 Task: Plan a trip to Carpina, Brazil from 19th December, 2023 to 26th December, 2023 for 2 adults. Place can be entire room with 2 bedrooms having 2 beds and 1 bathroom. Property type can be flat.
Action: Mouse moved to (408, 108)
Screenshot: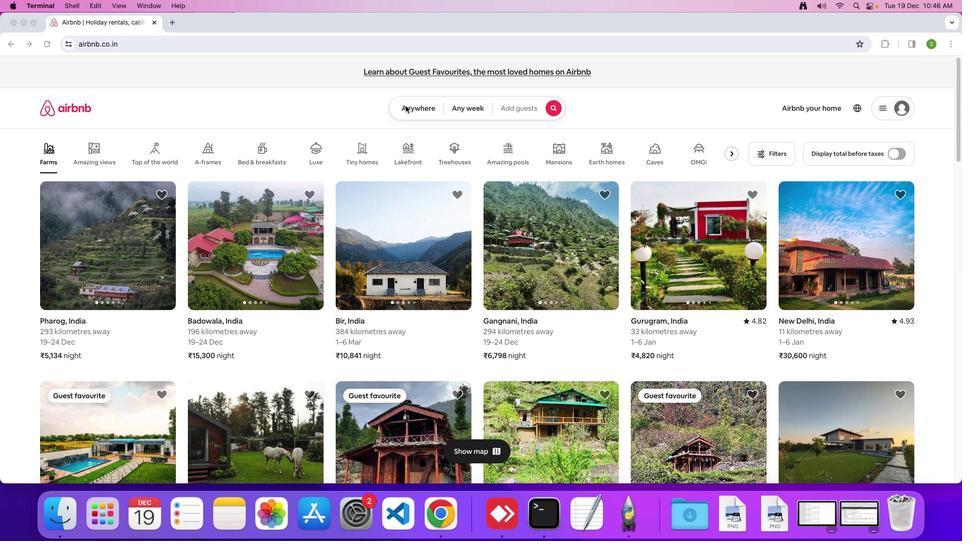 
Action: Mouse pressed left at (408, 108)
Screenshot: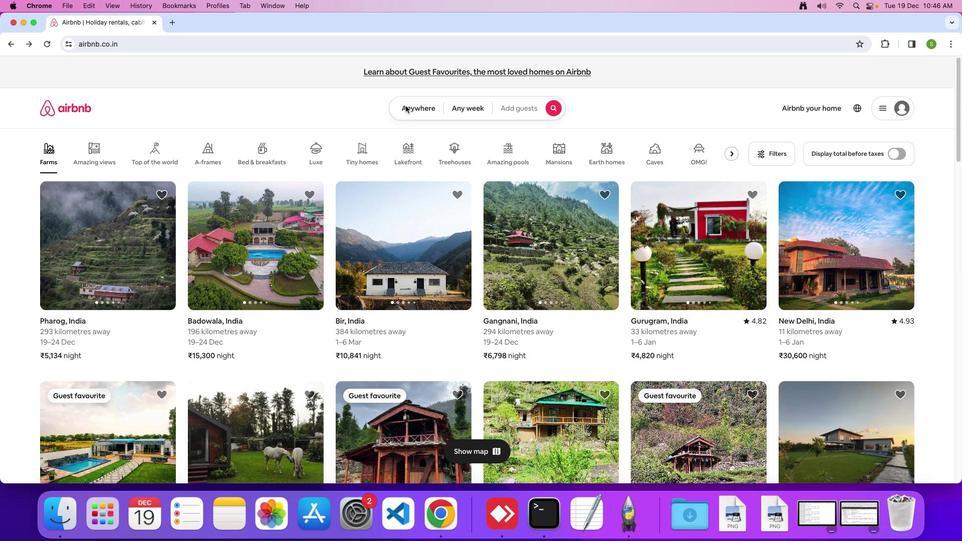 
Action: Mouse moved to (430, 115)
Screenshot: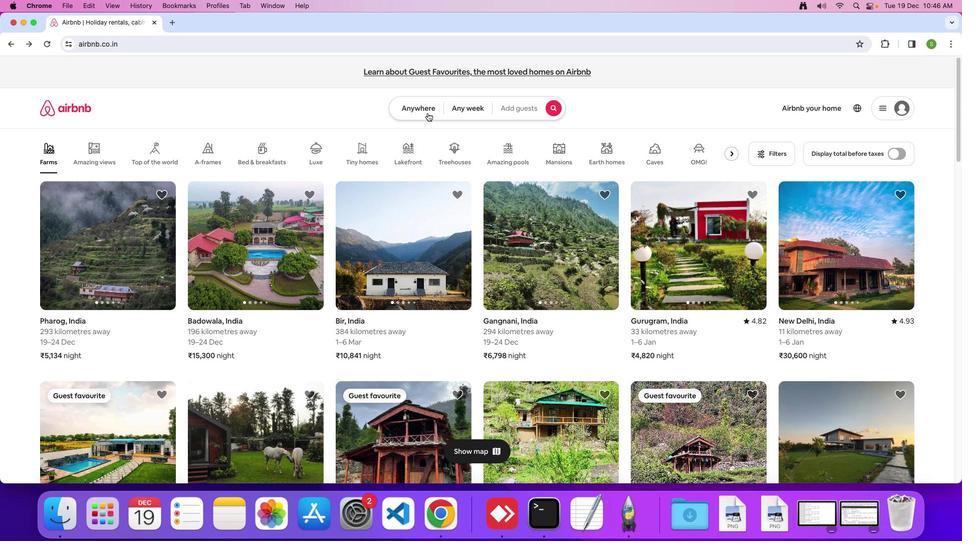 
Action: Mouse pressed left at (430, 115)
Screenshot: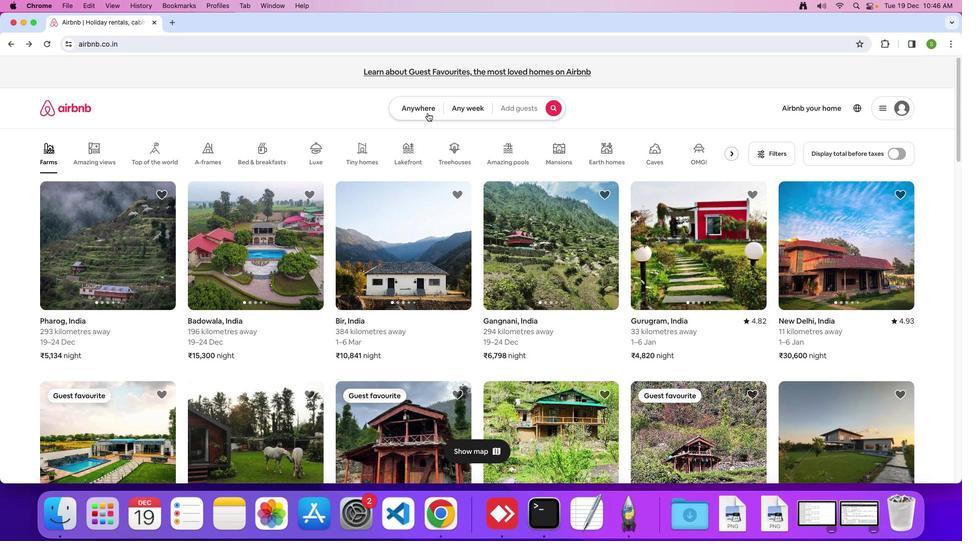 
Action: Mouse moved to (347, 146)
Screenshot: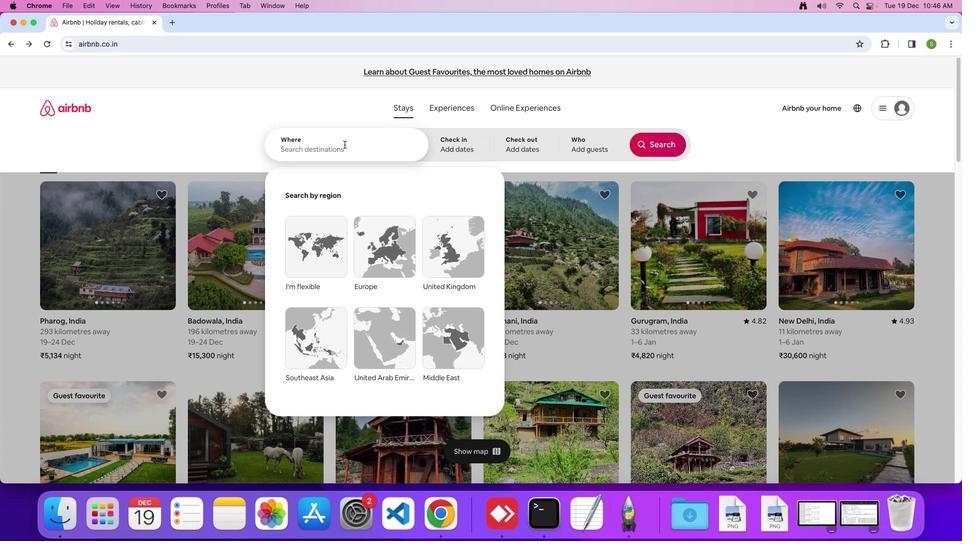 
Action: Key pressed 'C'Key.caps_lock'a''r''p''i''n''a'','Key.spaceKey.shift'B''r''a''z''i''l'Key.enter
Screenshot: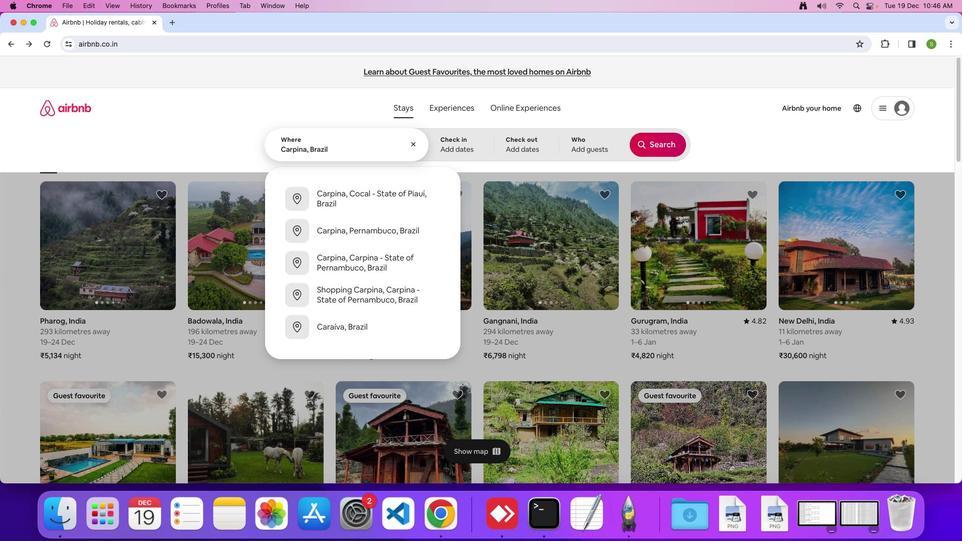 
Action: Mouse moved to (361, 346)
Screenshot: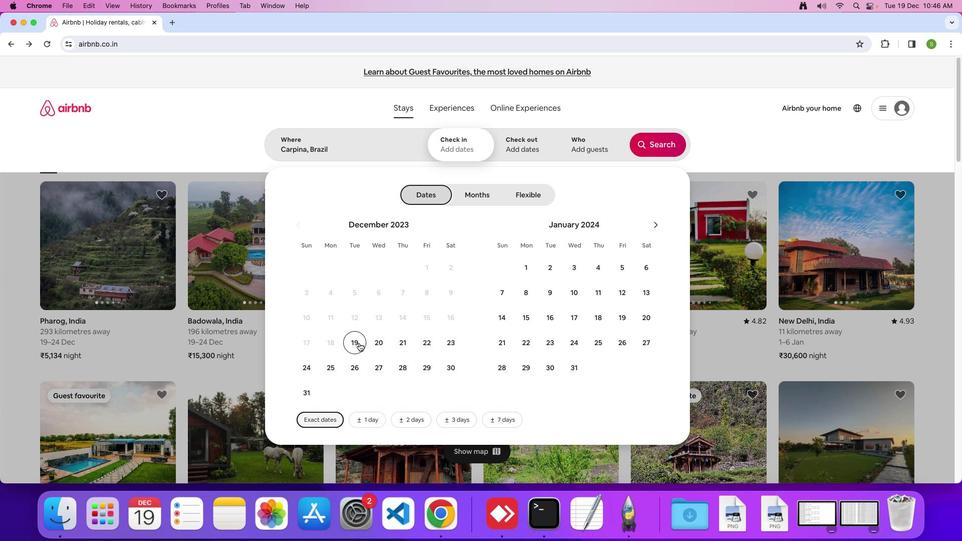 
Action: Mouse pressed left at (361, 346)
Screenshot: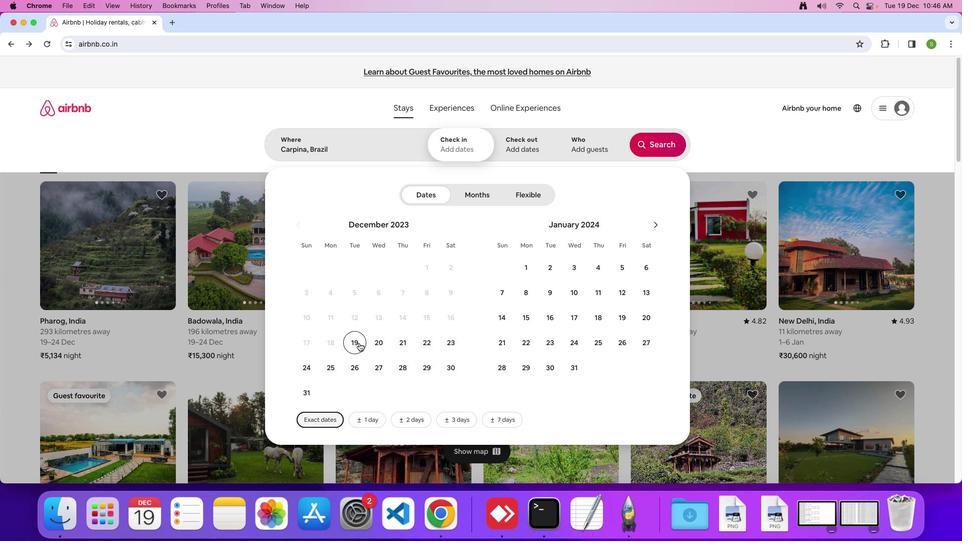 
Action: Mouse moved to (364, 375)
Screenshot: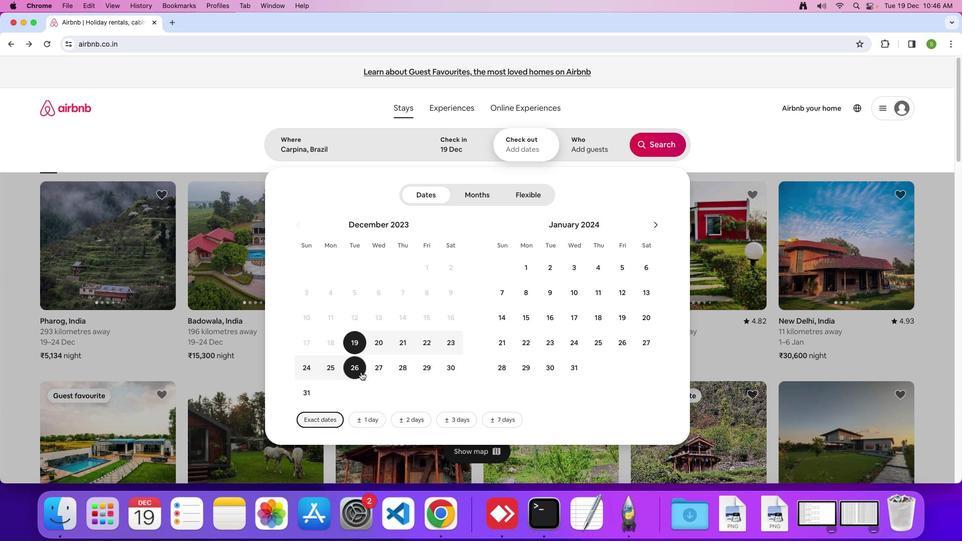 
Action: Mouse pressed left at (364, 375)
Screenshot: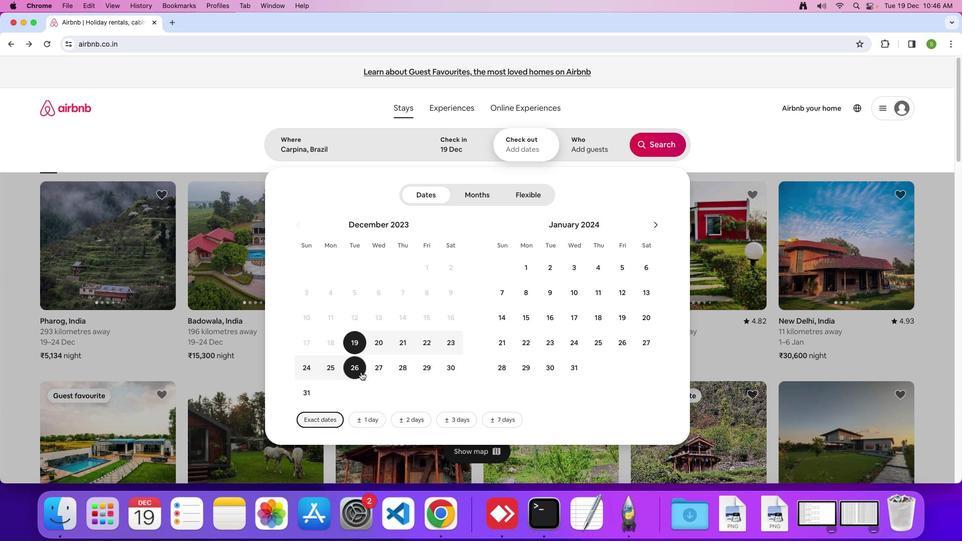 
Action: Mouse moved to (592, 156)
Screenshot: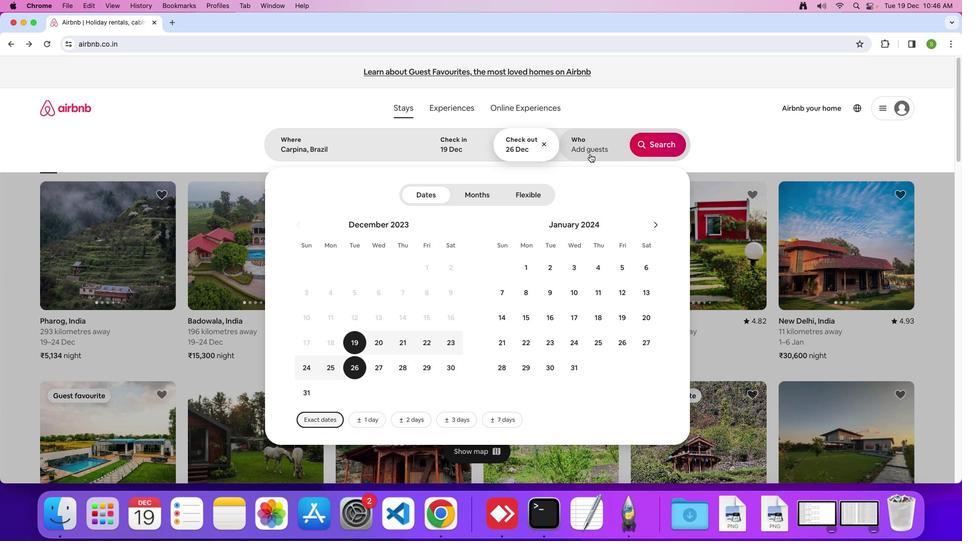 
Action: Mouse pressed left at (592, 156)
Screenshot: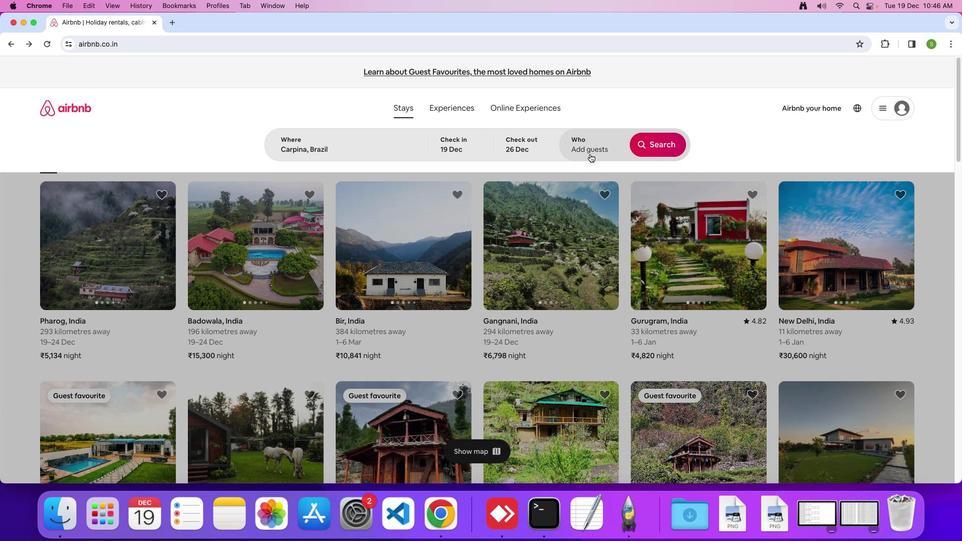 
Action: Mouse moved to (661, 199)
Screenshot: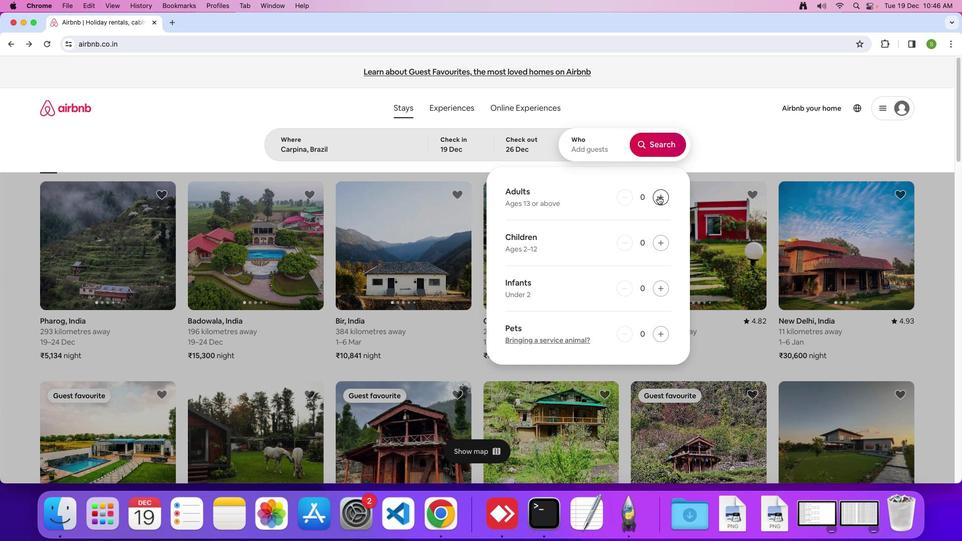 
Action: Mouse pressed left at (661, 199)
Screenshot: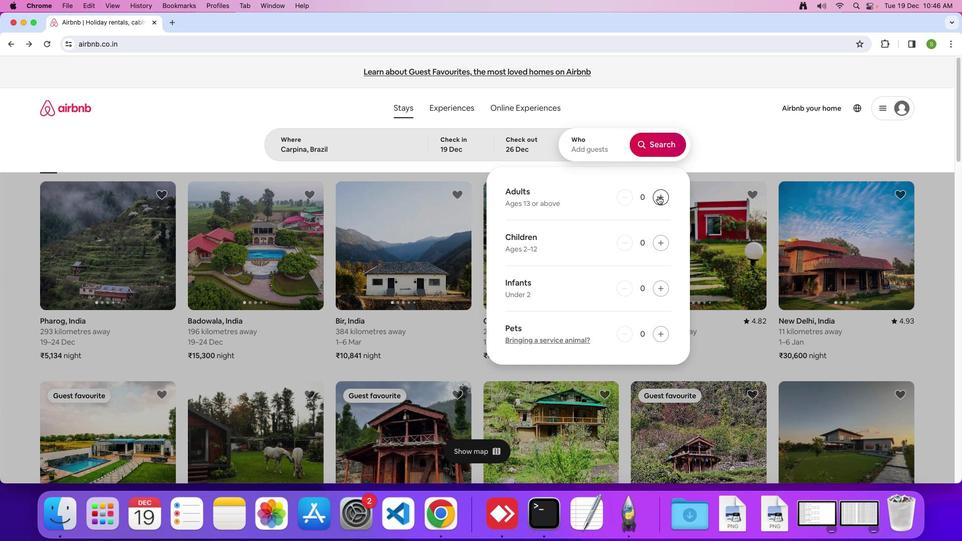 
Action: Mouse pressed left at (661, 199)
Screenshot: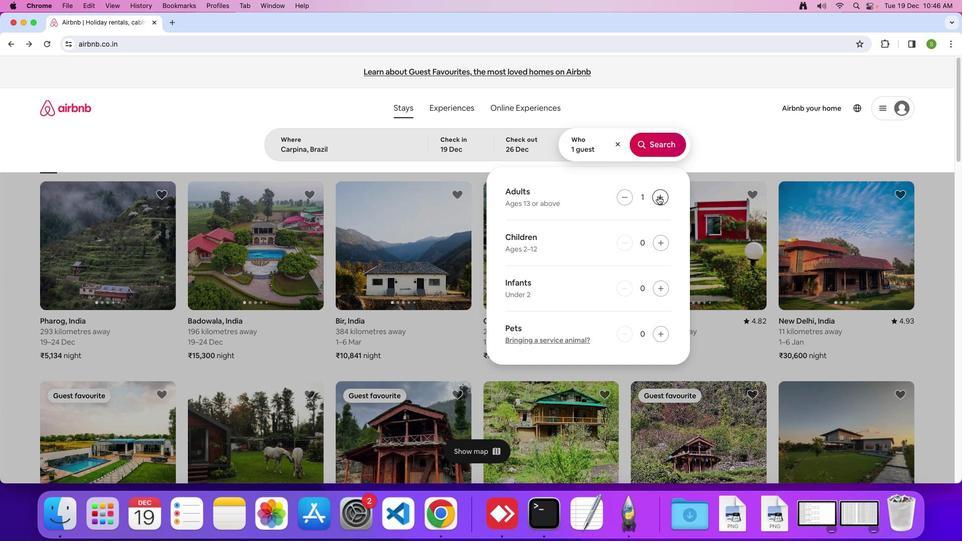 
Action: Mouse moved to (662, 151)
Screenshot: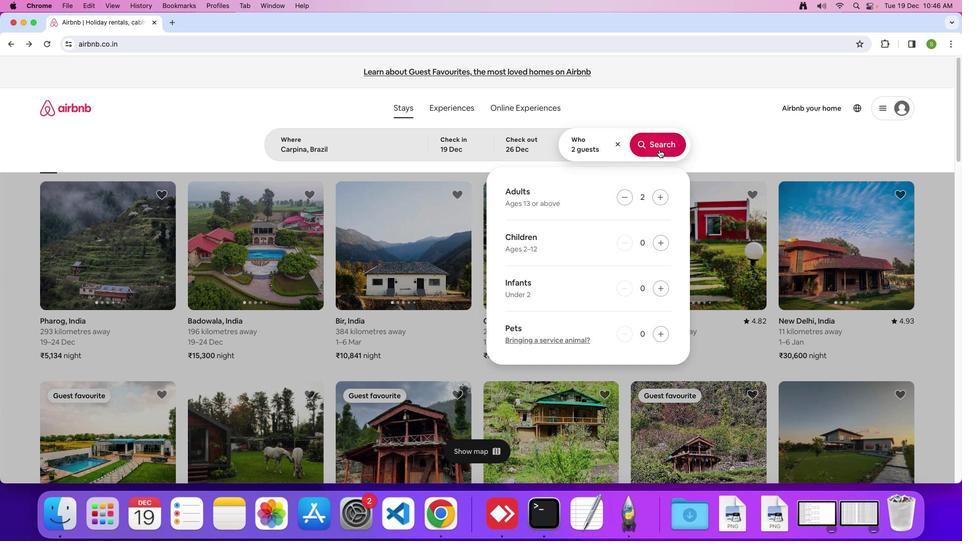 
Action: Mouse pressed left at (662, 151)
Screenshot: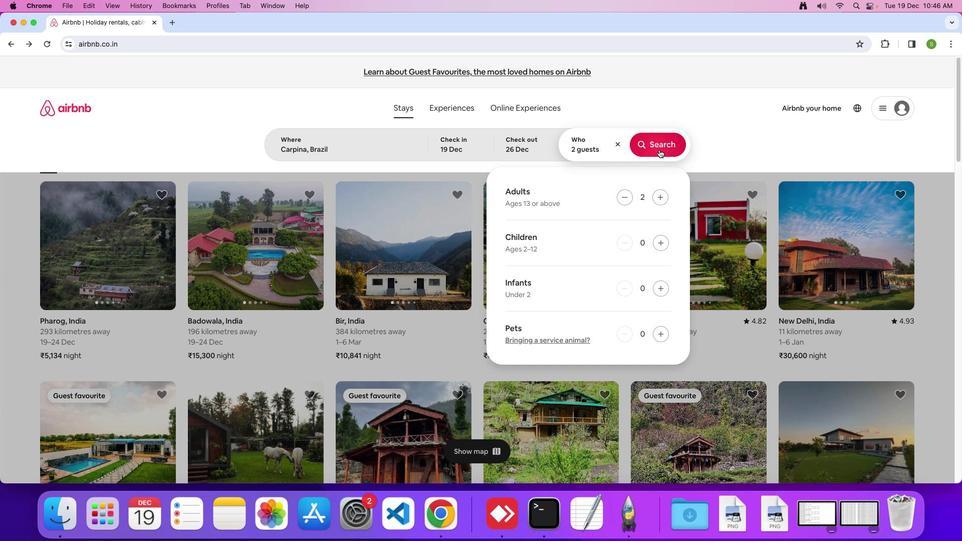 
Action: Mouse moved to (797, 113)
Screenshot: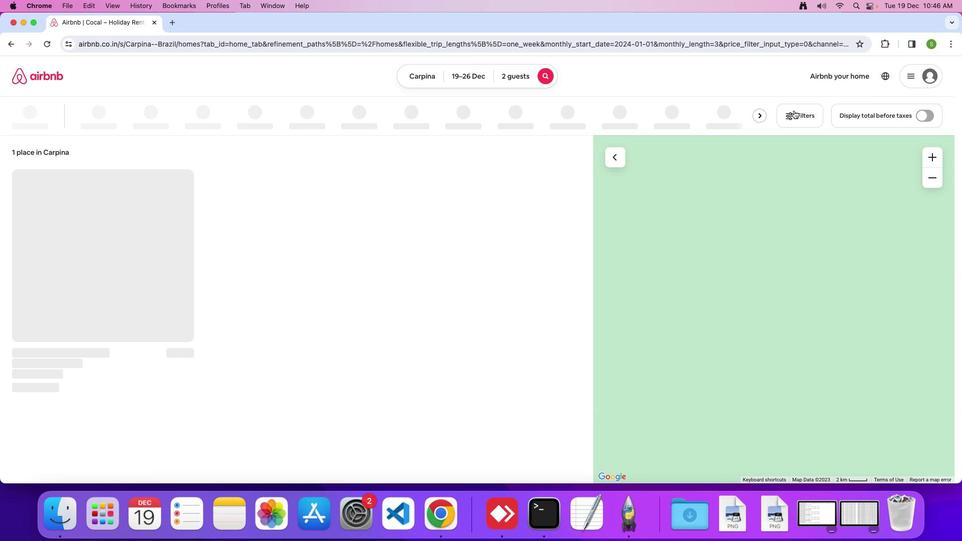 
Action: Mouse pressed left at (797, 113)
Screenshot: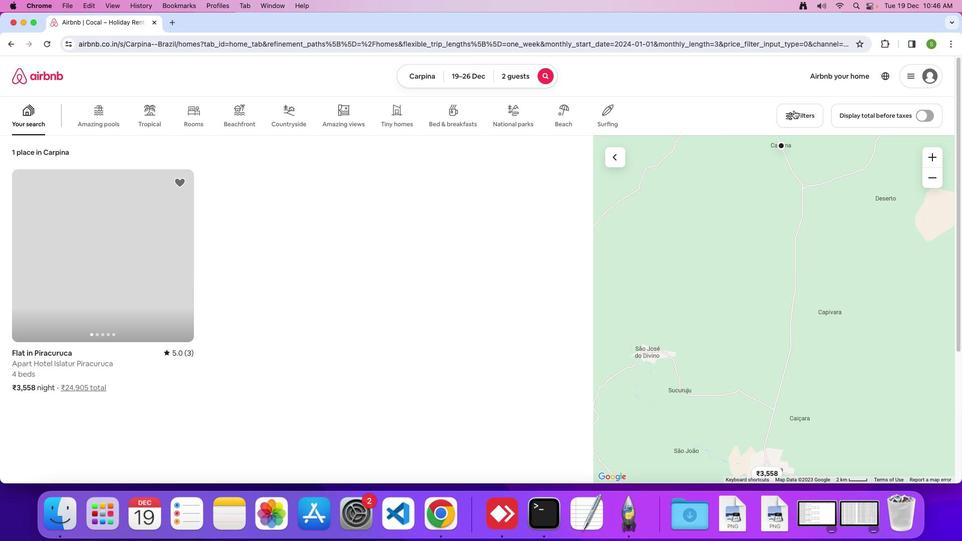 
Action: Mouse moved to (483, 289)
Screenshot: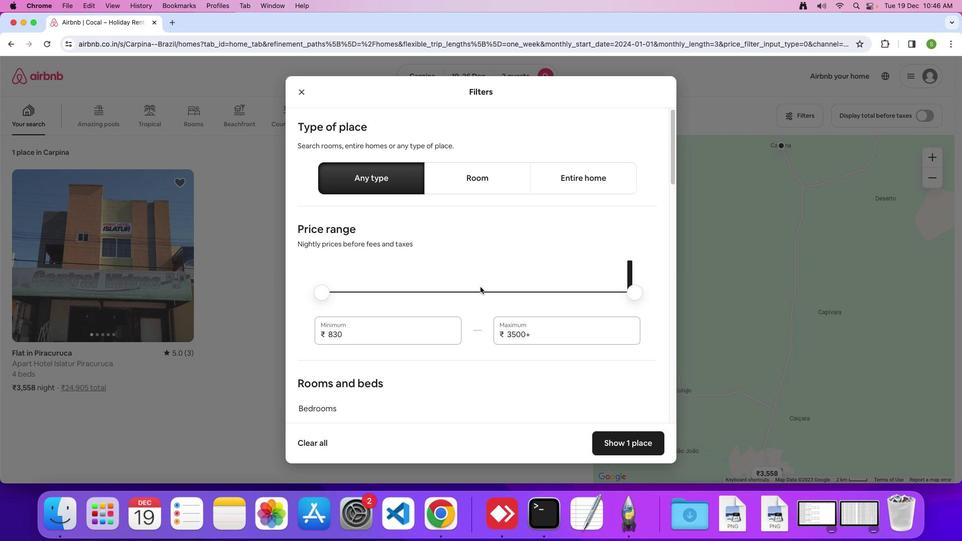 
Action: Mouse scrolled (483, 289) with delta (2, 2)
Screenshot: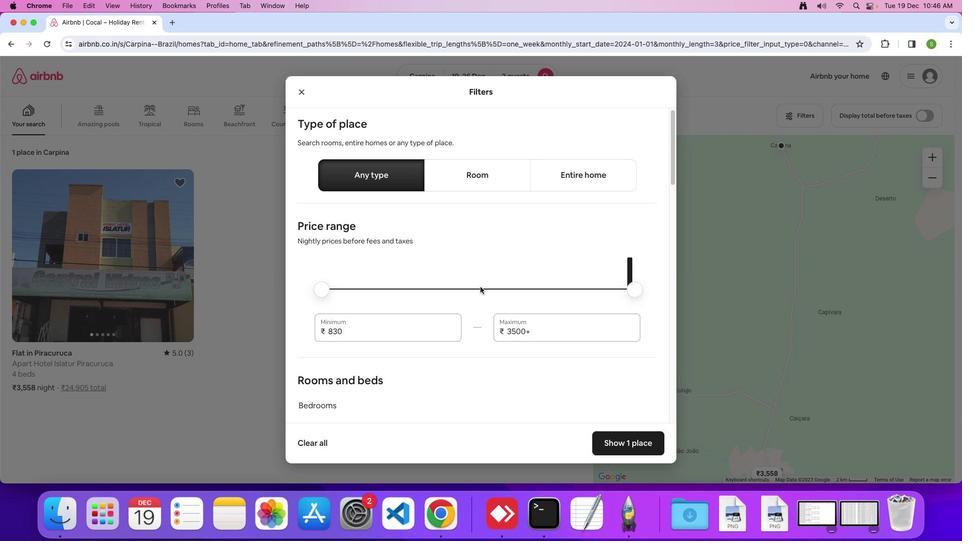 
Action: Mouse scrolled (483, 289) with delta (2, 2)
Screenshot: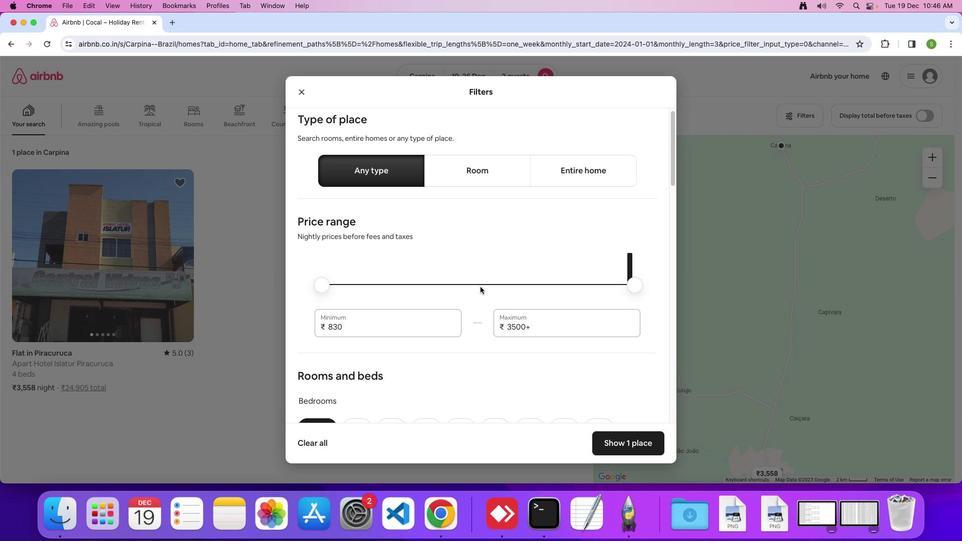 
Action: Mouse scrolled (483, 289) with delta (2, 2)
Screenshot: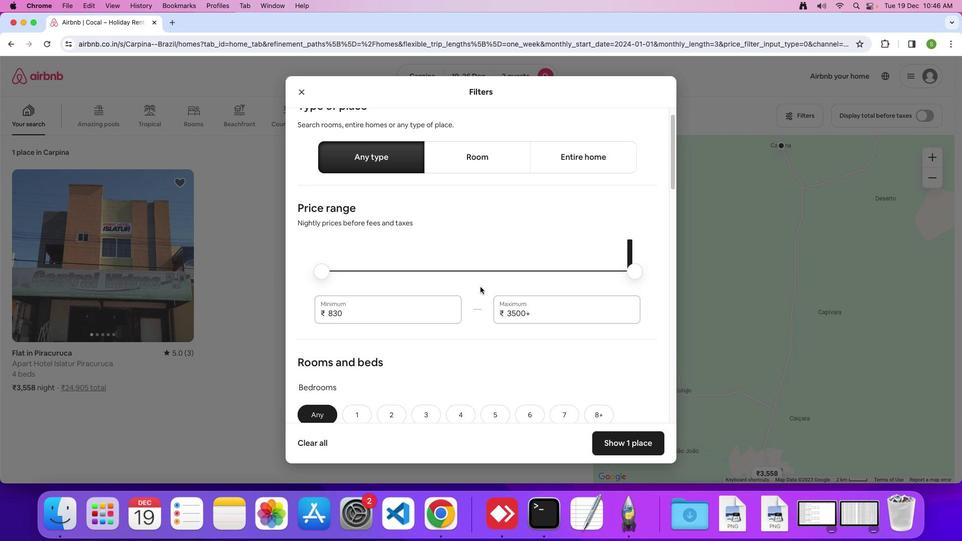 
Action: Mouse scrolled (483, 289) with delta (2, 2)
Screenshot: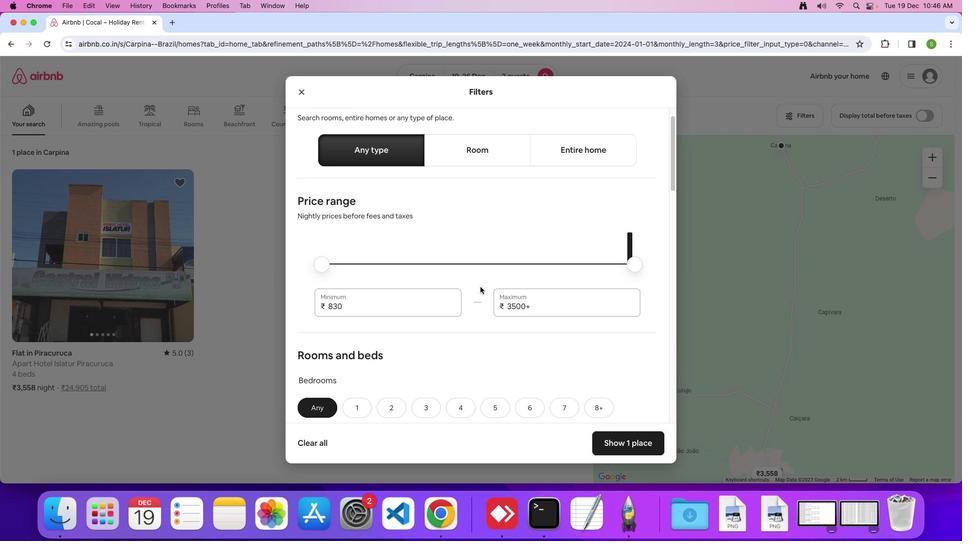 
Action: Mouse scrolled (483, 289) with delta (2, 1)
Screenshot: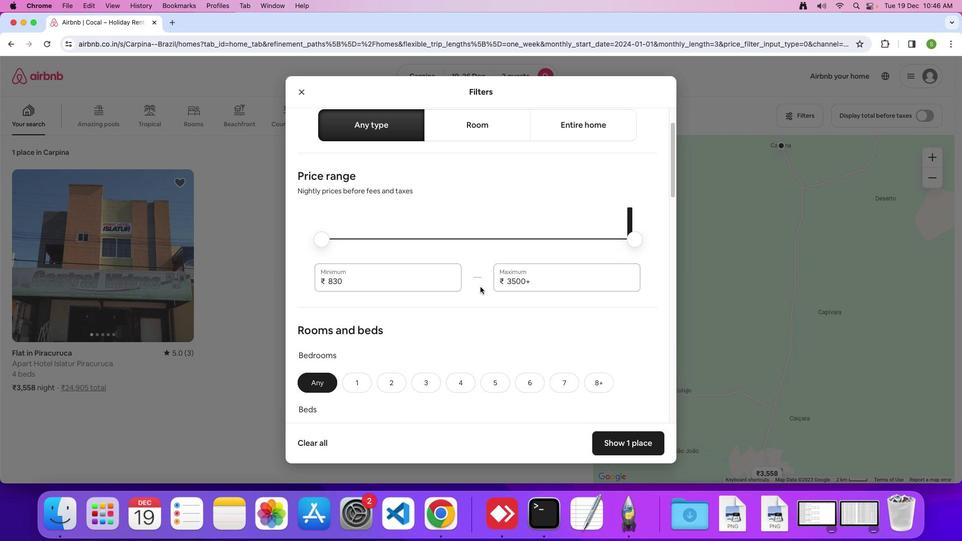 
Action: Mouse scrolled (483, 289) with delta (2, 2)
Screenshot: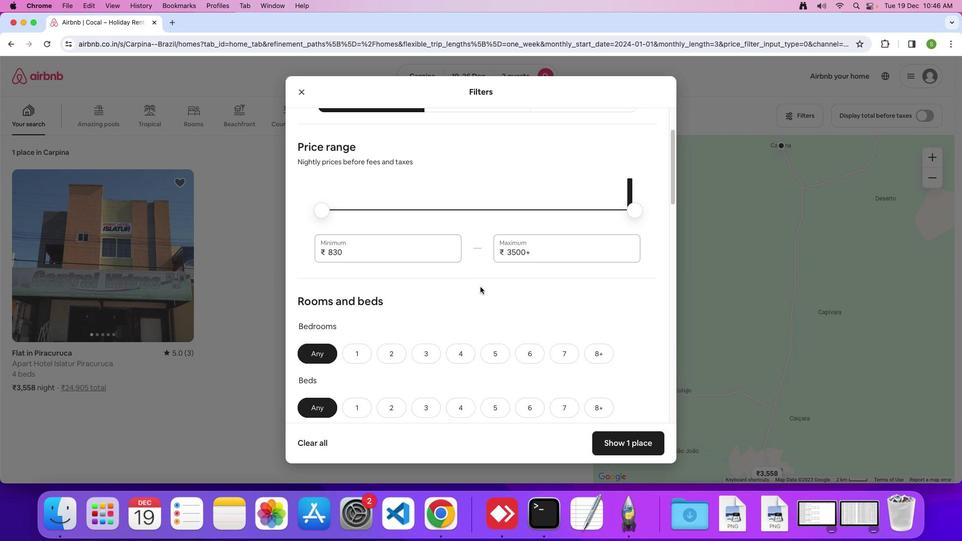 
Action: Mouse scrolled (483, 289) with delta (2, 2)
Screenshot: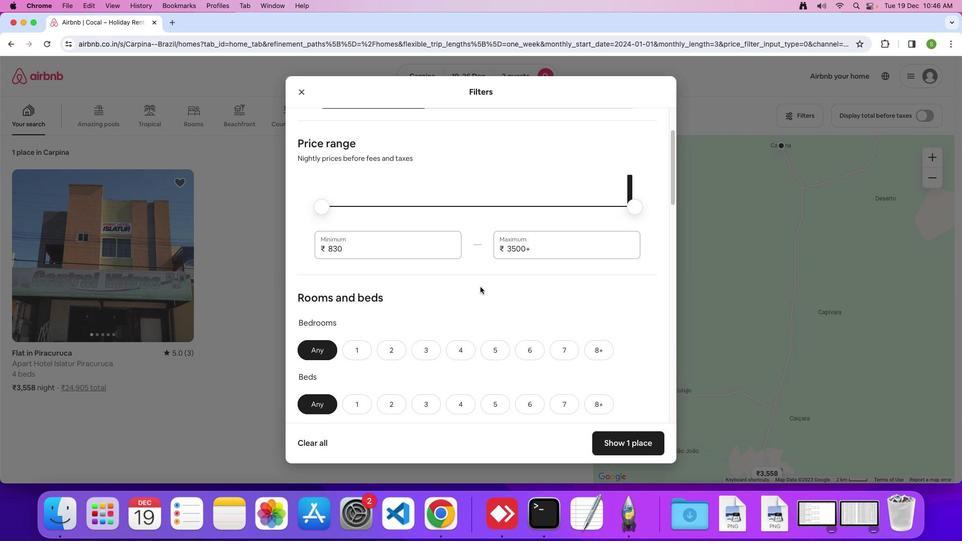 
Action: Mouse scrolled (483, 289) with delta (2, 2)
Screenshot: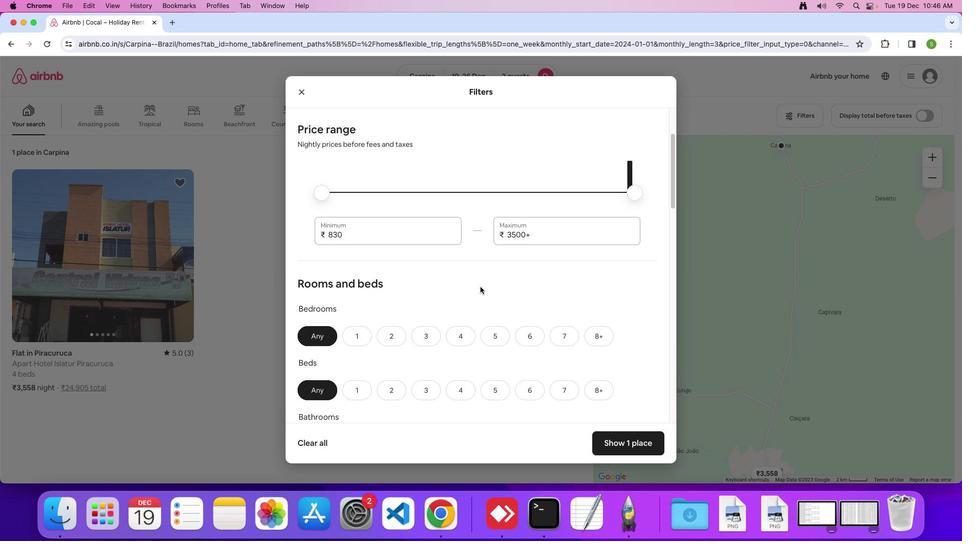 
Action: Mouse scrolled (483, 289) with delta (2, 2)
Screenshot: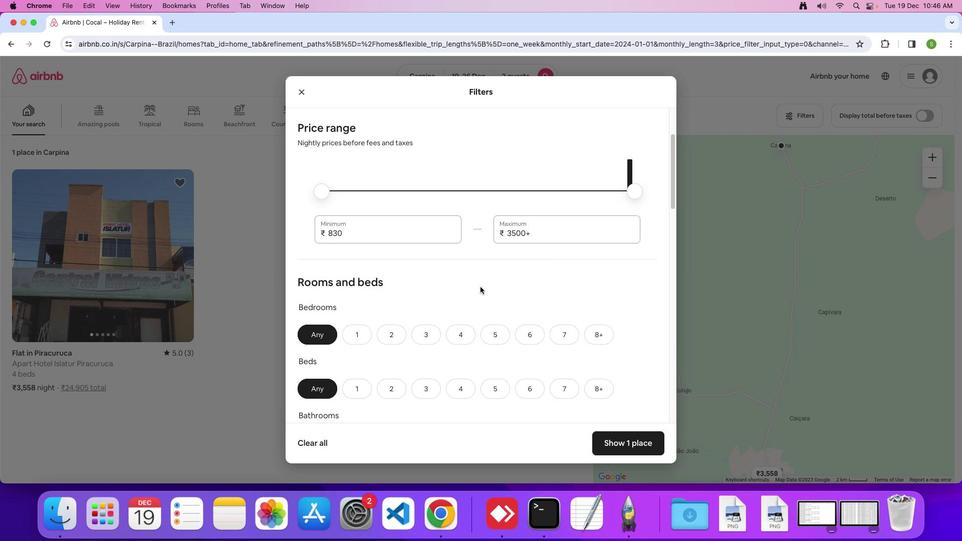 
Action: Mouse scrolled (483, 289) with delta (2, 2)
Screenshot: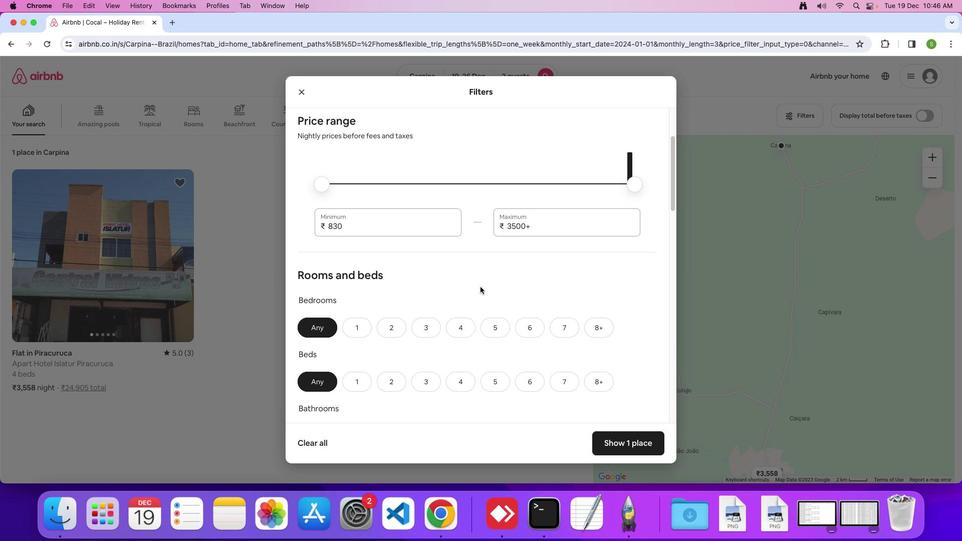 
Action: Mouse scrolled (483, 289) with delta (2, 2)
Screenshot: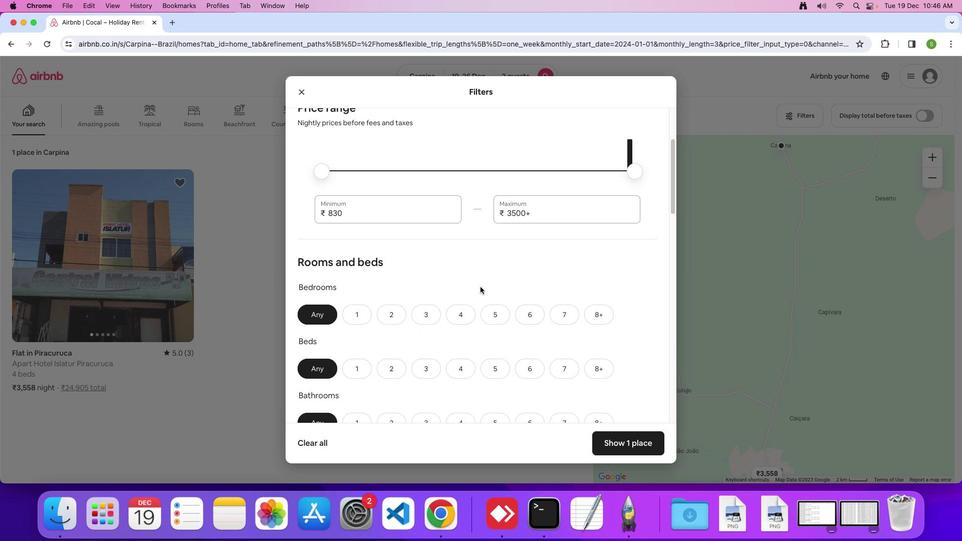 
Action: Mouse scrolled (483, 289) with delta (2, 2)
Screenshot: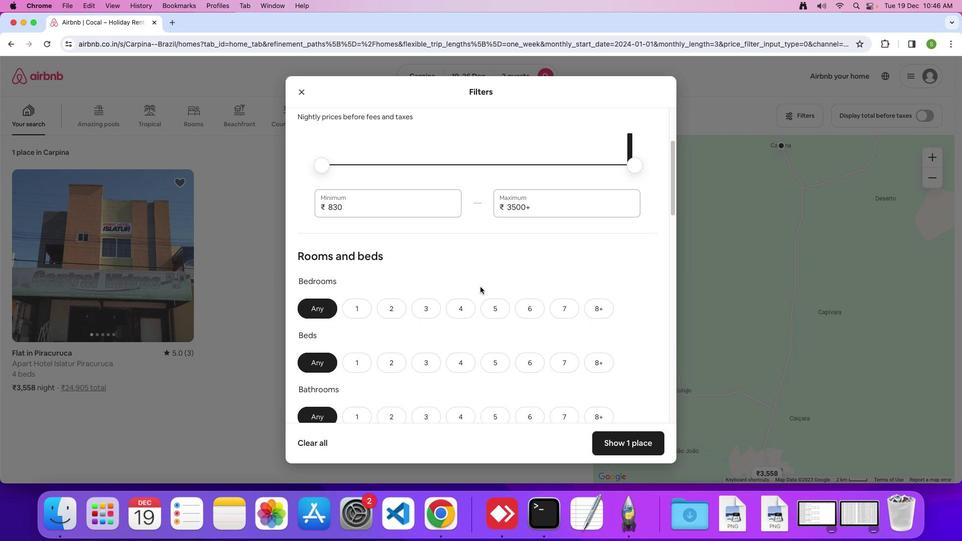 
Action: Mouse scrolled (483, 289) with delta (2, 2)
Screenshot: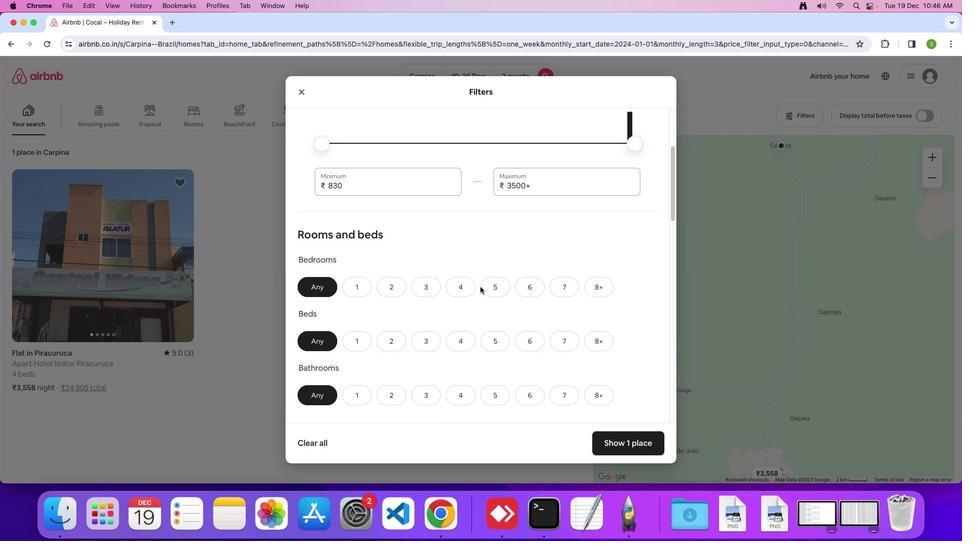 
Action: Mouse moved to (395, 276)
Screenshot: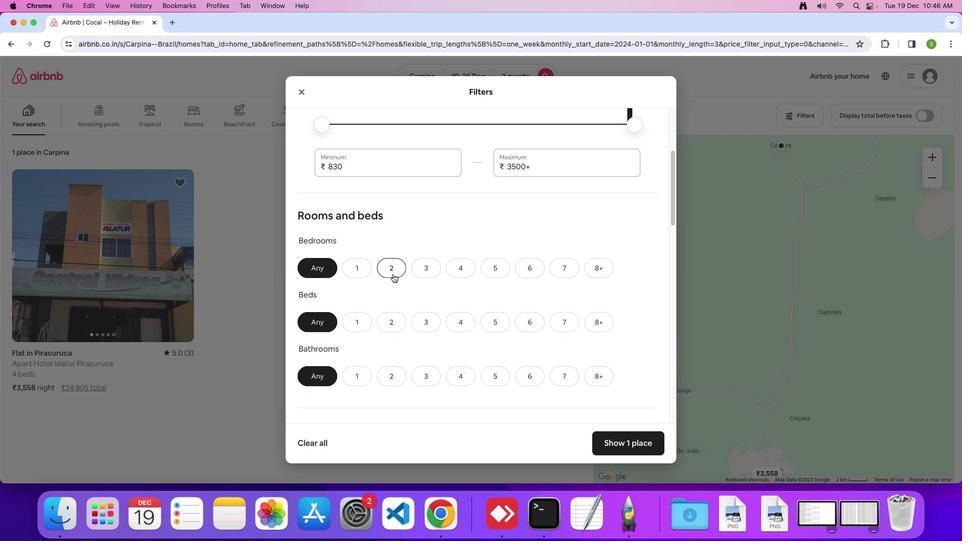 
Action: Mouse pressed left at (395, 276)
Screenshot: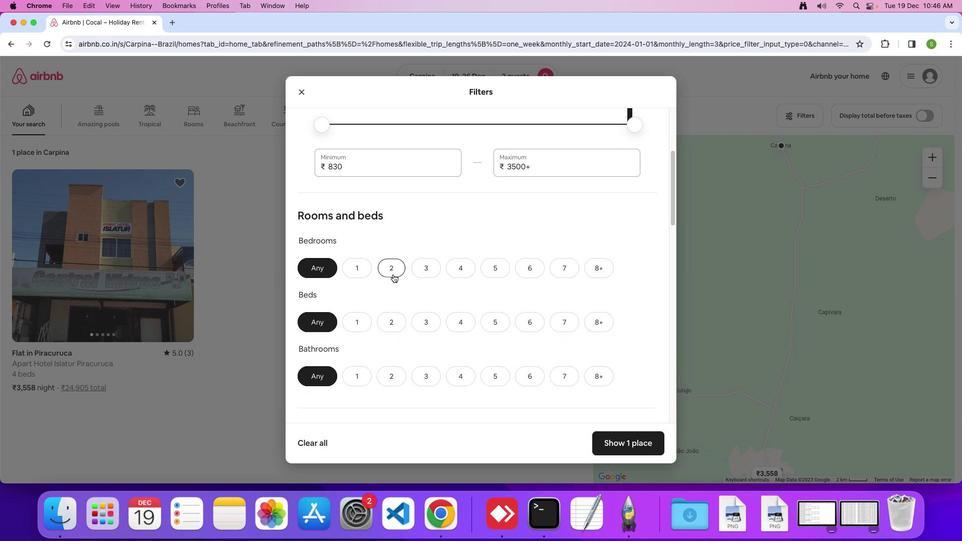 
Action: Mouse moved to (399, 319)
Screenshot: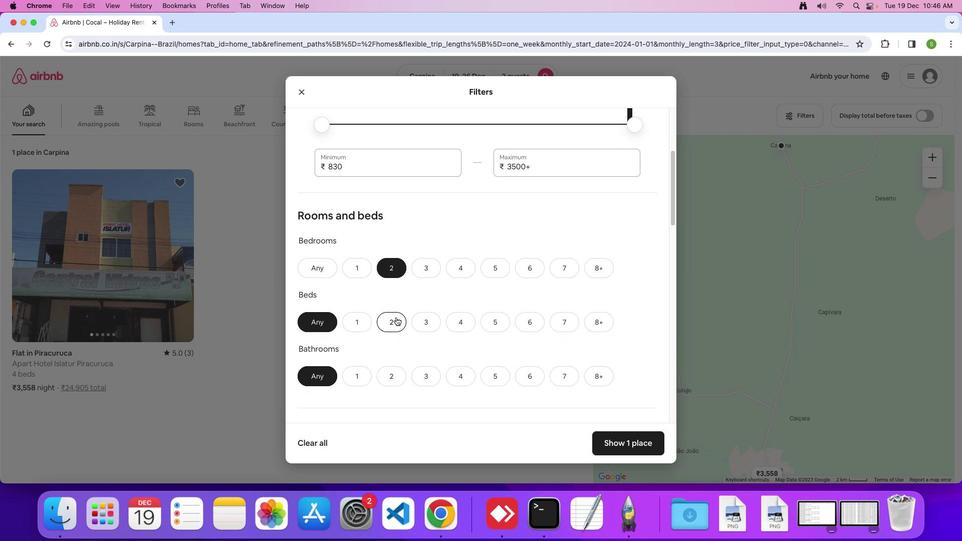 
Action: Mouse pressed left at (399, 319)
Screenshot: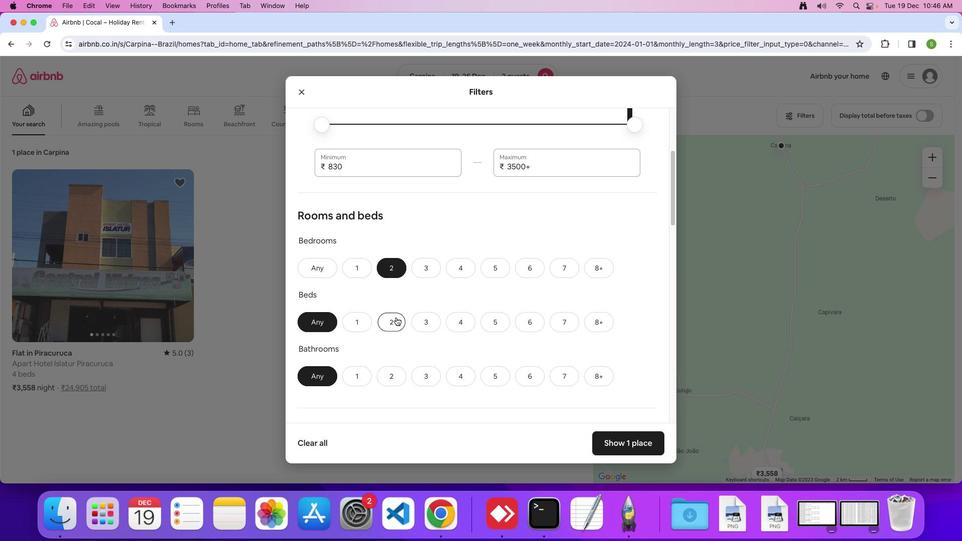 
Action: Mouse moved to (472, 308)
Screenshot: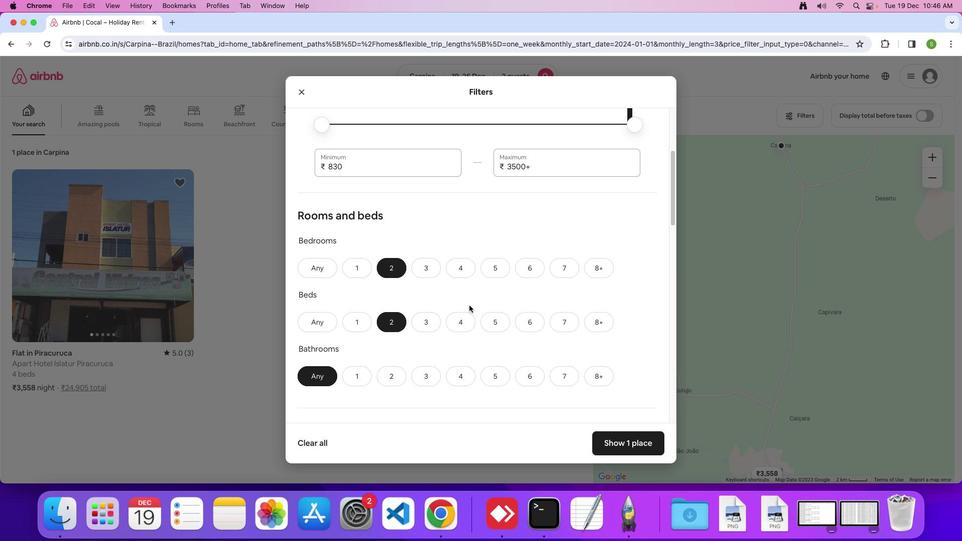 
Action: Mouse scrolled (472, 308) with delta (2, 2)
Screenshot: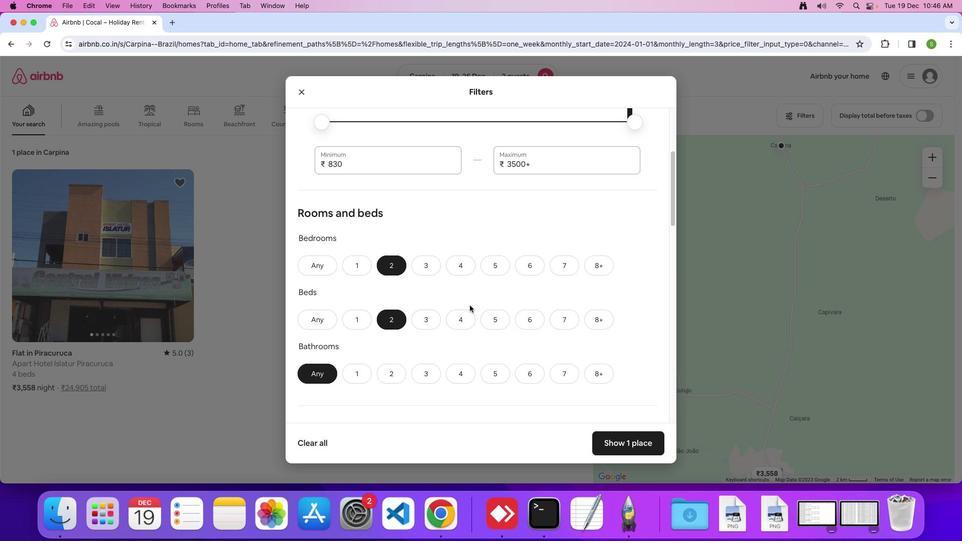 
Action: Mouse scrolled (472, 308) with delta (2, 2)
Screenshot: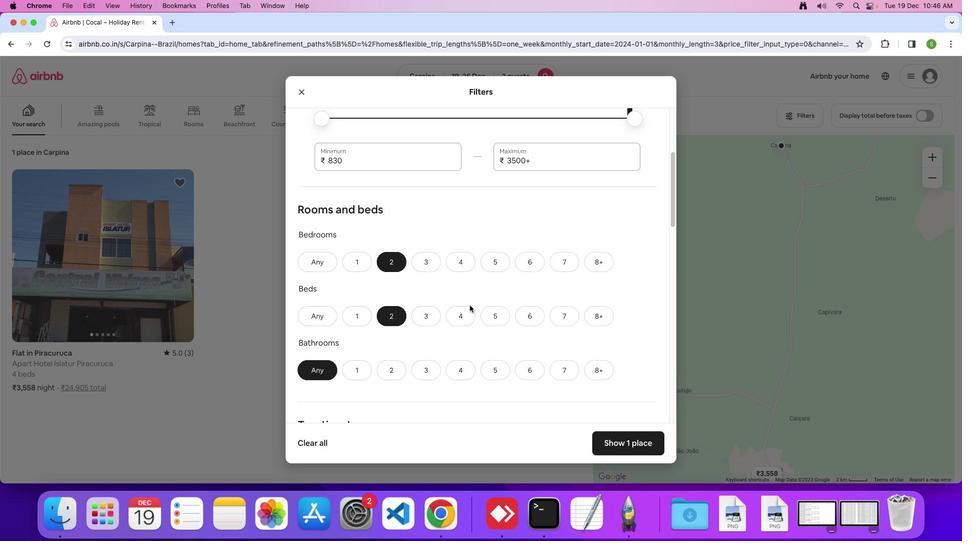 
Action: Mouse moved to (472, 307)
Screenshot: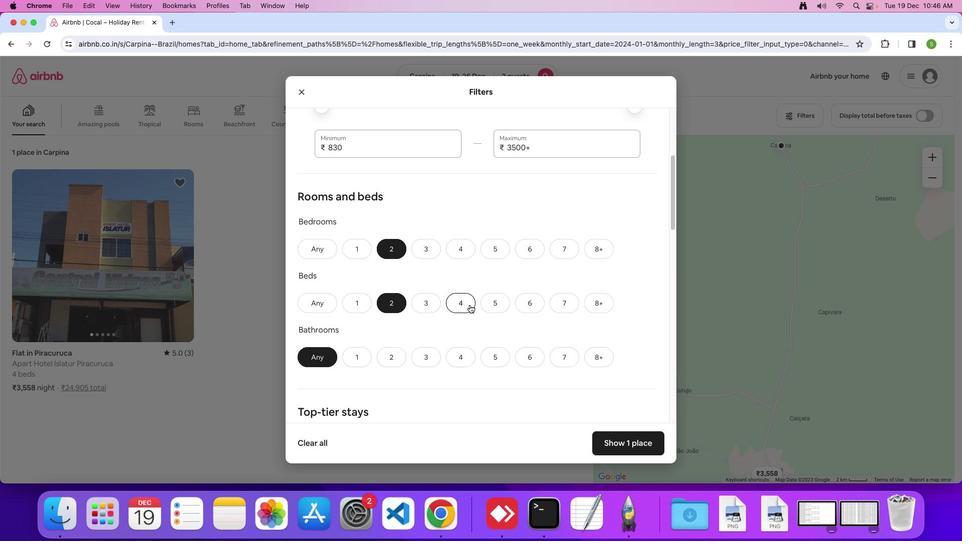 
Action: Mouse scrolled (472, 307) with delta (2, 2)
Screenshot: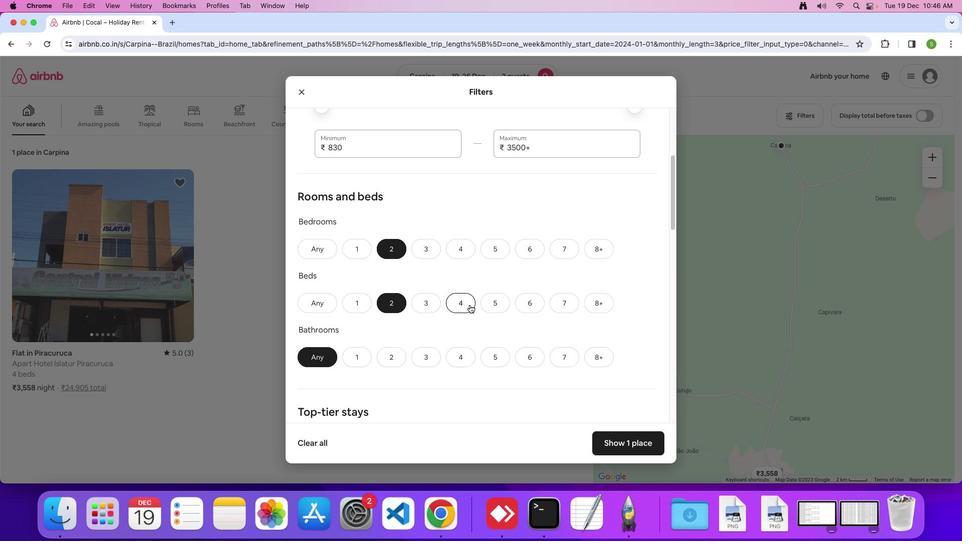 
Action: Mouse scrolled (472, 307) with delta (2, 2)
Screenshot: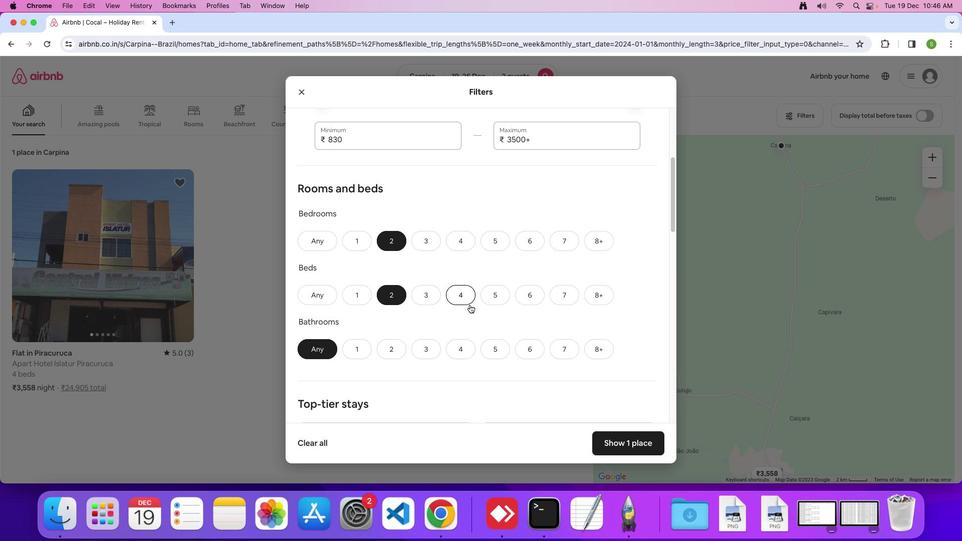 
Action: Mouse scrolled (472, 307) with delta (2, 1)
Screenshot: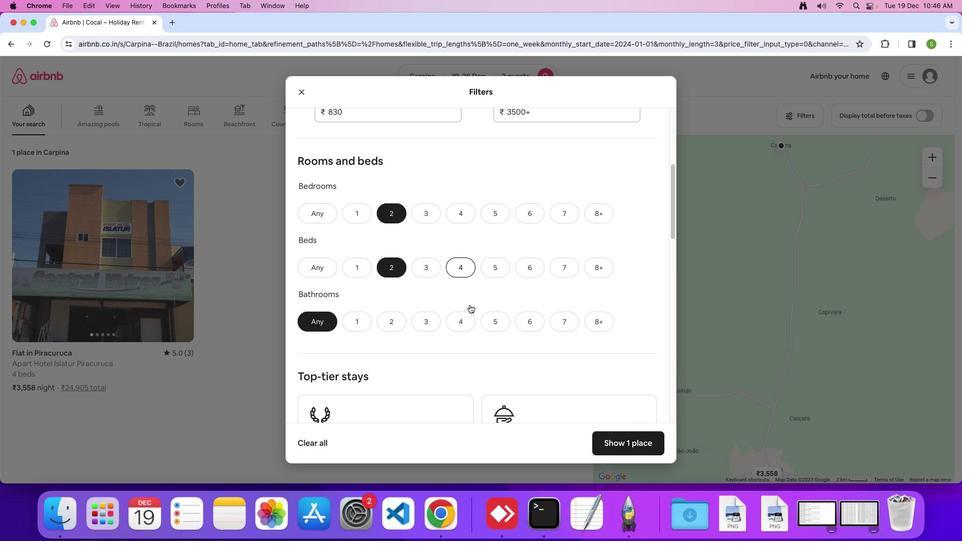 
Action: Mouse moved to (355, 292)
Screenshot: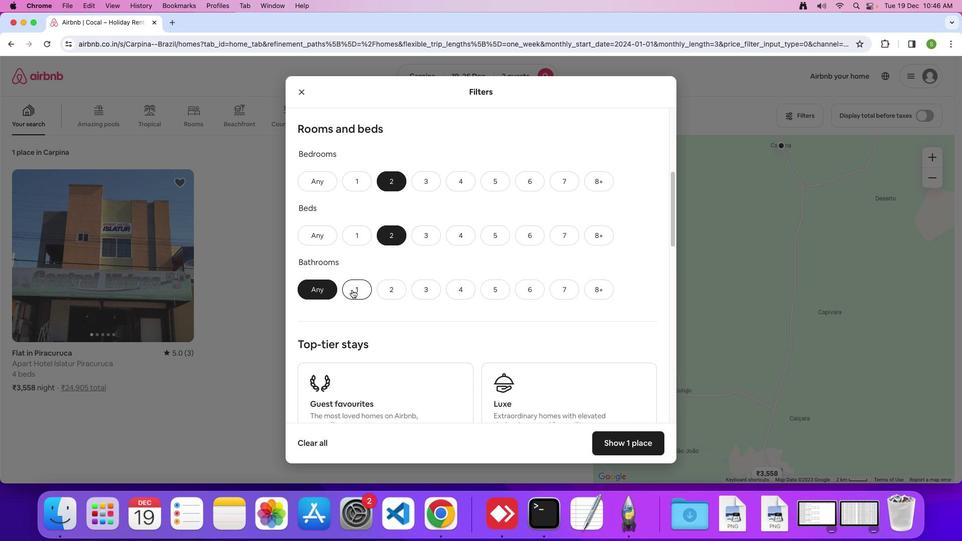 
Action: Mouse pressed left at (355, 292)
Screenshot: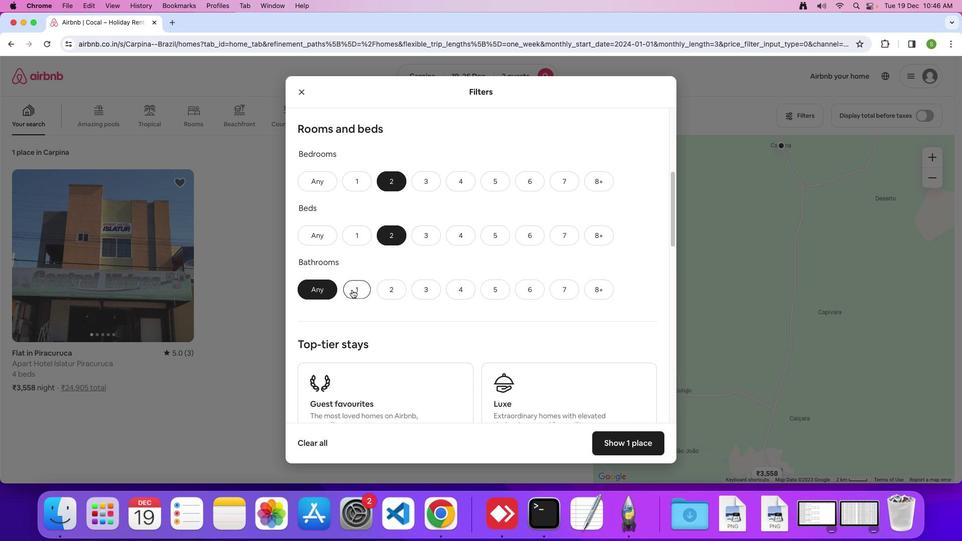 
Action: Mouse moved to (482, 258)
Screenshot: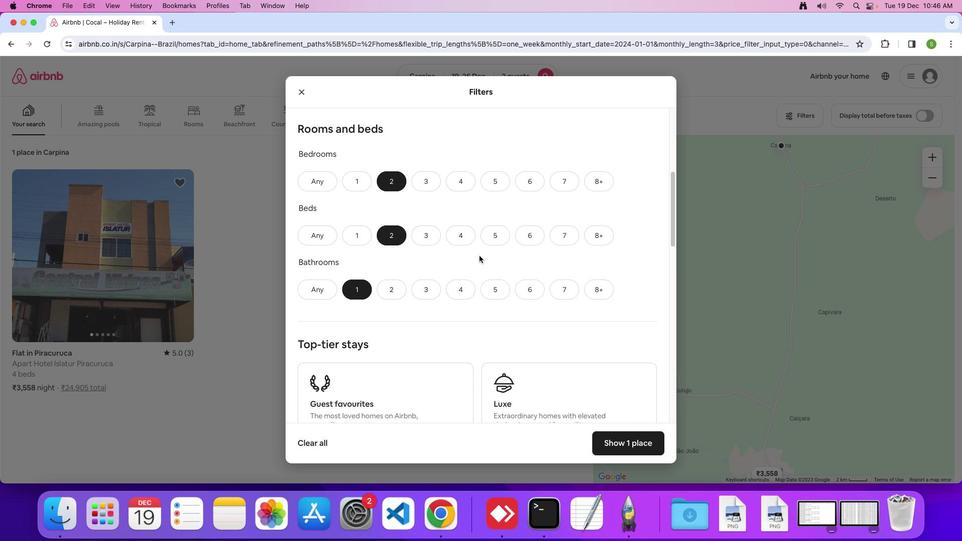 
Action: Mouse scrolled (482, 258) with delta (2, 2)
Screenshot: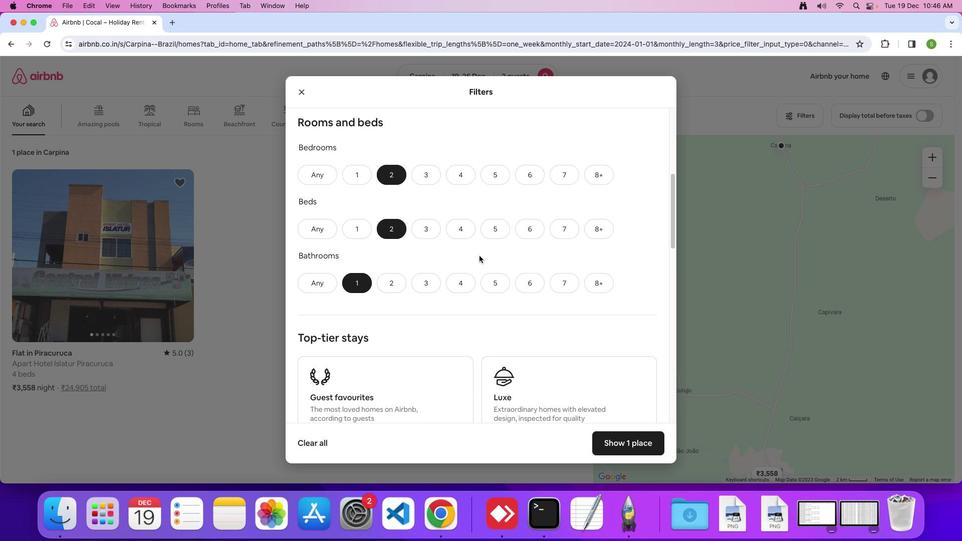
Action: Mouse scrolled (482, 258) with delta (2, 2)
Screenshot: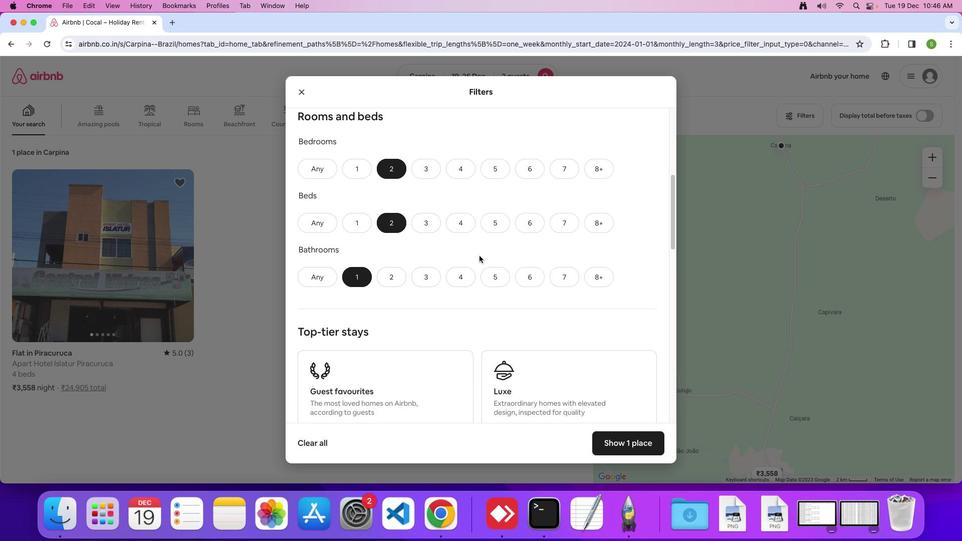 
Action: Mouse scrolled (482, 258) with delta (2, 2)
Screenshot: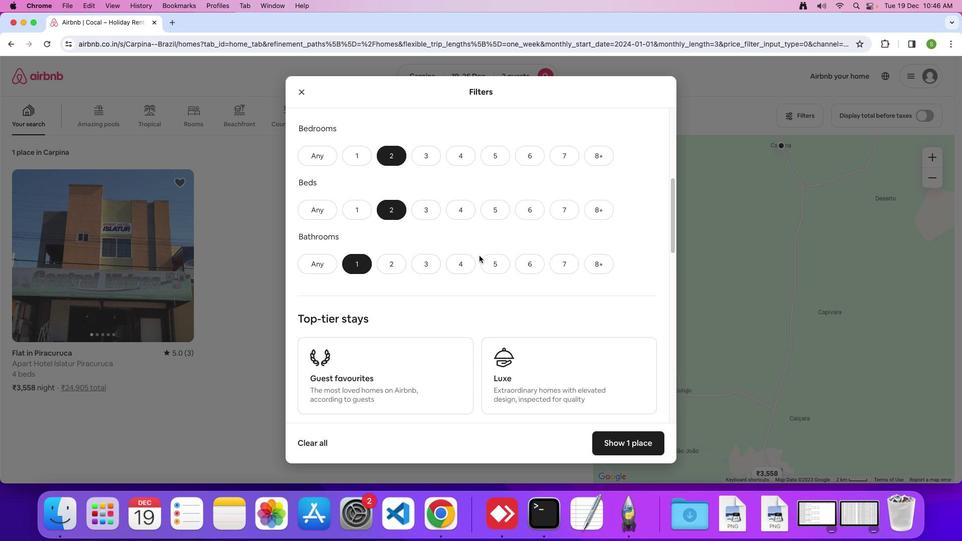 
Action: Mouse scrolled (482, 258) with delta (2, 2)
Screenshot: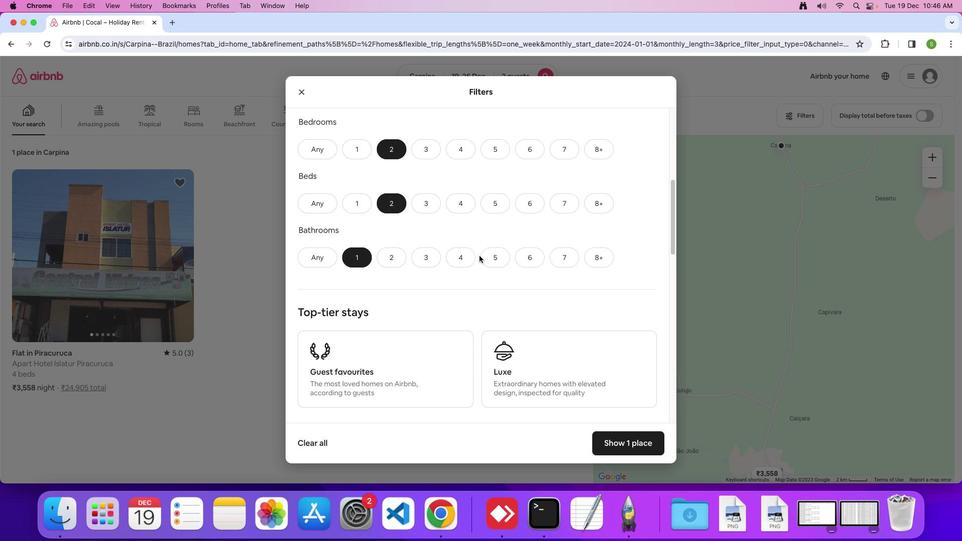 
Action: Mouse scrolled (482, 258) with delta (2, 1)
Screenshot: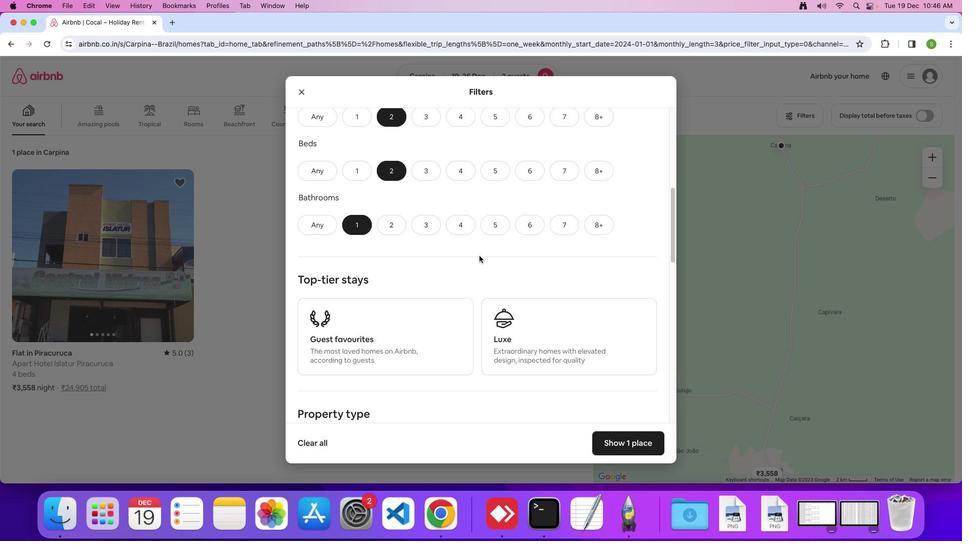 
Action: Mouse scrolled (482, 258) with delta (2, 2)
Screenshot: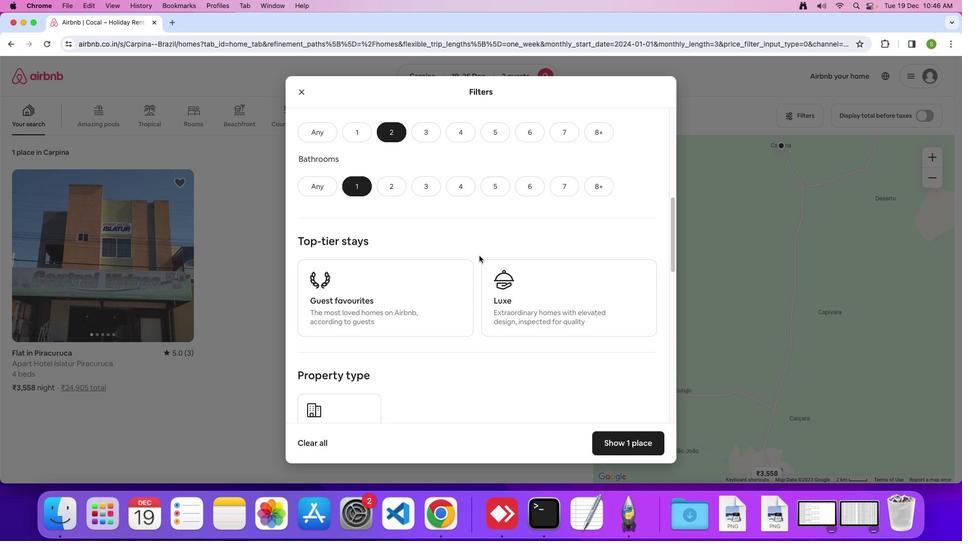 
Action: Mouse scrolled (482, 258) with delta (2, 2)
Screenshot: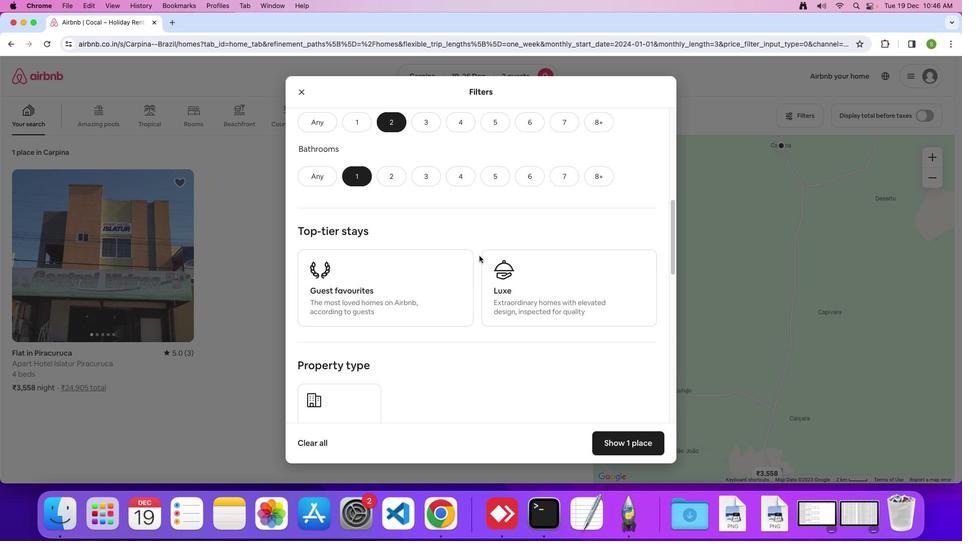 
Action: Mouse scrolled (482, 258) with delta (2, 1)
Screenshot: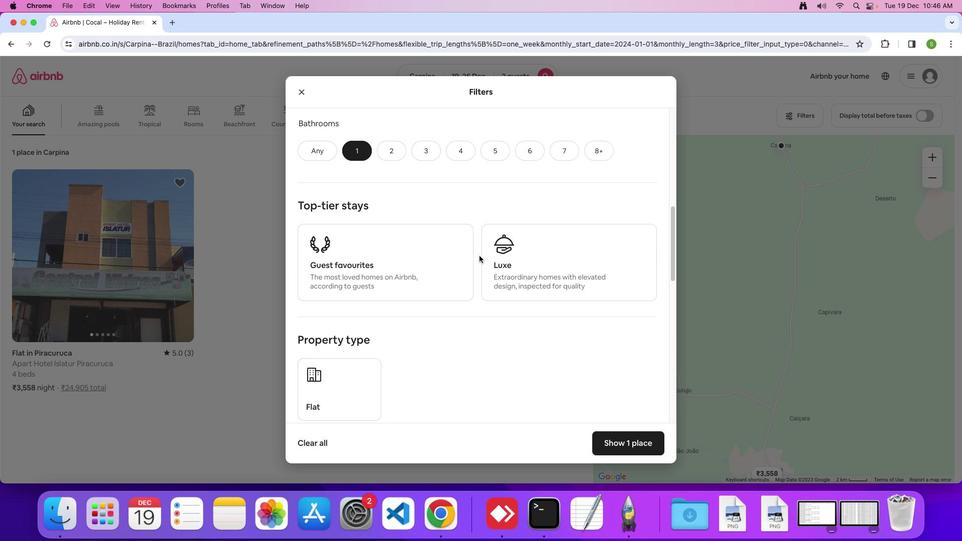 
Action: Mouse scrolled (482, 258) with delta (2, 2)
Screenshot: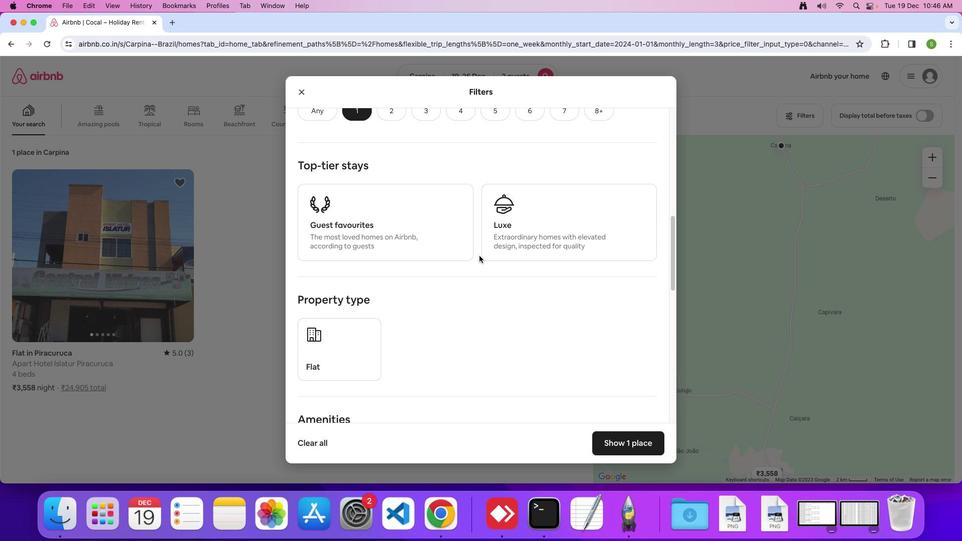 
Action: Mouse scrolled (482, 258) with delta (2, 2)
Screenshot: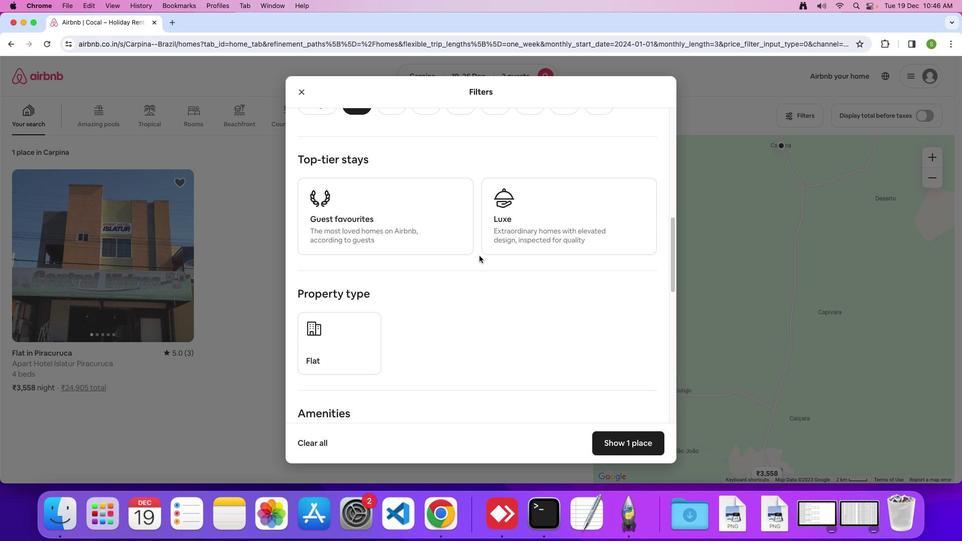 
Action: Mouse scrolled (482, 258) with delta (2, 2)
Screenshot: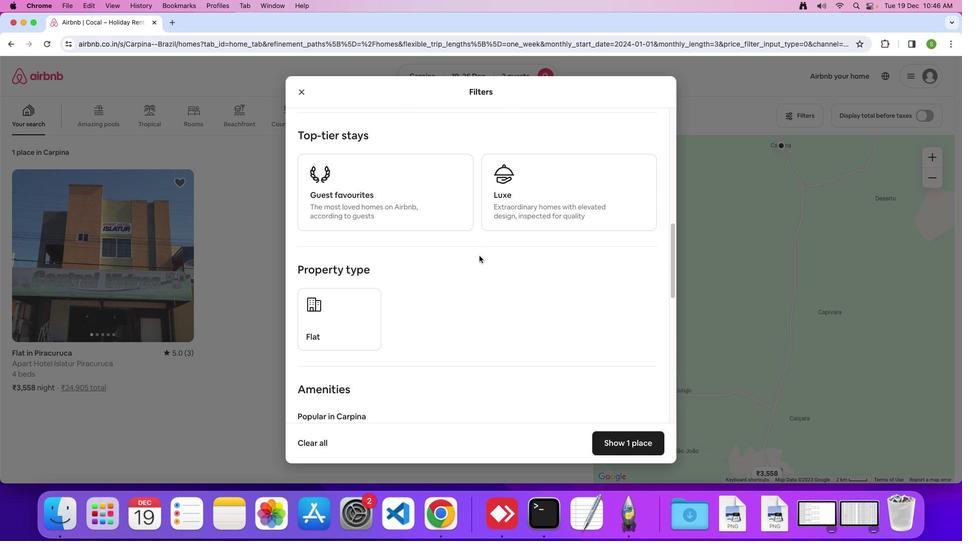 
Action: Mouse moved to (372, 299)
Screenshot: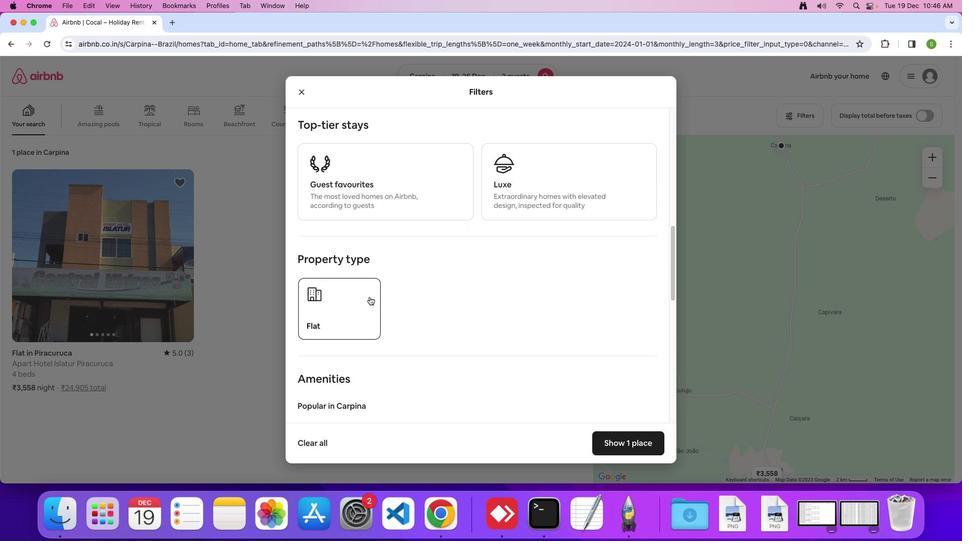 
Action: Mouse pressed left at (372, 299)
Screenshot: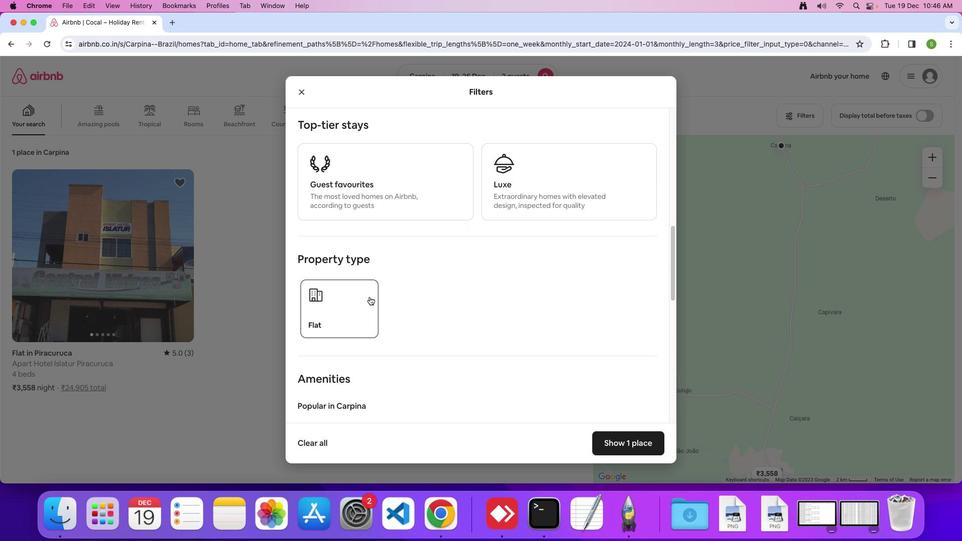 
Action: Mouse moved to (533, 287)
Screenshot: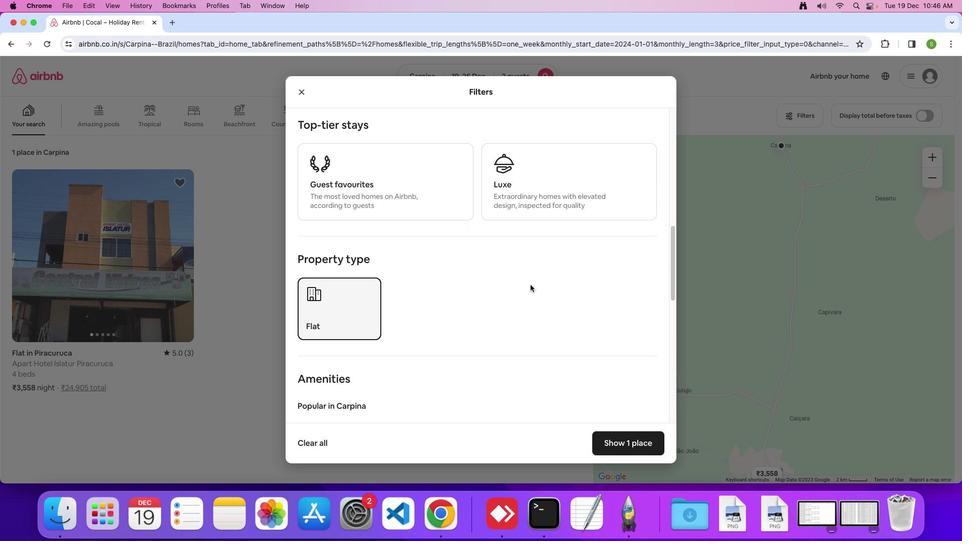 
Action: Mouse scrolled (533, 287) with delta (2, 2)
Screenshot: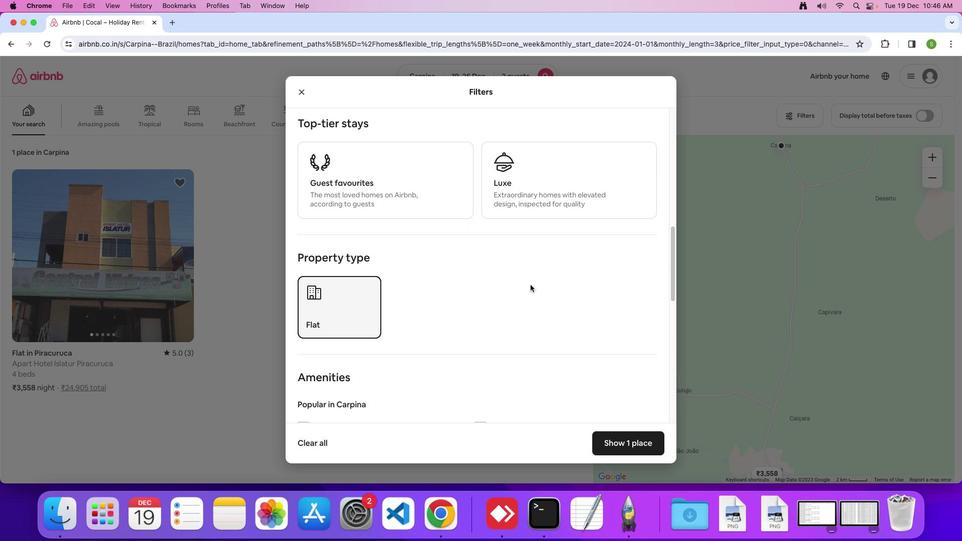 
Action: Mouse scrolled (533, 287) with delta (2, 2)
Screenshot: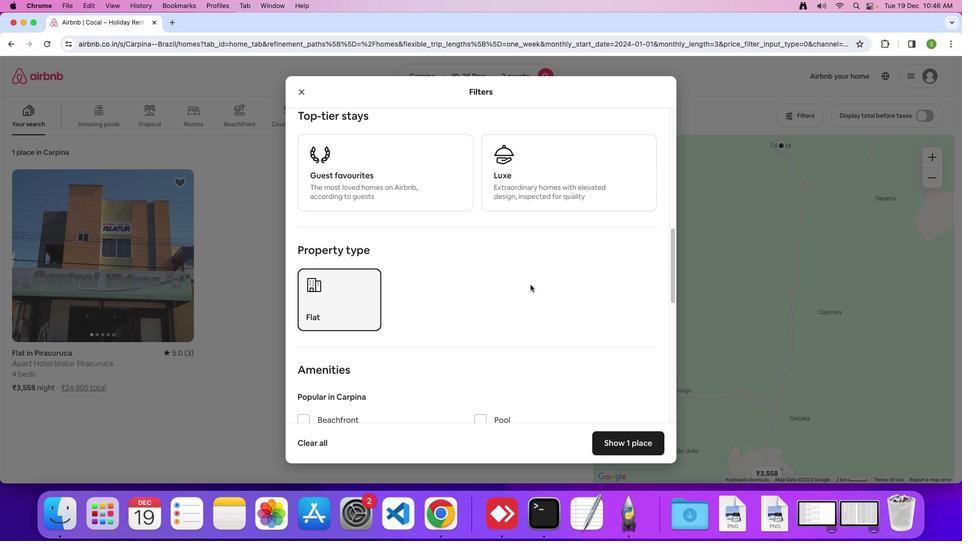
Action: Mouse scrolled (533, 287) with delta (2, 2)
Screenshot: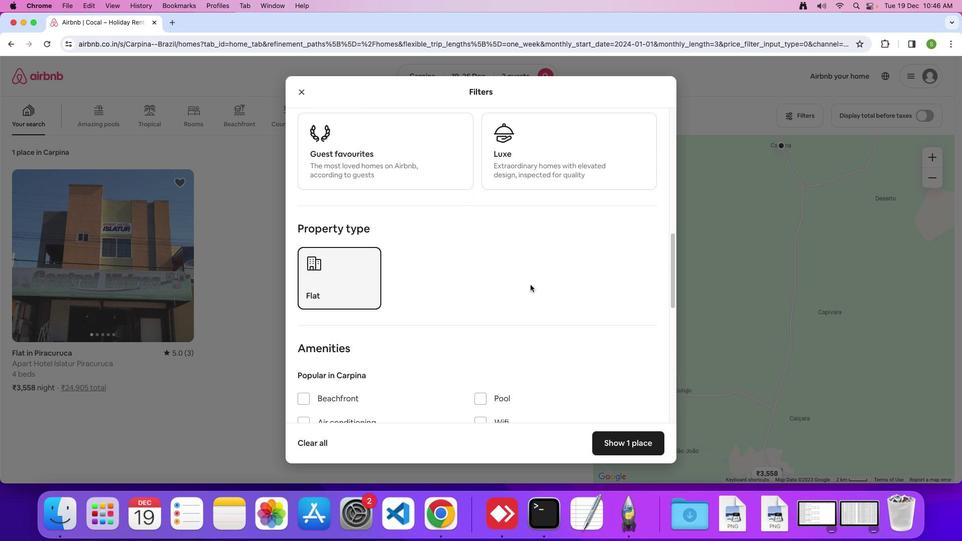
Action: Mouse scrolled (533, 287) with delta (2, 2)
Screenshot: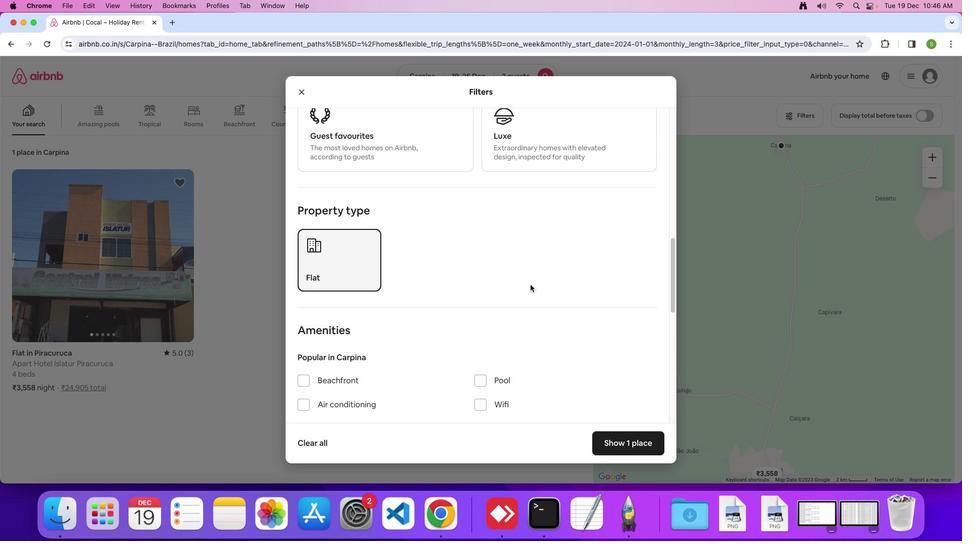 
Action: Mouse scrolled (533, 287) with delta (2, 2)
Screenshot: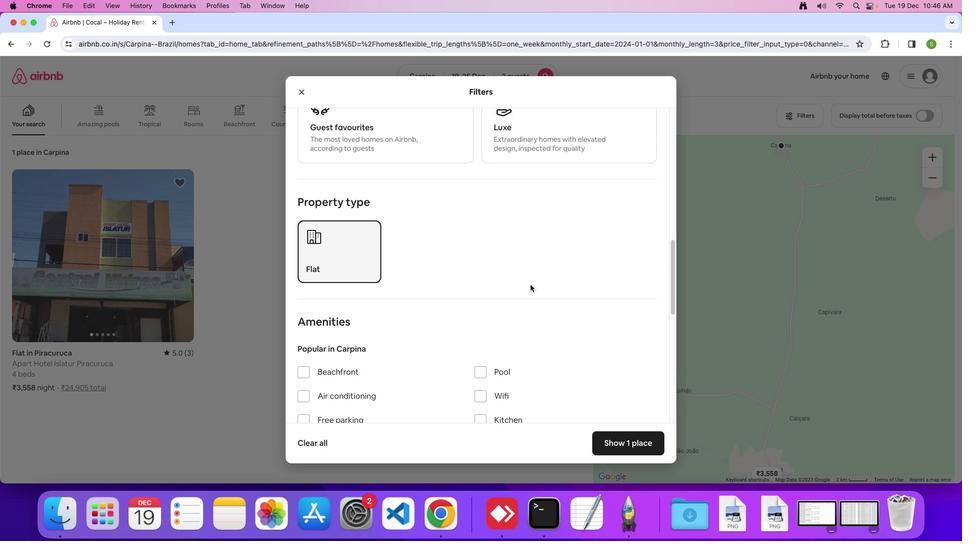 
Action: Mouse scrolled (533, 287) with delta (2, 2)
Screenshot: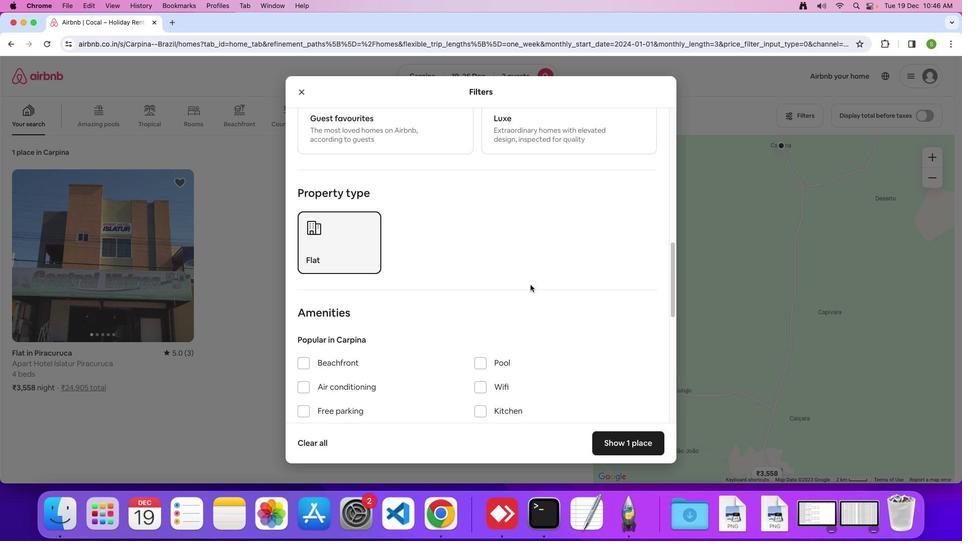 
Action: Mouse scrolled (533, 287) with delta (2, 2)
Screenshot: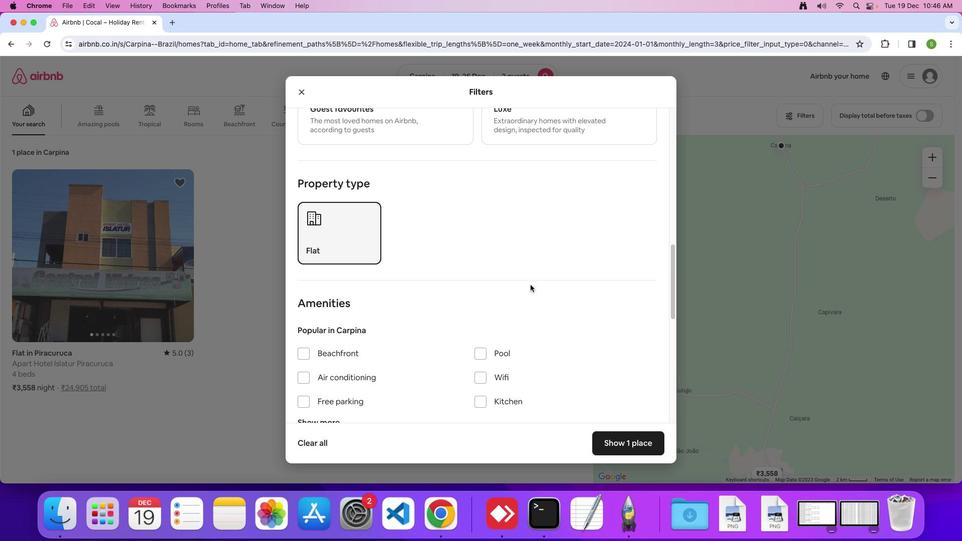 
Action: Mouse scrolled (533, 287) with delta (2, 1)
Screenshot: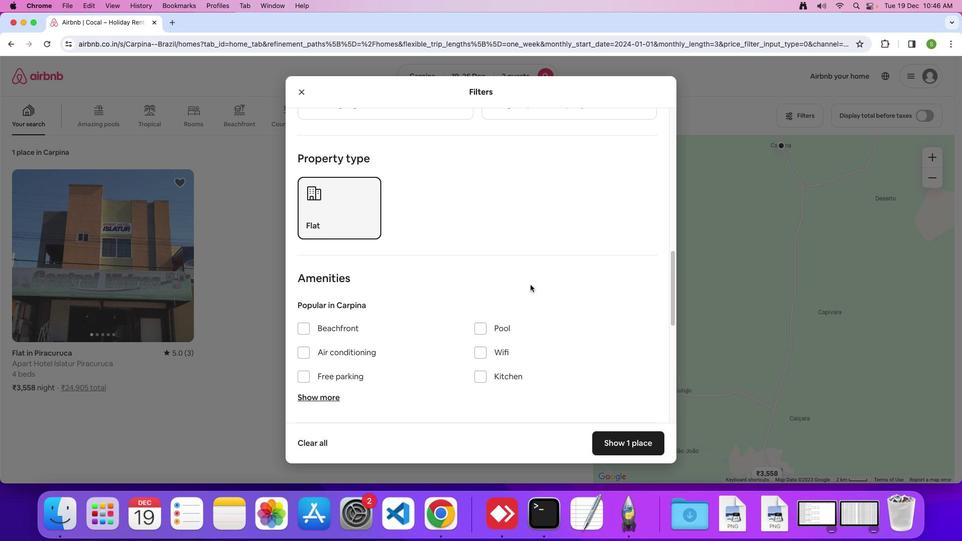 
Action: Mouse scrolled (533, 287) with delta (2, 2)
Screenshot: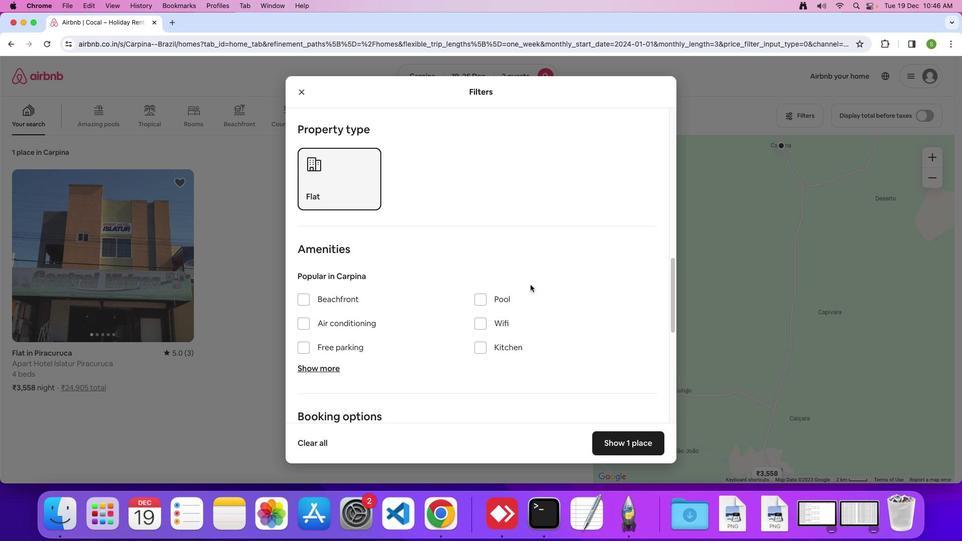 
Action: Mouse scrolled (533, 287) with delta (2, 2)
Screenshot: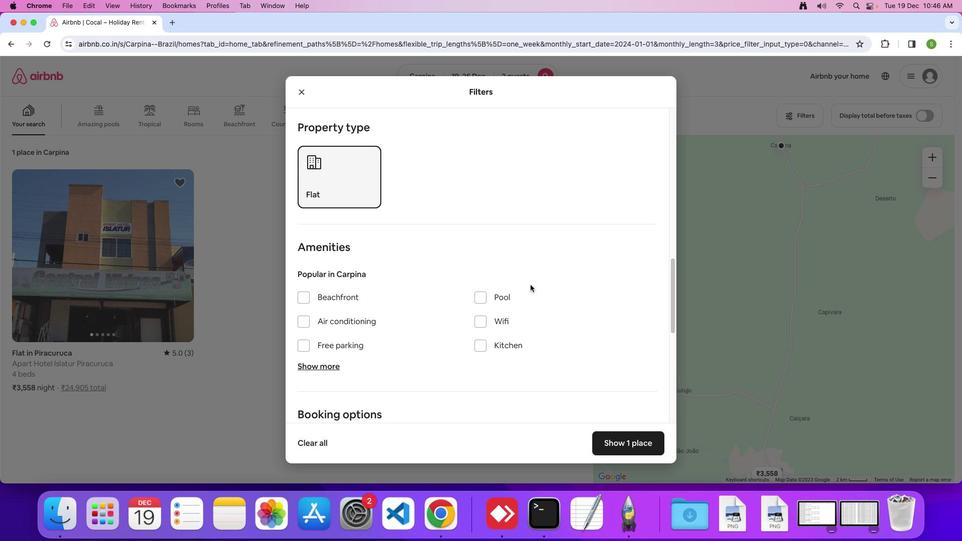 
Action: Mouse scrolled (533, 287) with delta (2, 2)
Screenshot: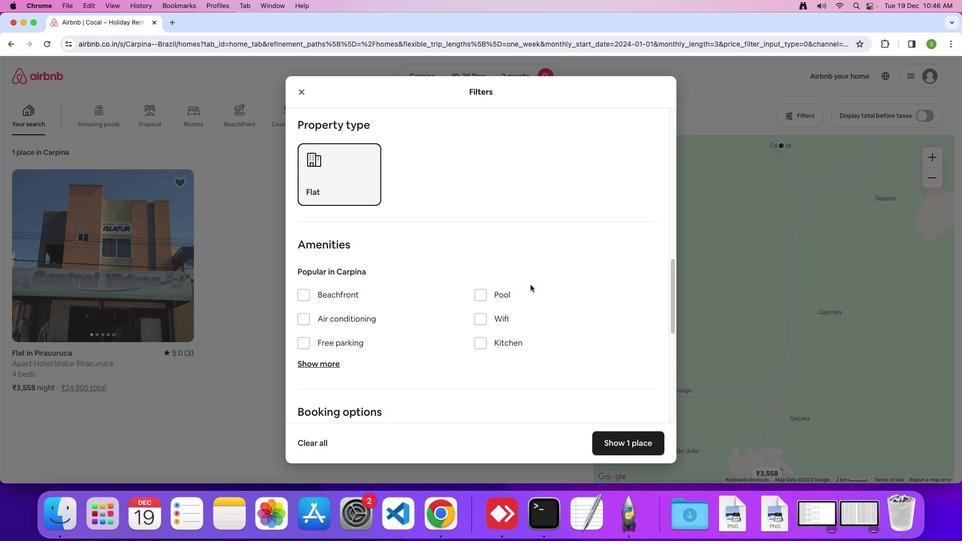 
Action: Mouse scrolled (533, 287) with delta (2, 2)
Screenshot: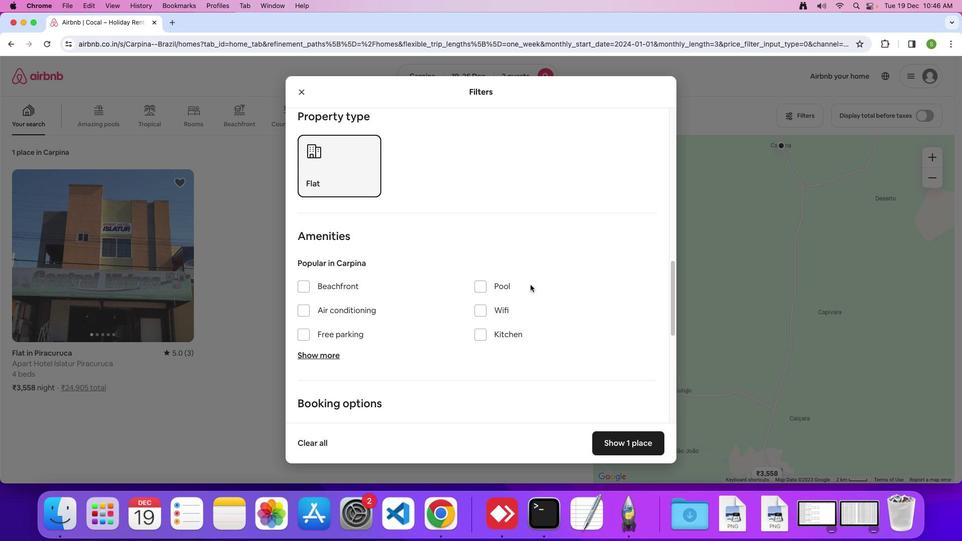 
Action: Mouse scrolled (533, 287) with delta (2, 2)
Screenshot: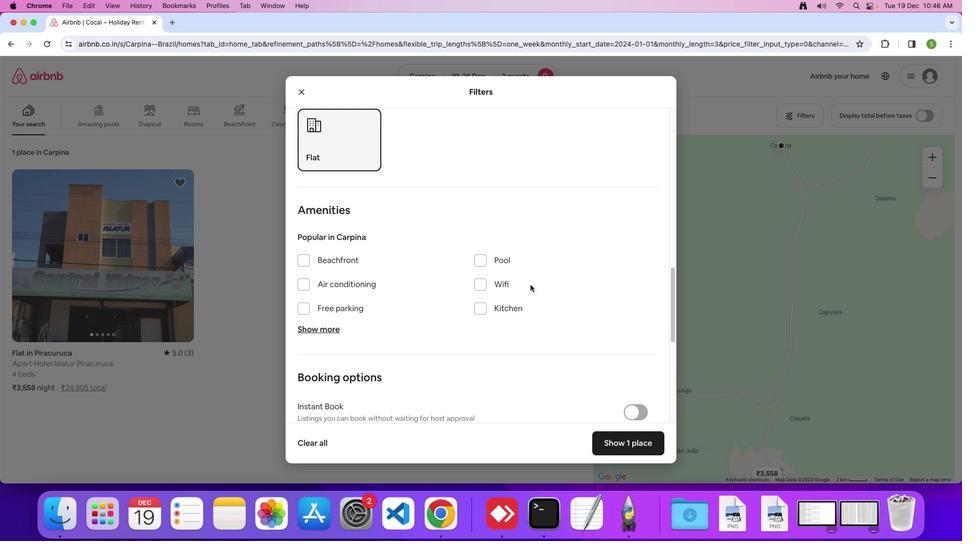 
Action: Mouse scrolled (533, 287) with delta (2, 2)
Screenshot: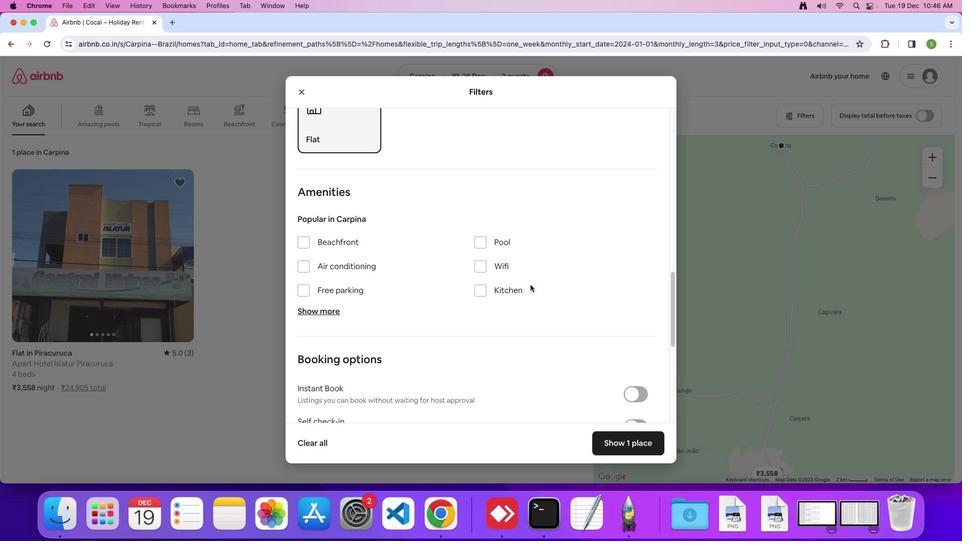 
Action: Mouse scrolled (533, 287) with delta (2, 2)
Screenshot: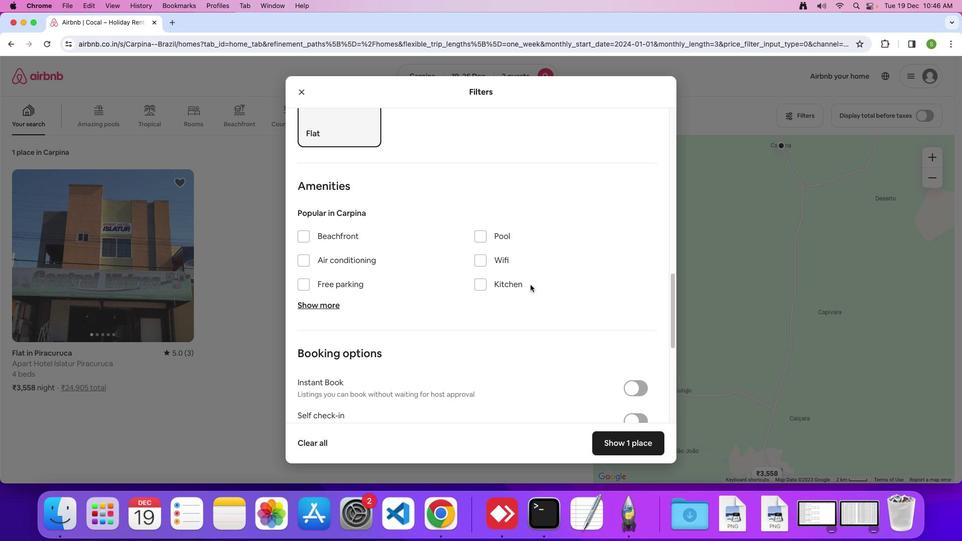 
Action: Mouse scrolled (533, 287) with delta (2, 2)
Screenshot: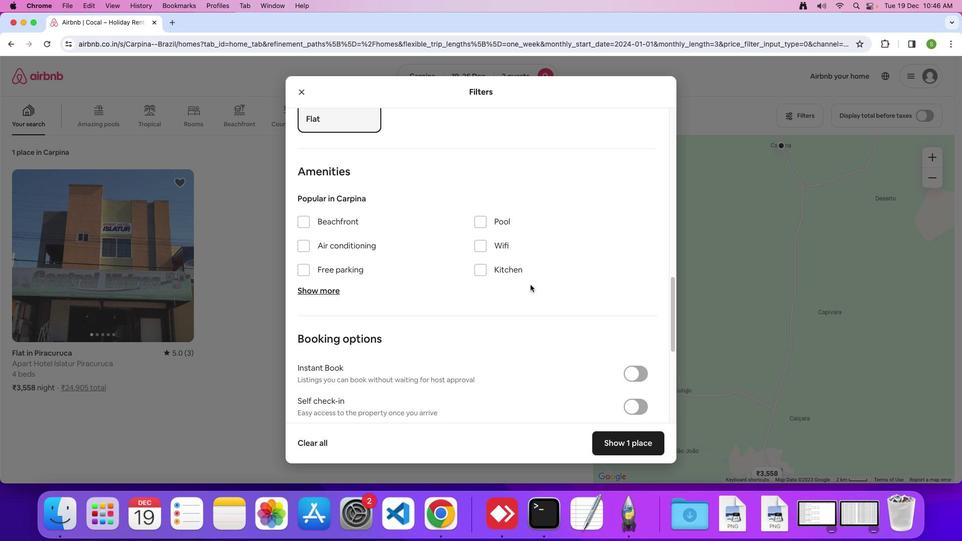 
Action: Mouse scrolled (533, 287) with delta (2, 2)
Screenshot: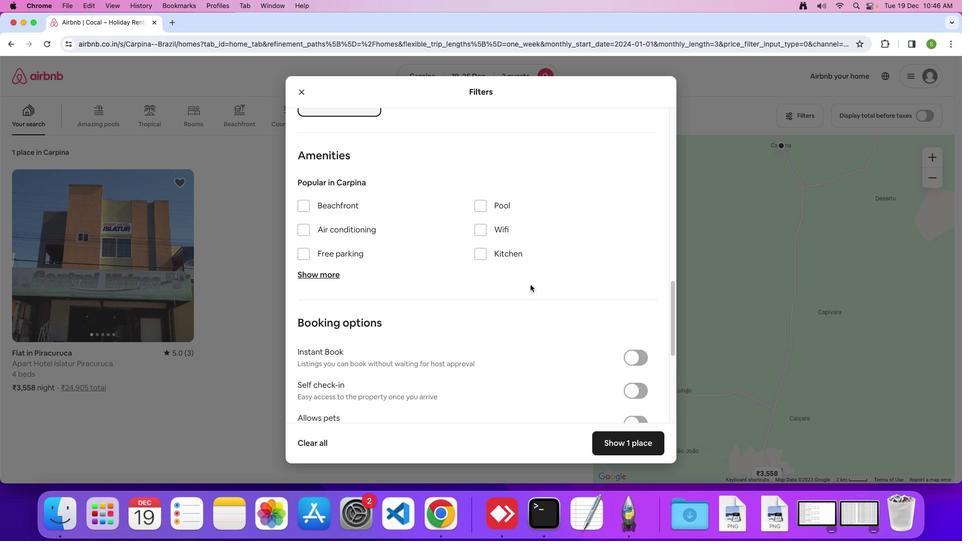 
Action: Mouse scrolled (533, 287) with delta (2, 1)
Screenshot: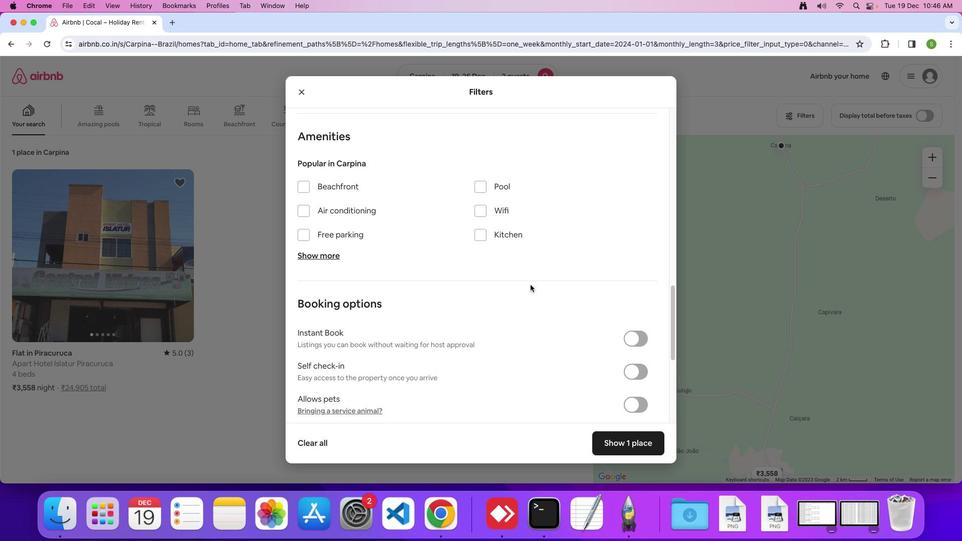
Action: Mouse scrolled (533, 287) with delta (2, 2)
Screenshot: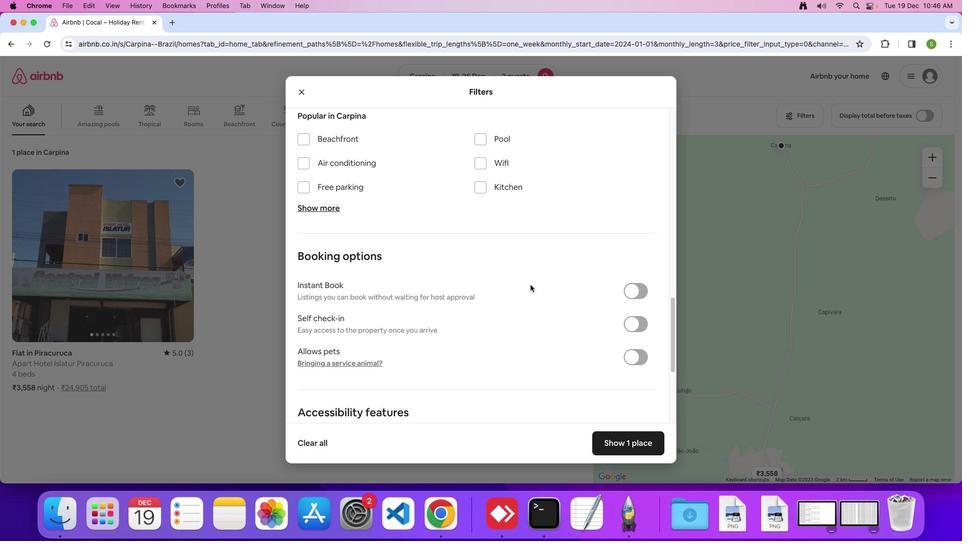 
Action: Mouse scrolled (533, 287) with delta (2, 2)
Screenshot: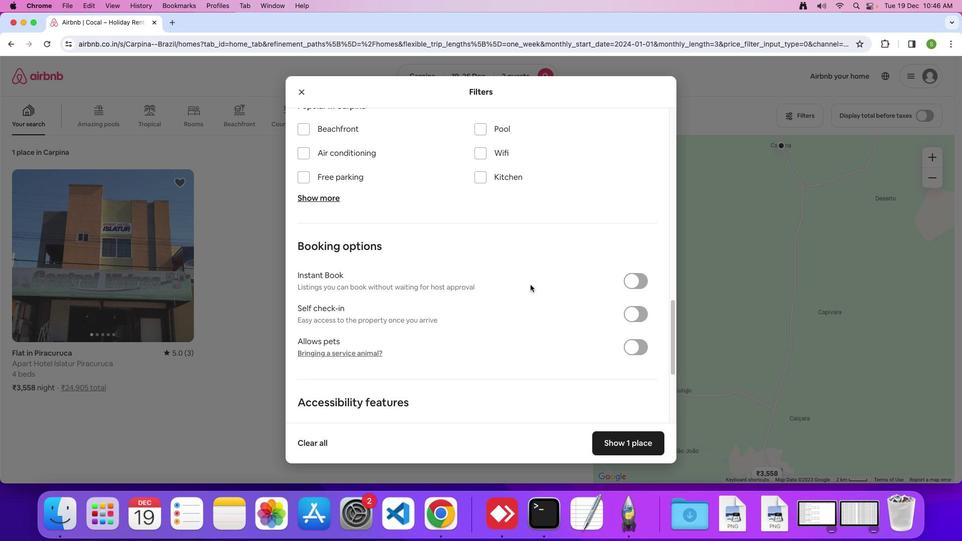 
Action: Mouse scrolled (533, 287) with delta (2, 1)
Screenshot: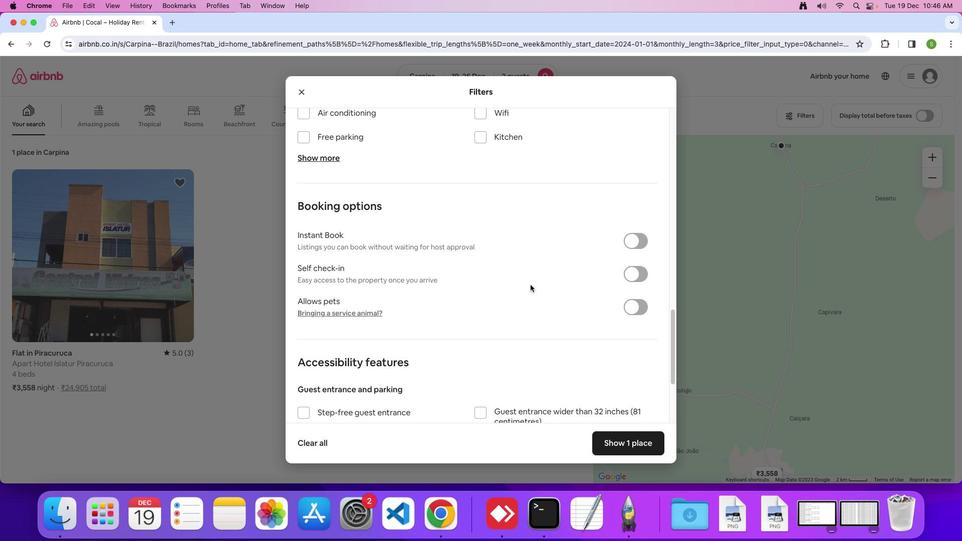 
Action: Mouse scrolled (533, 287) with delta (2, 2)
Screenshot: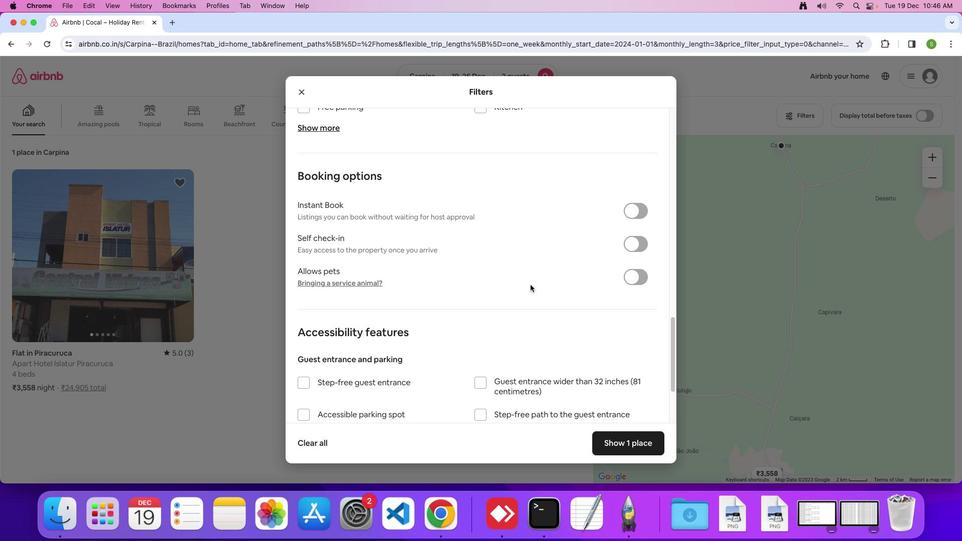 
Action: Mouse scrolled (533, 287) with delta (2, 2)
Screenshot: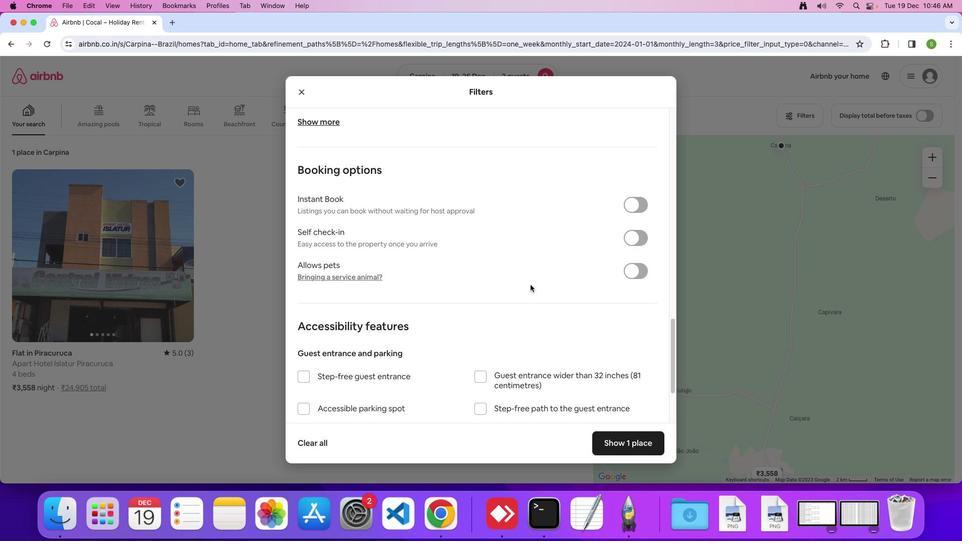 
Action: Mouse scrolled (533, 287) with delta (2, 1)
Screenshot: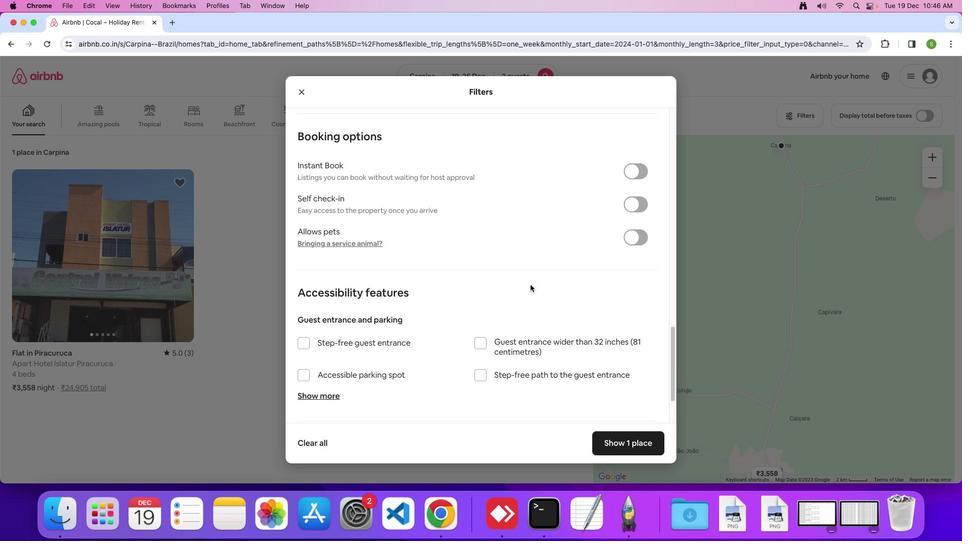 
Action: Mouse scrolled (533, 287) with delta (2, 2)
Screenshot: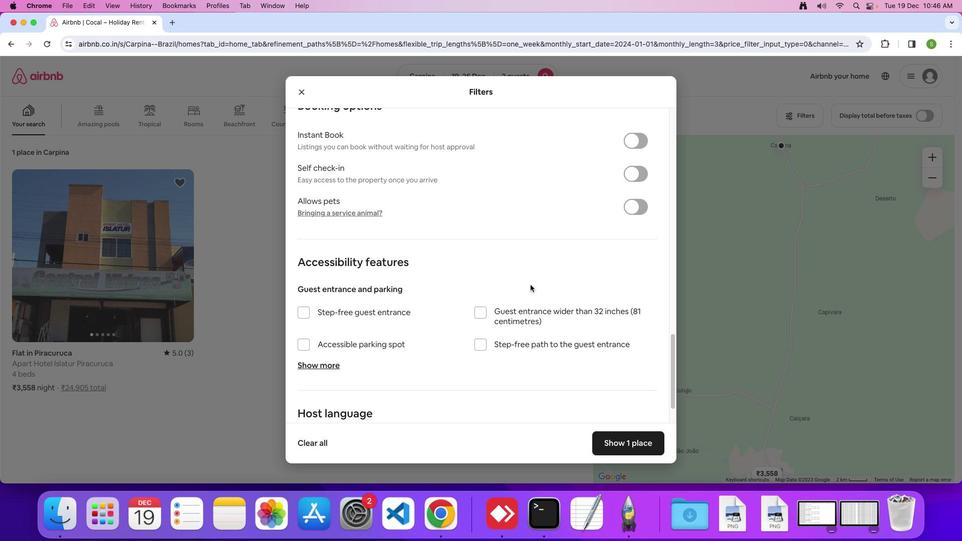 
Action: Mouse scrolled (533, 287) with delta (2, 2)
Screenshot: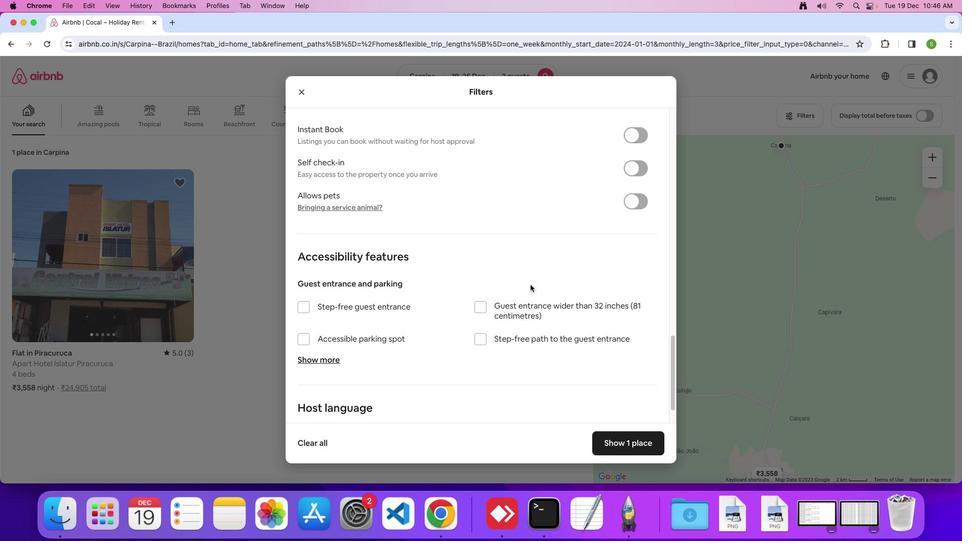 
Action: Mouse scrolled (533, 287) with delta (2, 1)
Screenshot: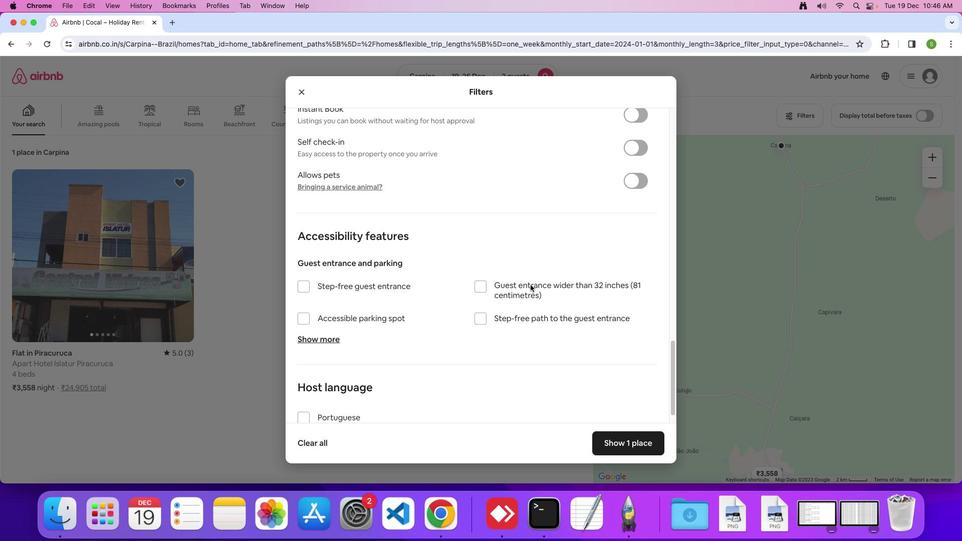 
Action: Mouse scrolled (533, 287) with delta (2, 2)
Screenshot: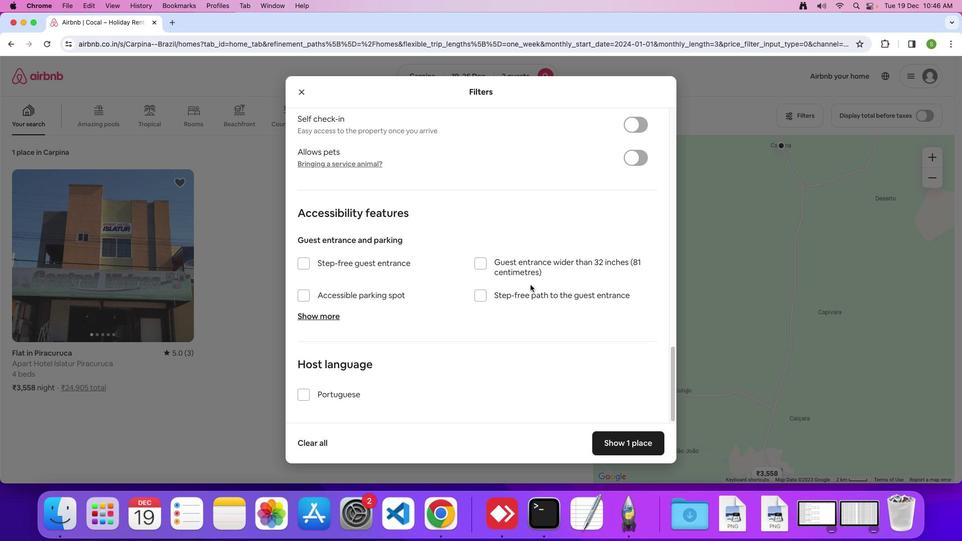 
Action: Mouse scrolled (533, 287) with delta (2, 2)
Screenshot: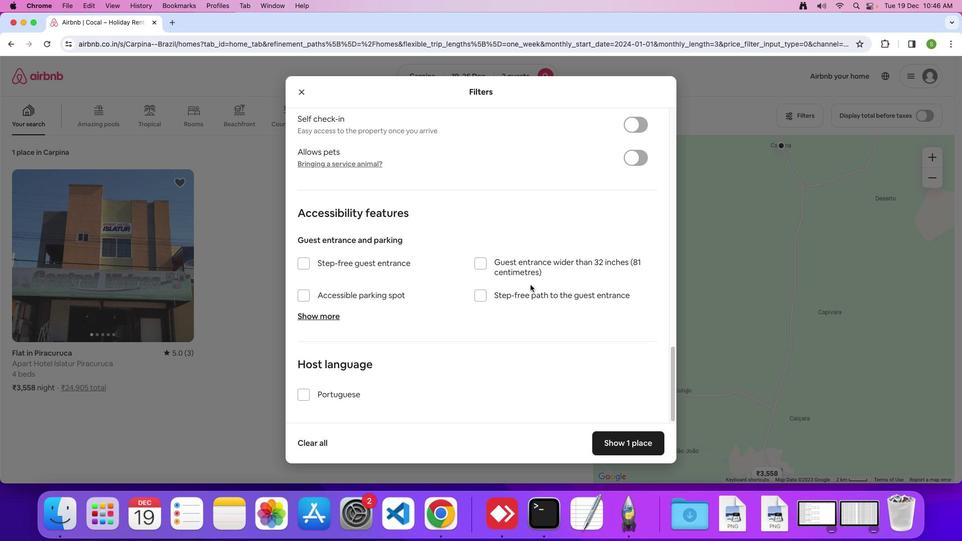 
Action: Mouse scrolled (533, 287) with delta (2, 2)
Screenshot: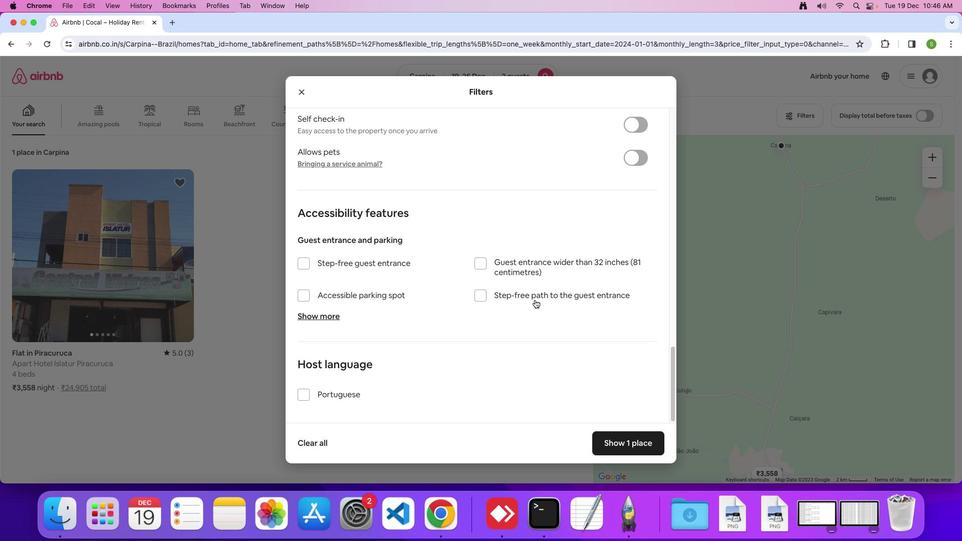 
Action: Mouse moved to (616, 441)
Screenshot: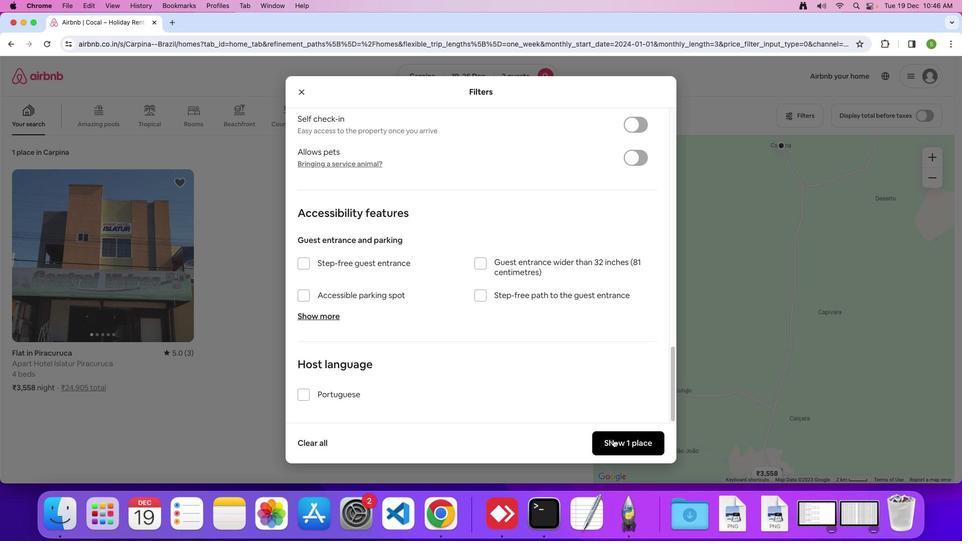 
Action: Mouse pressed left at (616, 441)
Screenshot: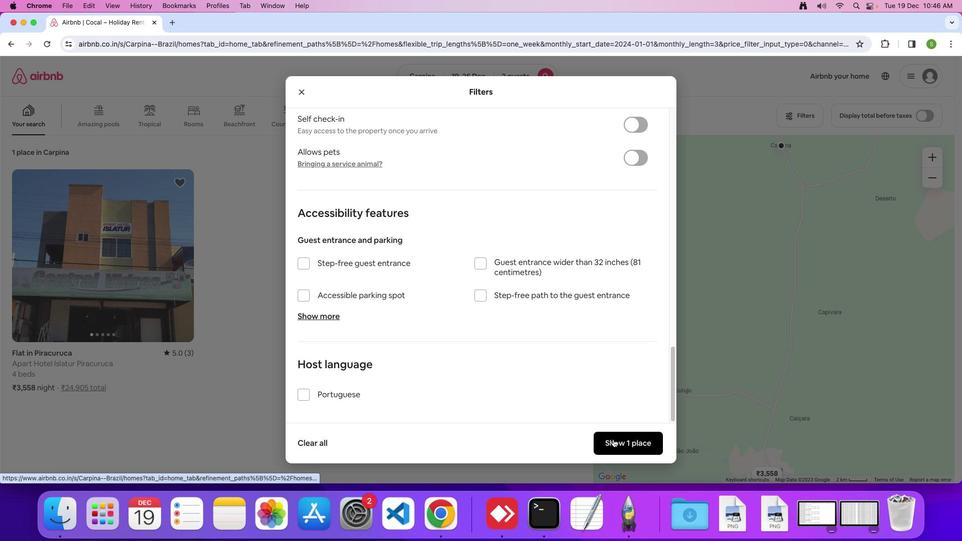 
Action: Mouse moved to (141, 230)
Screenshot: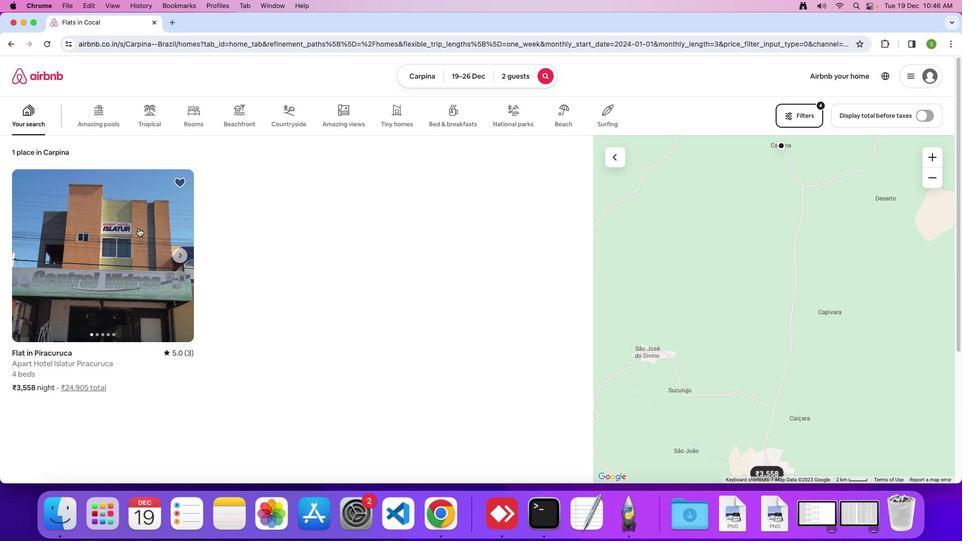 
Action: Mouse pressed left at (141, 230)
Screenshot: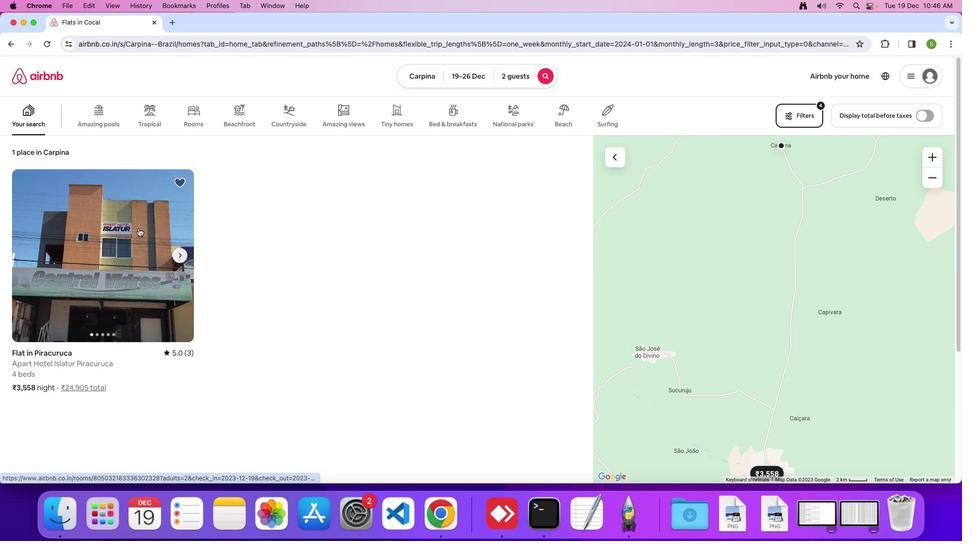 
Action: Mouse moved to (356, 247)
Screenshot: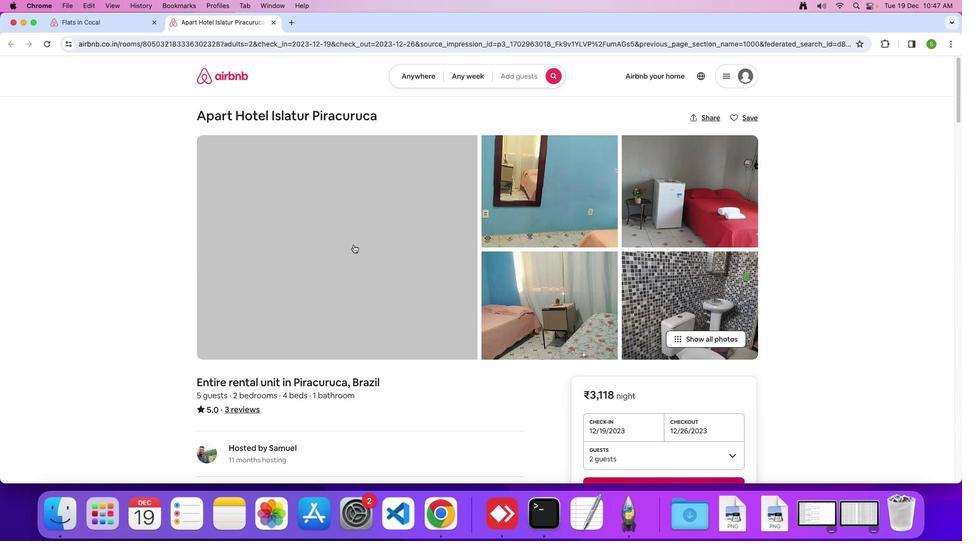 
Action: Mouse pressed left at (356, 247)
Screenshot: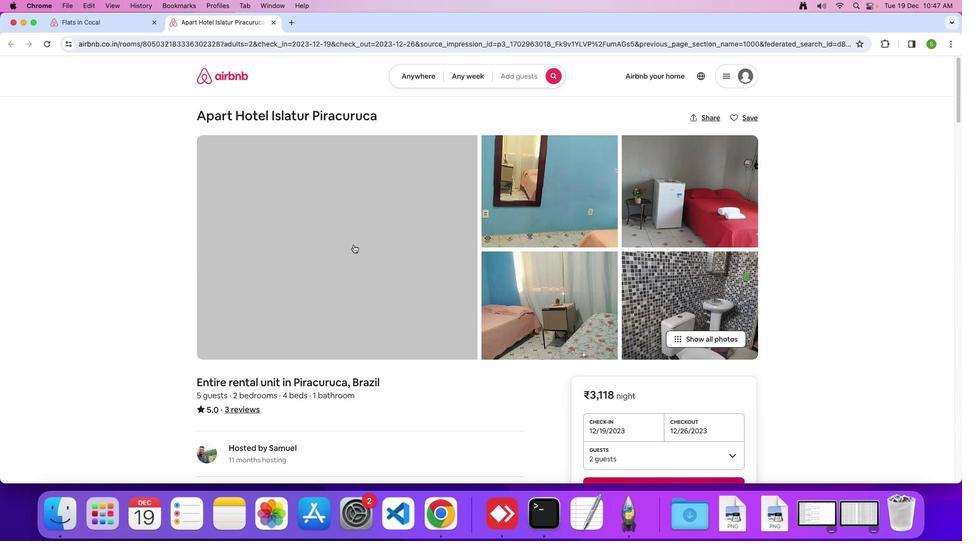 
Action: Mouse moved to (473, 284)
Screenshot: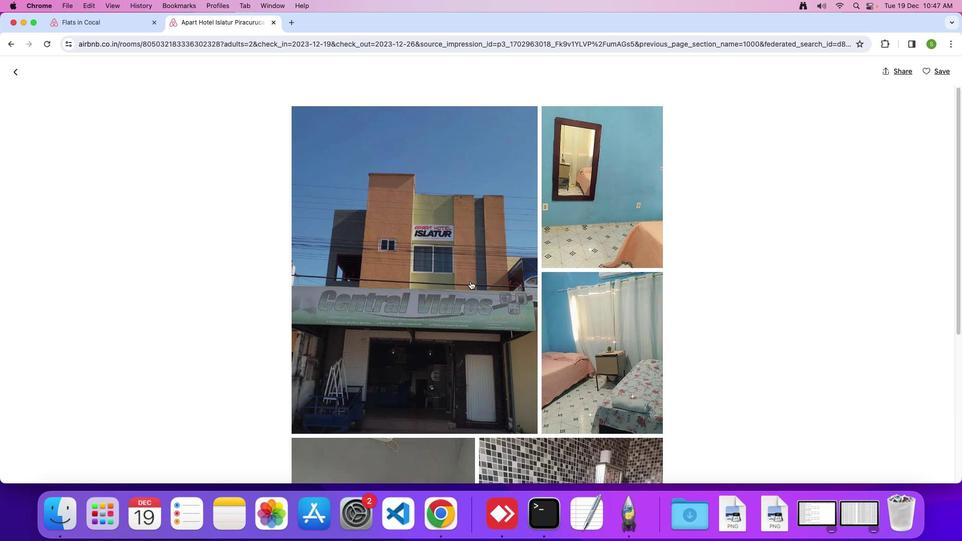 
Action: Mouse scrolled (473, 284) with delta (2, 2)
Screenshot: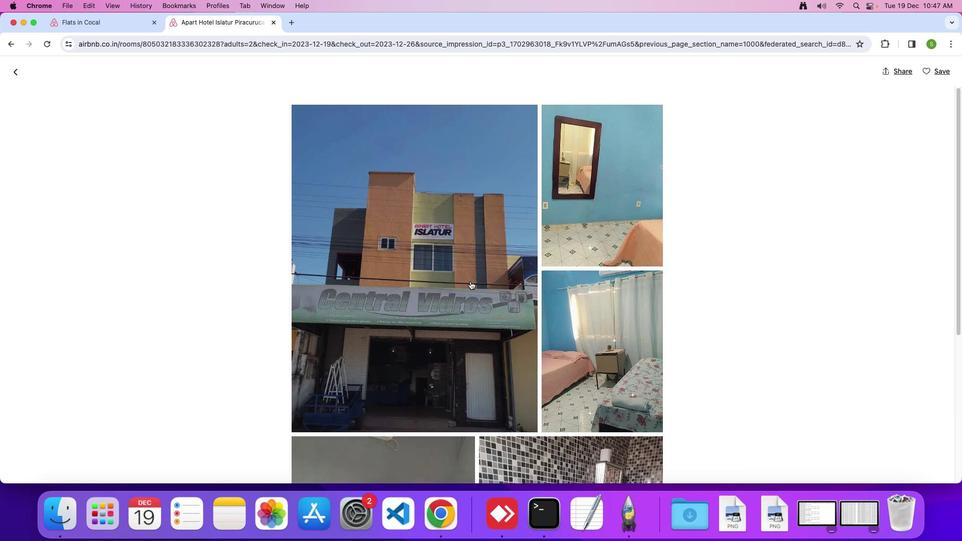 
Action: Mouse scrolled (473, 284) with delta (2, 2)
Screenshot: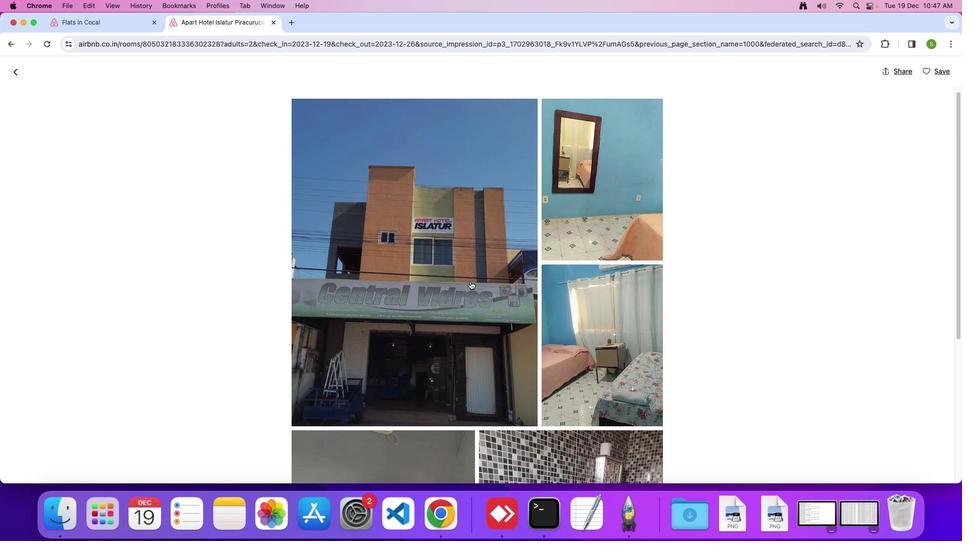 
Action: Mouse scrolled (473, 284) with delta (2, 2)
Screenshot: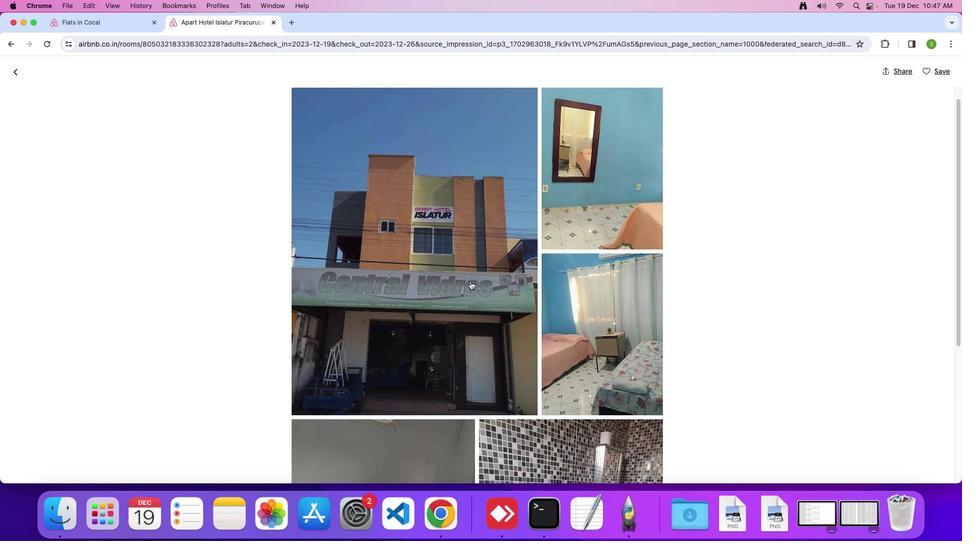 
Action: Mouse scrolled (473, 284) with delta (2, 2)
Screenshot: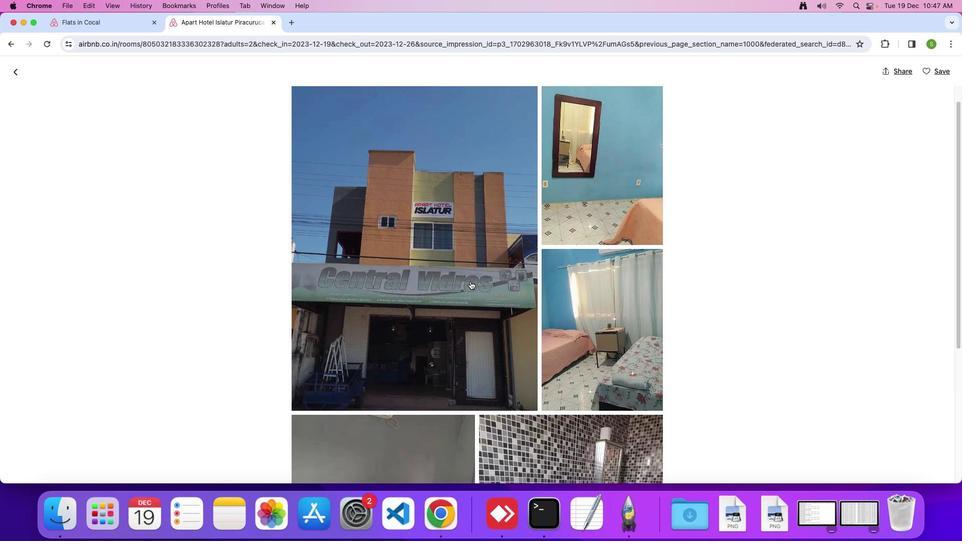 
Action: Mouse scrolled (473, 284) with delta (2, 1)
Screenshot: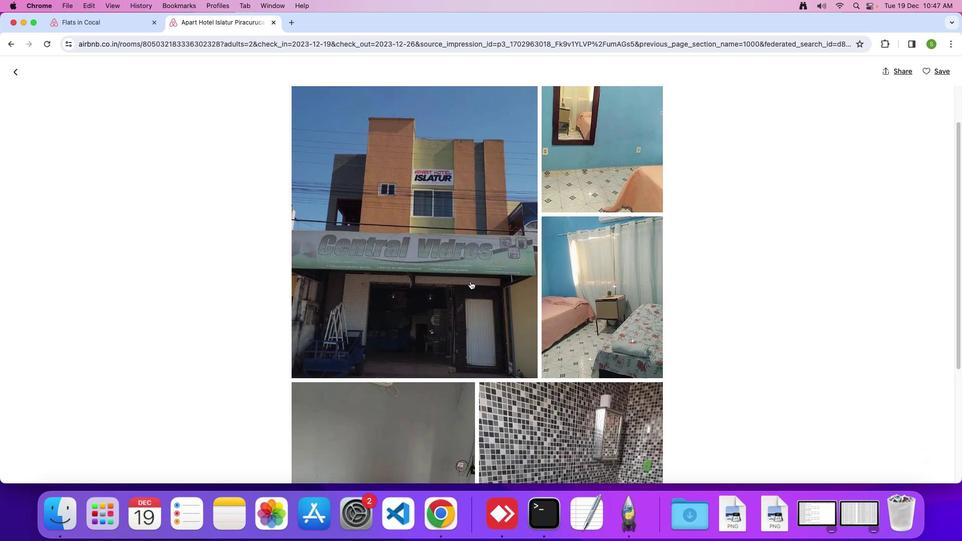 
Action: Mouse moved to (473, 284)
Screenshot: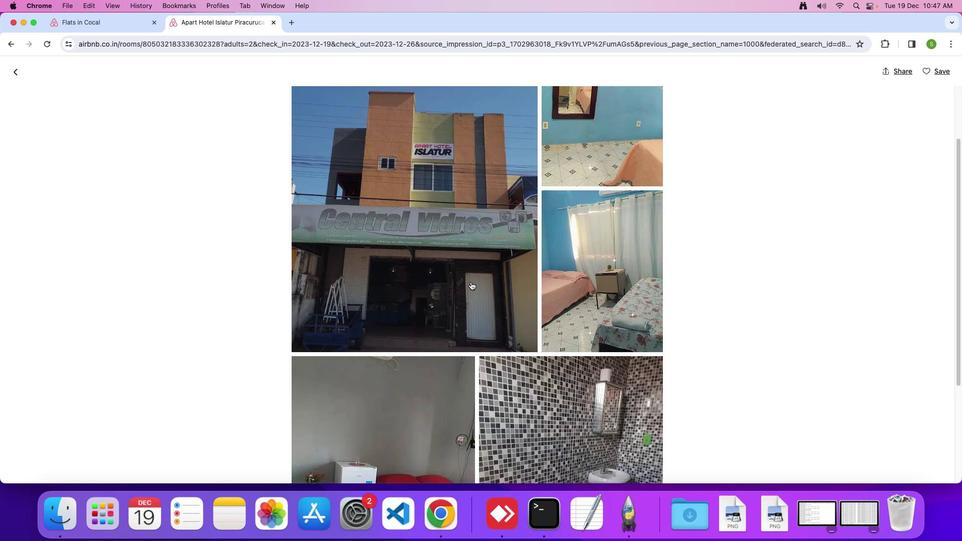 
Action: Mouse scrolled (473, 284) with delta (2, 2)
Screenshot: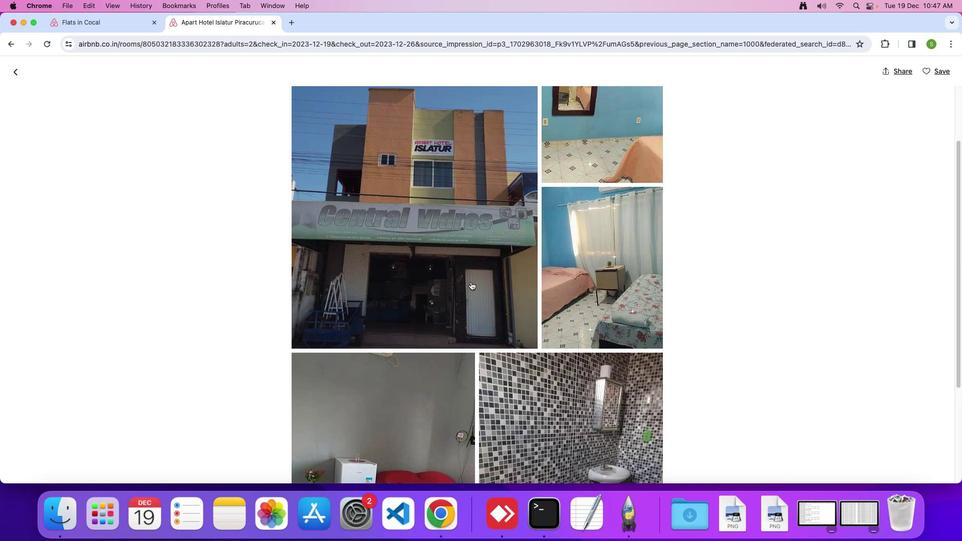 
Action: Mouse scrolled (473, 284) with delta (2, 2)
Screenshot: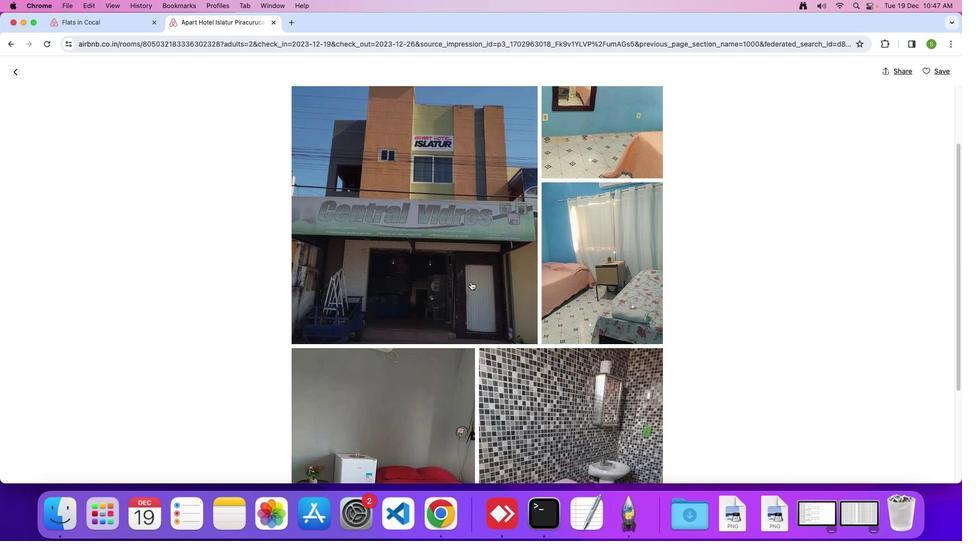
Action: Mouse scrolled (473, 284) with delta (2, 2)
Screenshot: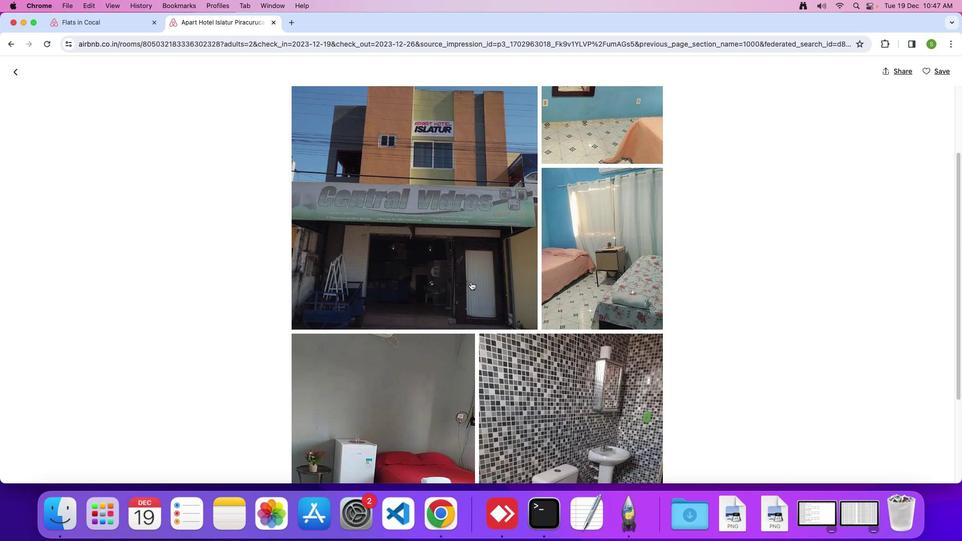
Action: Mouse scrolled (473, 284) with delta (2, 2)
Screenshot: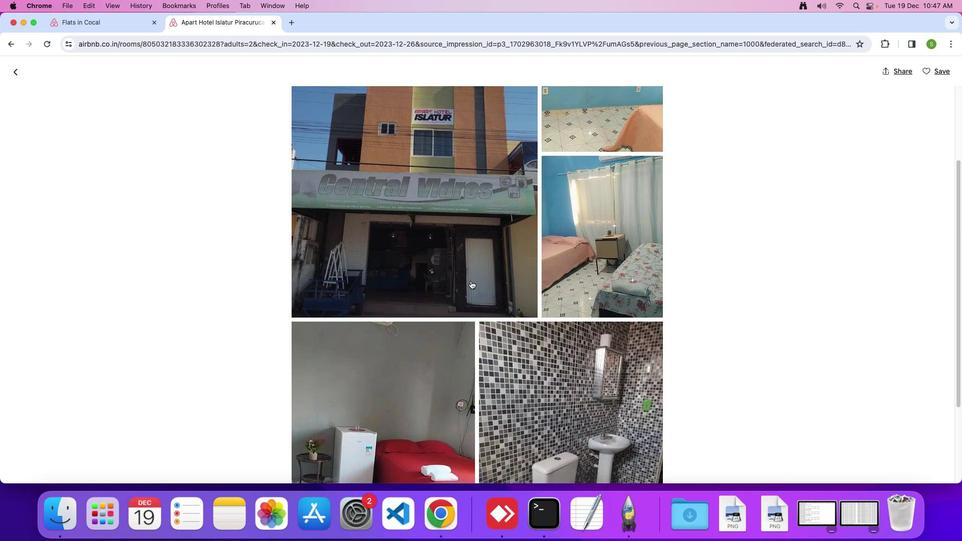 
Action: Mouse scrolled (473, 284) with delta (2, 1)
Screenshot: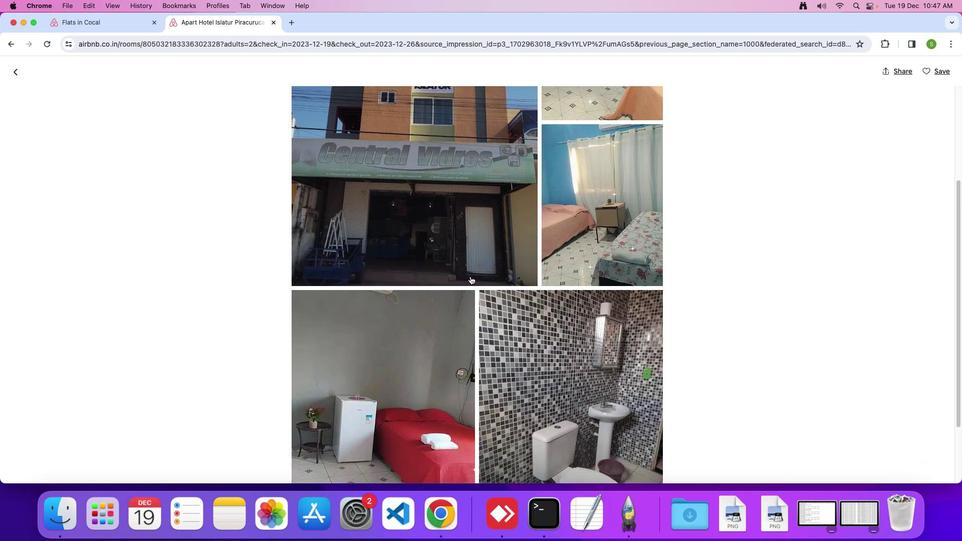 
Action: Mouse moved to (473, 278)
Screenshot: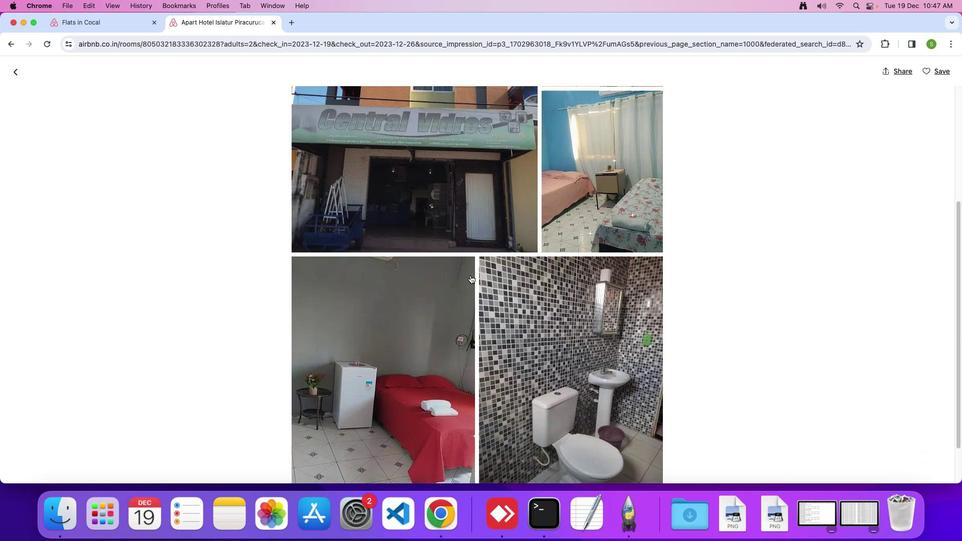 
Action: Mouse scrolled (473, 278) with delta (2, 2)
Screenshot: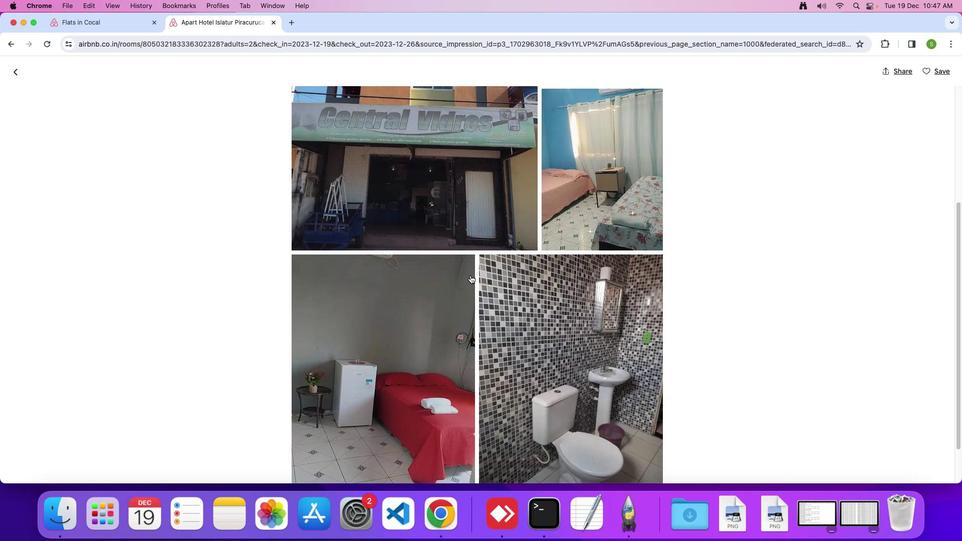 
Action: Mouse scrolled (473, 278) with delta (2, 2)
Screenshot: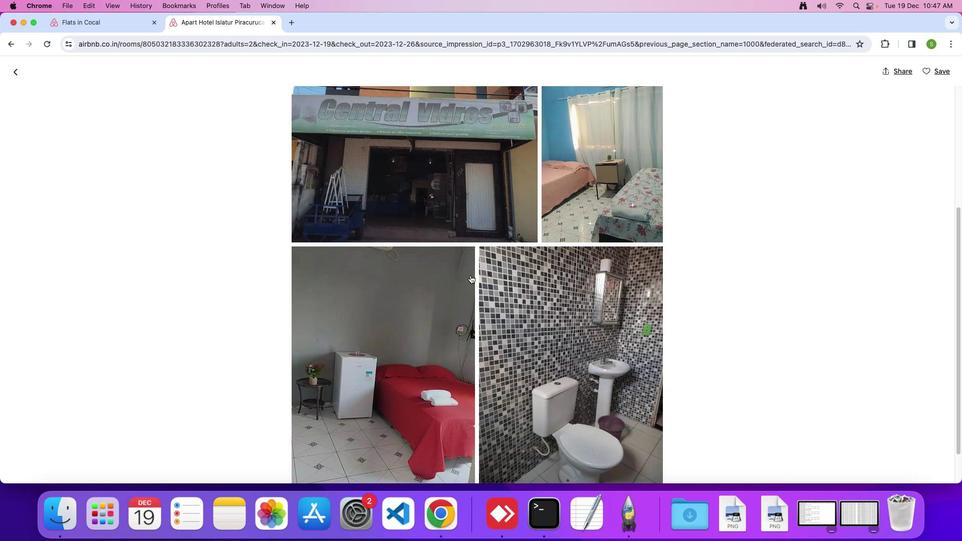 
Action: Mouse scrolled (473, 278) with delta (2, 2)
Screenshot: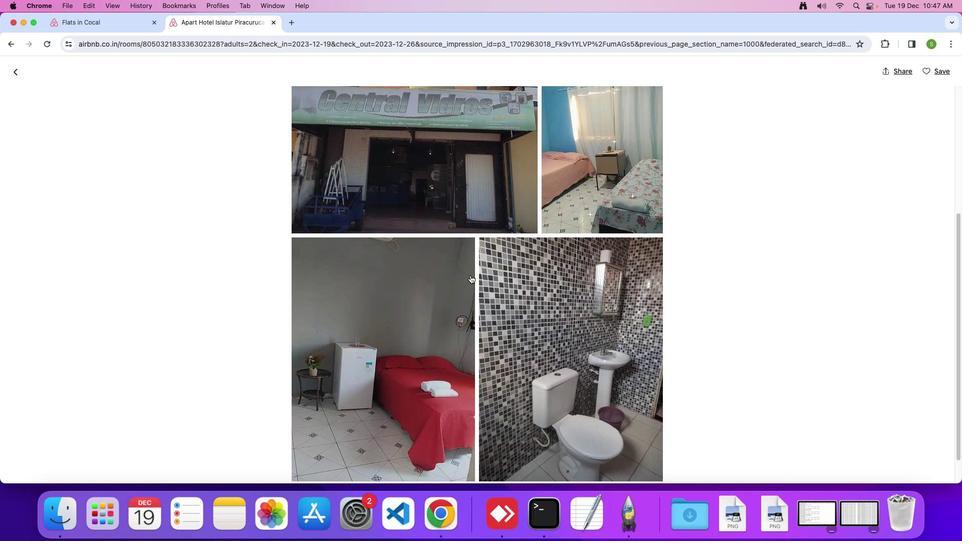 
Action: Mouse scrolled (473, 278) with delta (2, 2)
Screenshot: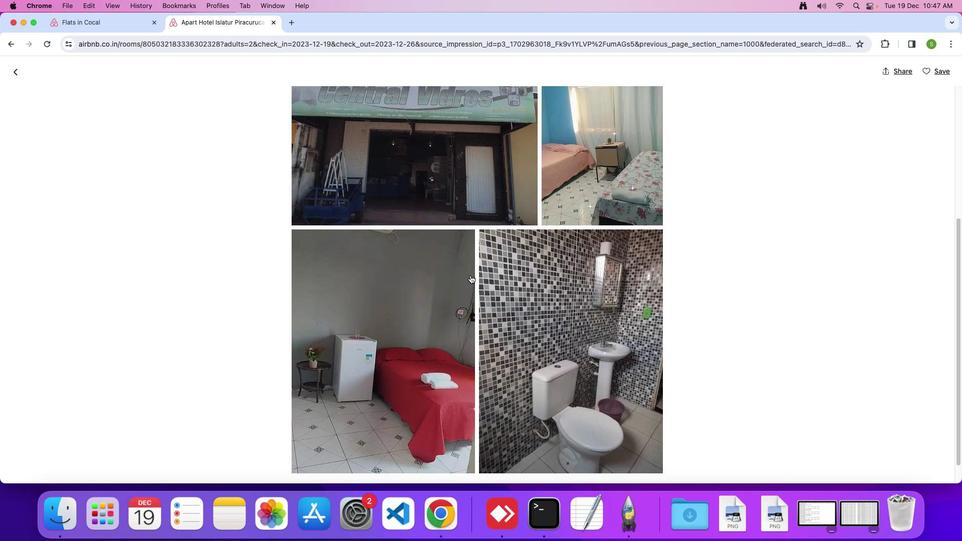 
Action: Mouse scrolled (473, 278) with delta (2, 2)
Screenshot: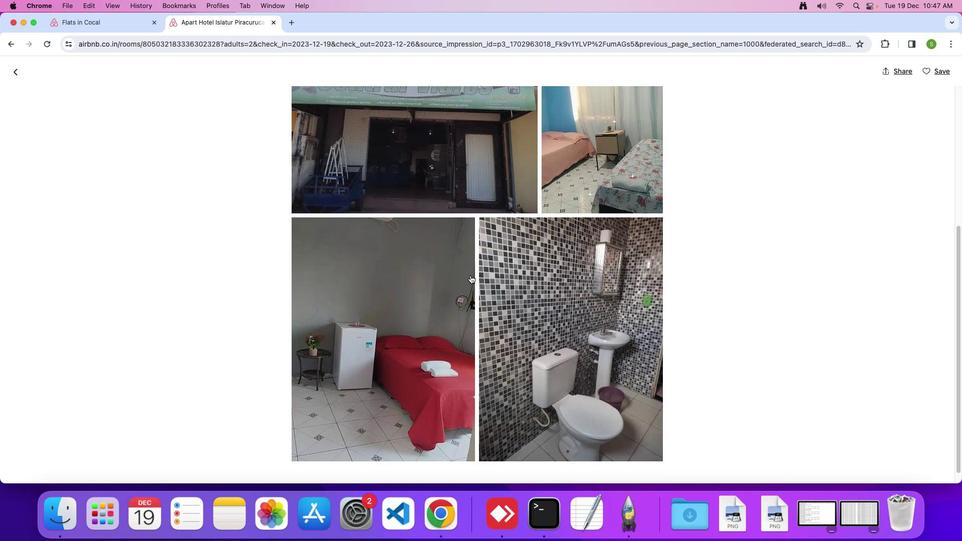 
Action: Mouse moved to (473, 278)
Screenshot: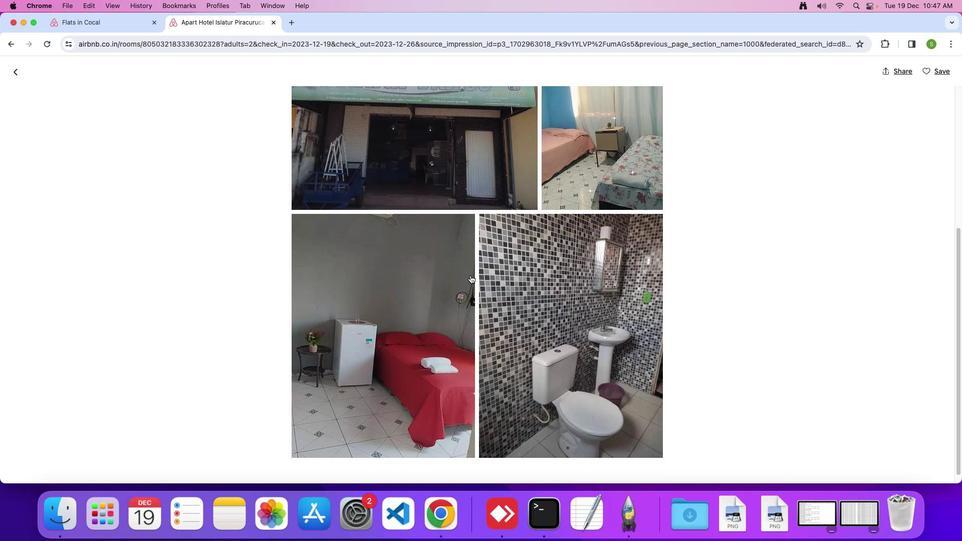 
Action: Mouse scrolled (473, 278) with delta (2, 2)
Screenshot: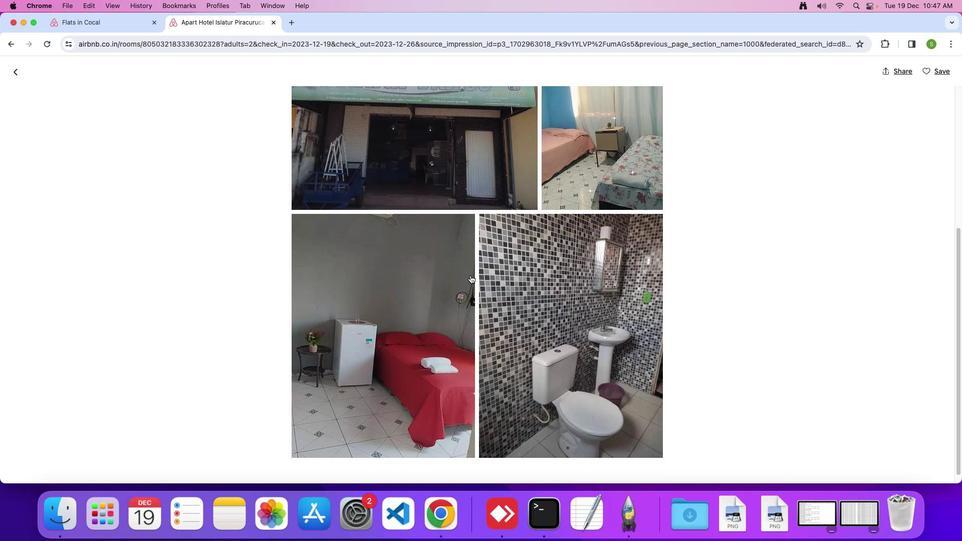
Action: Mouse scrolled (473, 278) with delta (2, 2)
Screenshot: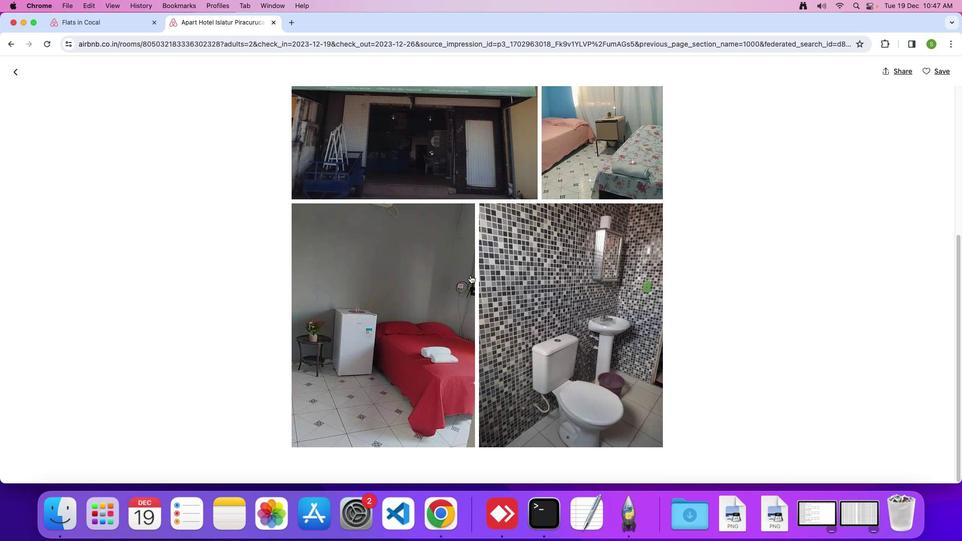 
Action: Mouse scrolled (473, 278) with delta (2, 2)
Screenshot: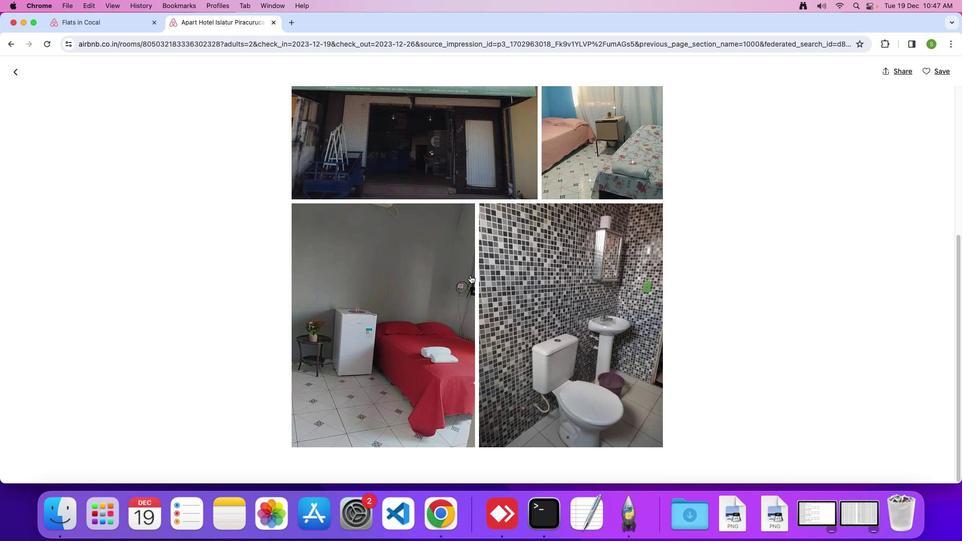 
Action: Mouse scrolled (473, 278) with delta (2, 2)
Screenshot: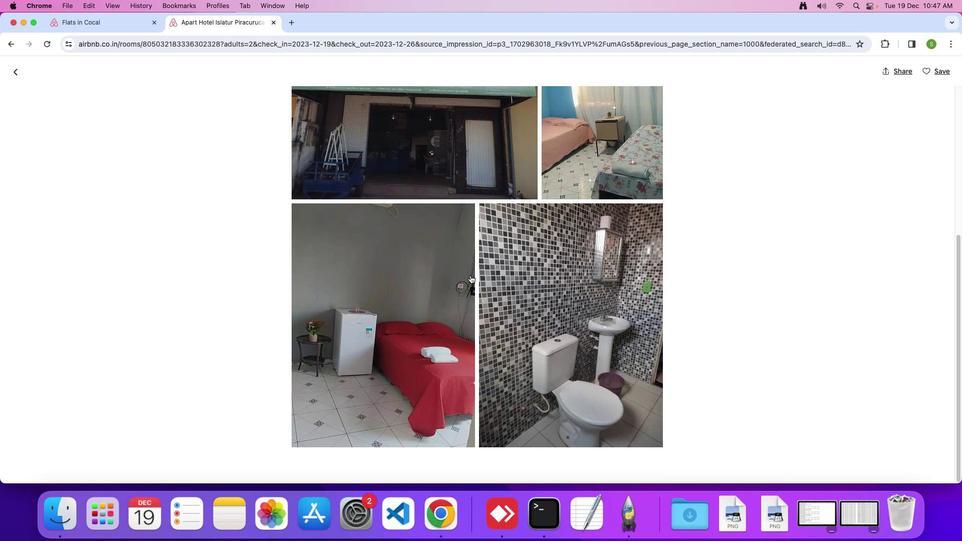 
Action: Mouse moved to (14, 75)
Screenshot: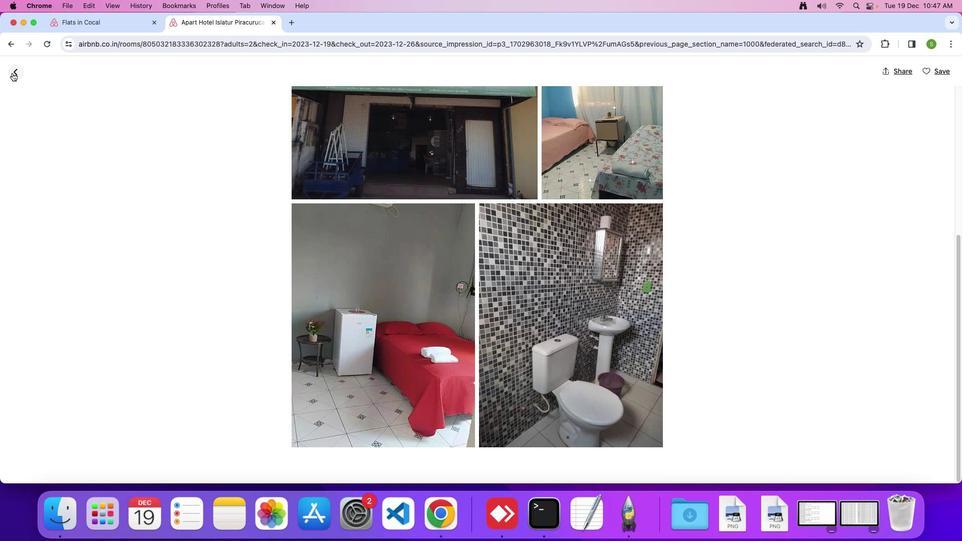 
Action: Mouse pressed left at (14, 75)
Screenshot: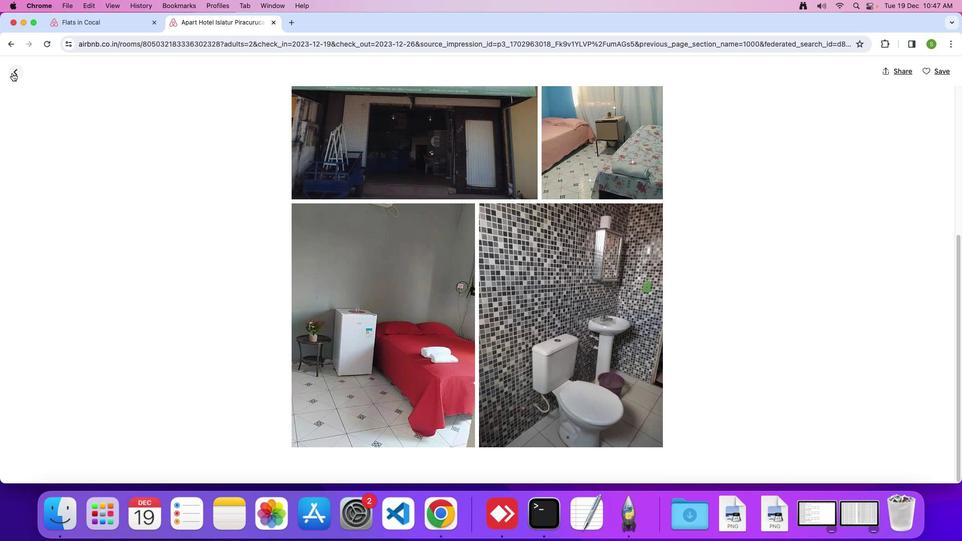 
Action: Mouse moved to (386, 280)
Screenshot: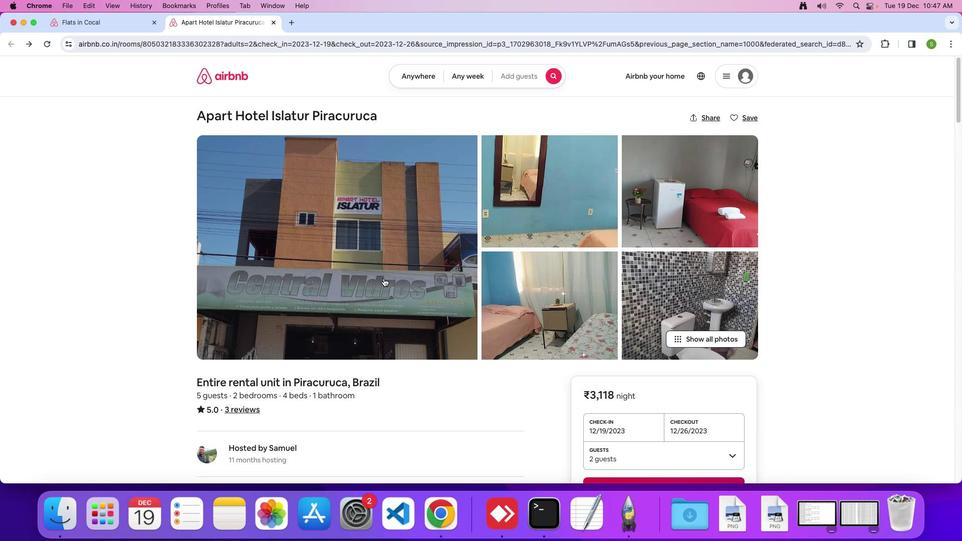 
Action: Mouse scrolled (386, 280) with delta (2, 2)
Screenshot: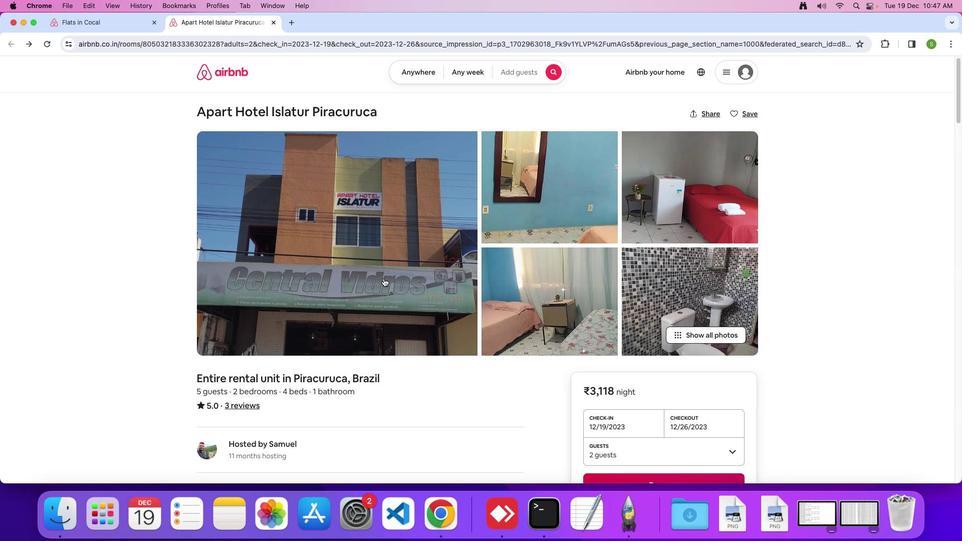 
Action: Mouse scrolled (386, 280) with delta (2, 2)
Screenshot: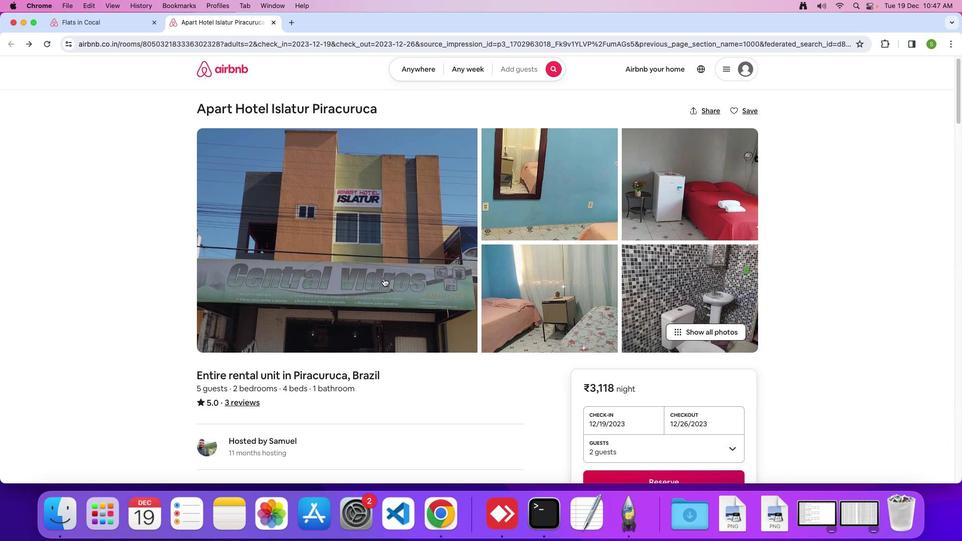 
Action: Mouse scrolled (386, 280) with delta (2, 1)
Screenshot: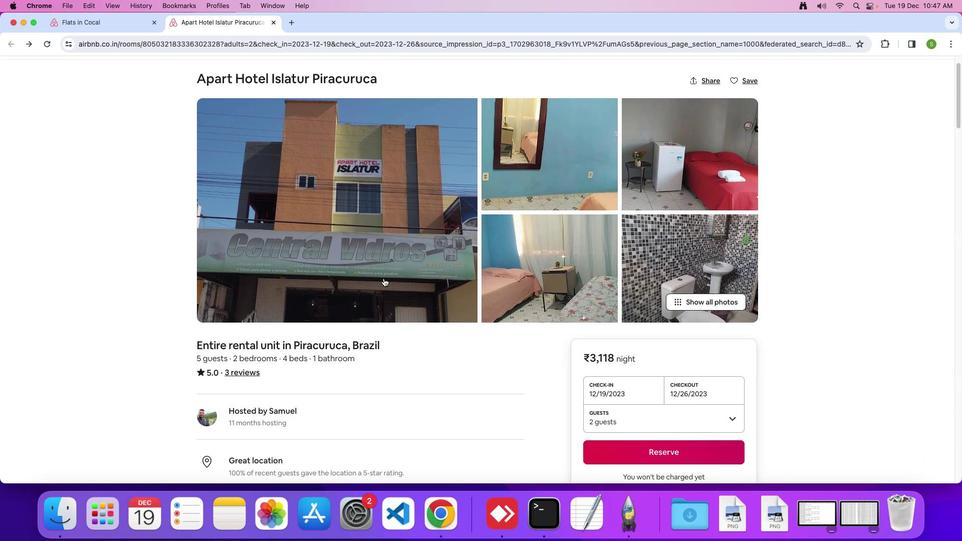 
Action: Mouse scrolled (386, 280) with delta (2, 2)
Screenshot: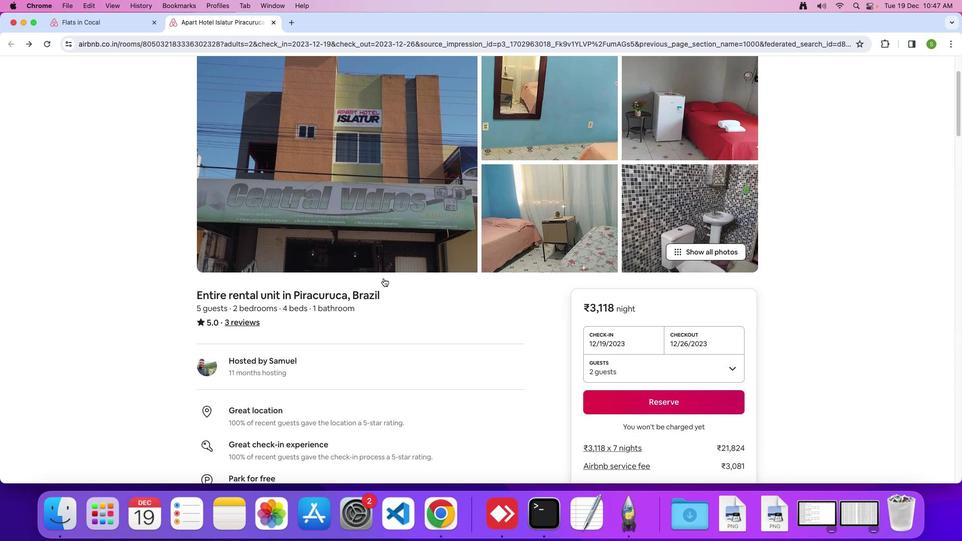 
Action: Mouse scrolled (386, 280) with delta (2, 2)
Screenshot: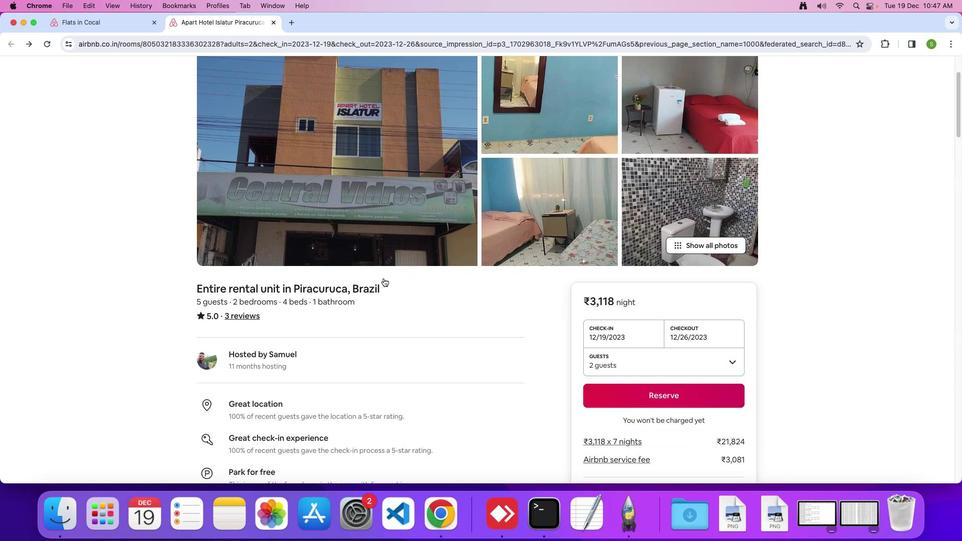 
Action: Mouse scrolled (386, 280) with delta (2, 1)
Screenshot: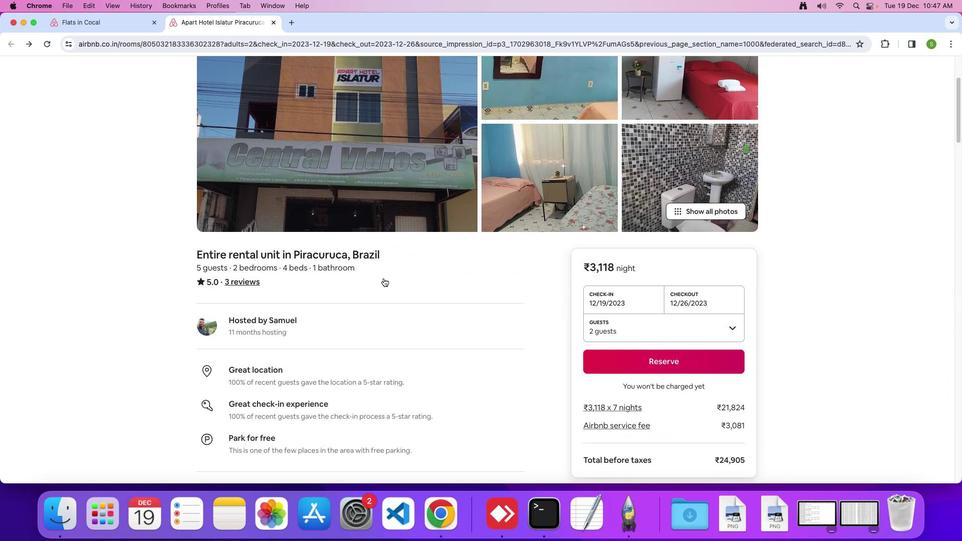 
Action: Mouse scrolled (386, 280) with delta (2, 2)
Screenshot: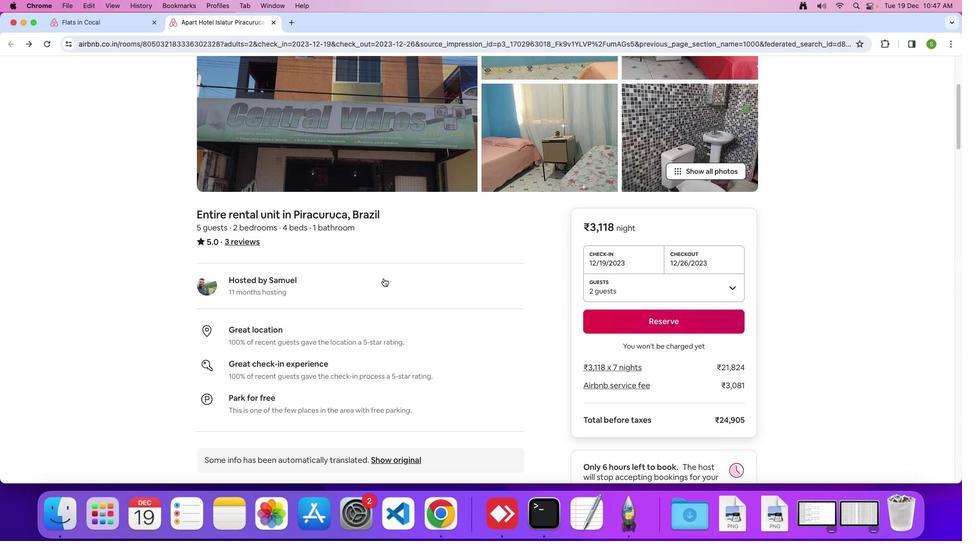 
Action: Mouse scrolled (386, 280) with delta (2, 2)
Screenshot: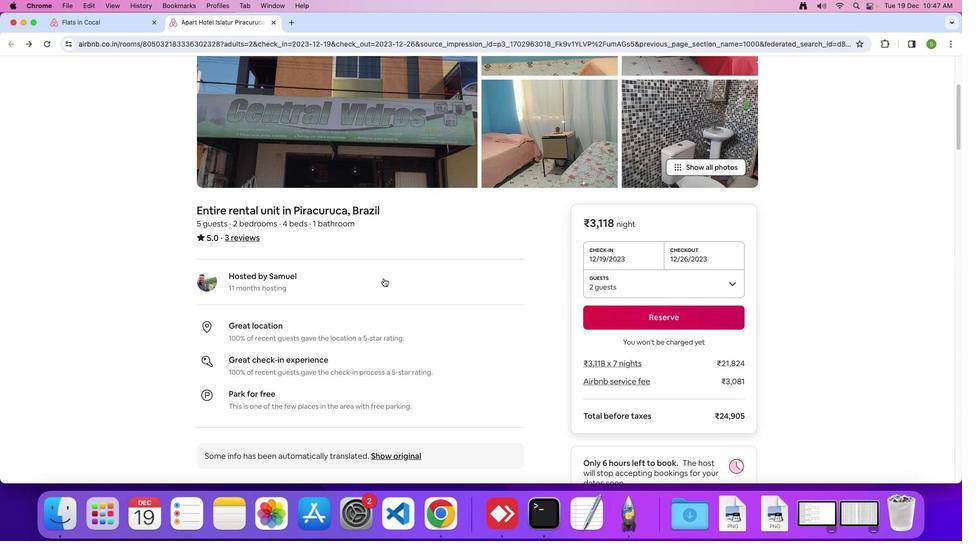 
Action: Mouse scrolled (386, 280) with delta (2, 1)
Screenshot: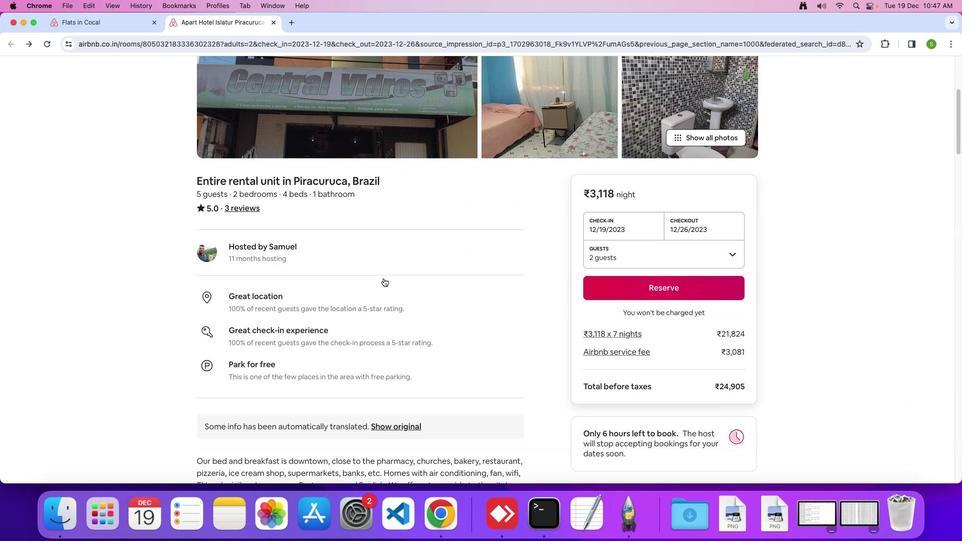 
Action: Mouse scrolled (386, 280) with delta (2, 2)
Screenshot: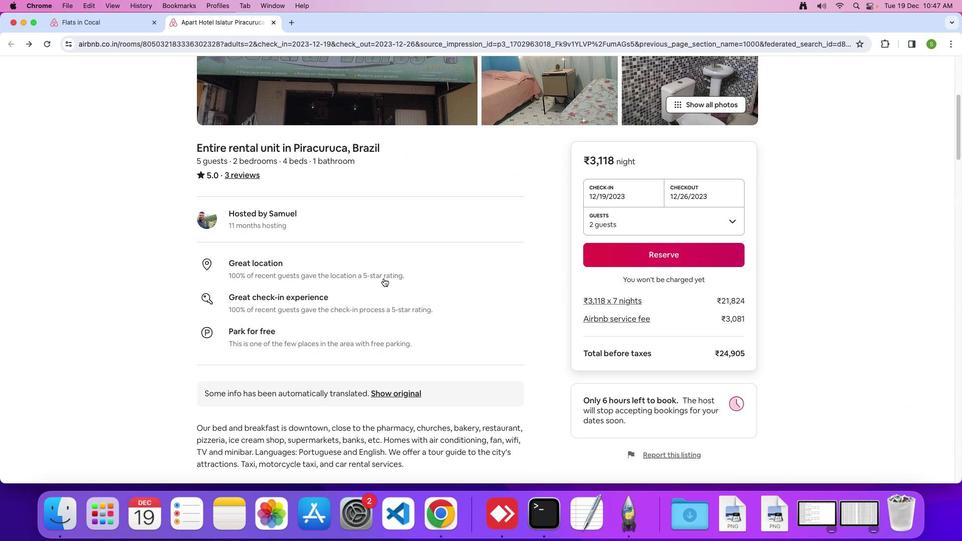 
Action: Mouse scrolled (386, 280) with delta (2, 2)
Screenshot: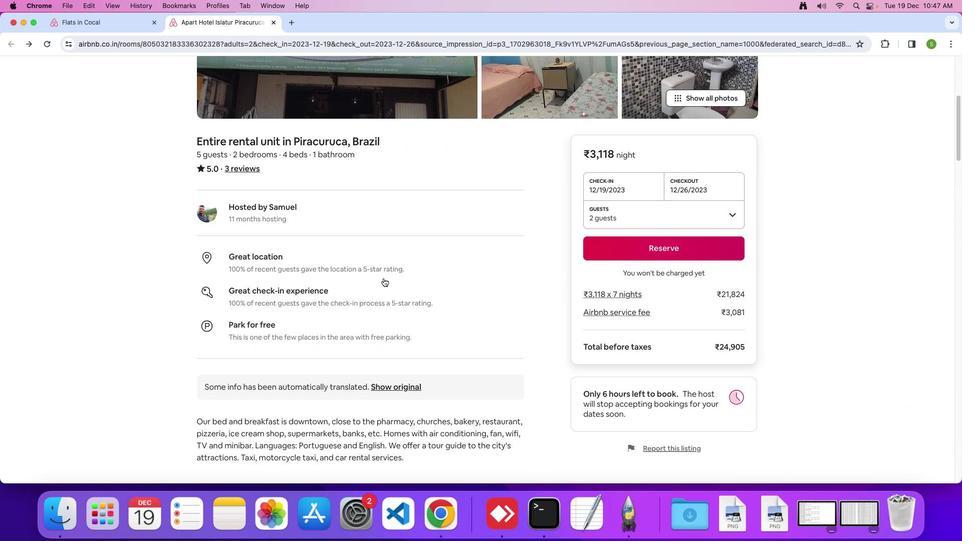 
Action: Mouse scrolled (386, 280) with delta (2, 2)
Screenshot: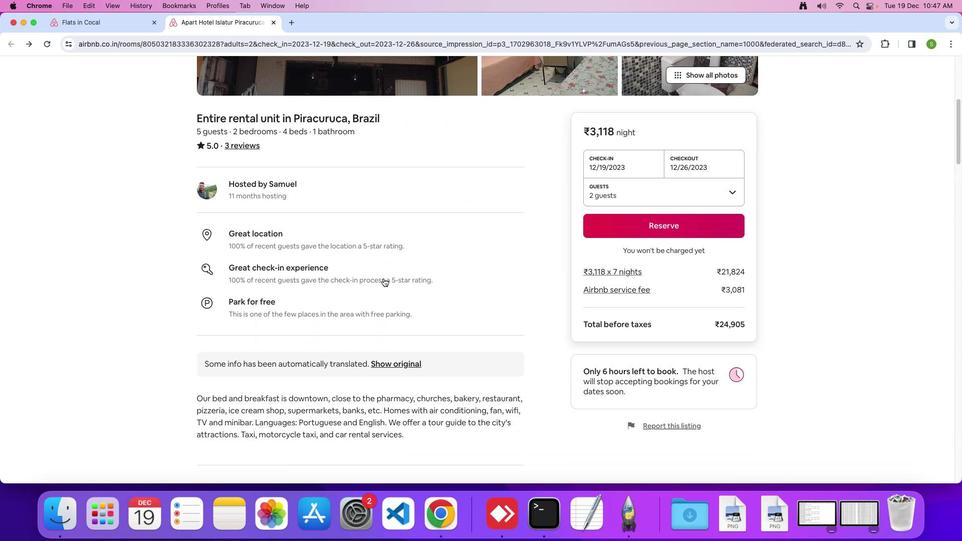
Action: Mouse scrolled (386, 280) with delta (2, 2)
Screenshot: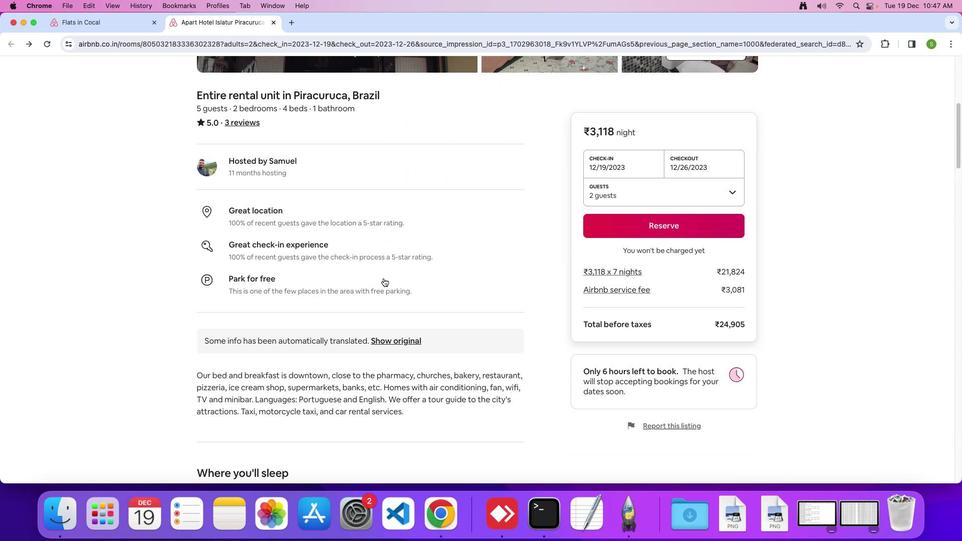 
Action: Mouse scrolled (386, 280) with delta (2, 2)
Screenshot: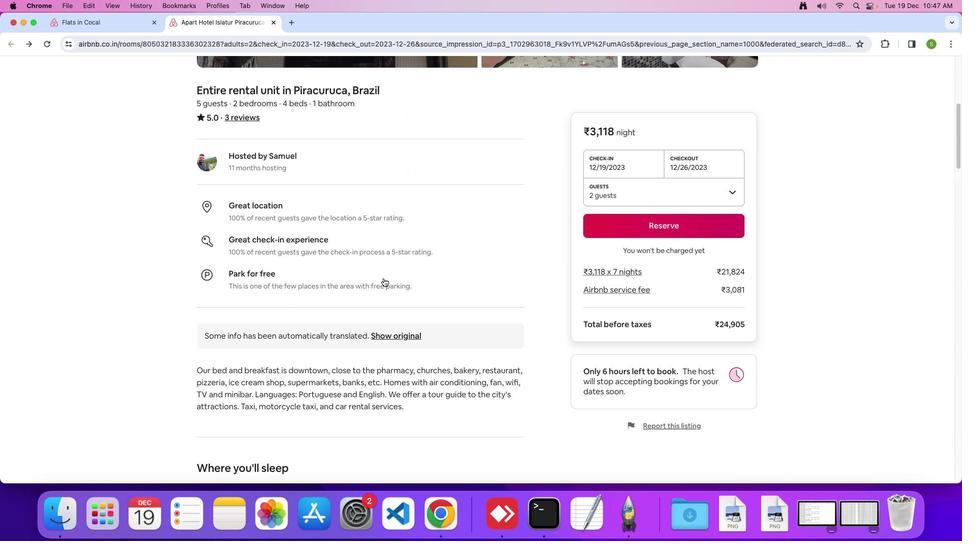 
Action: Mouse scrolled (386, 280) with delta (2, 2)
Screenshot: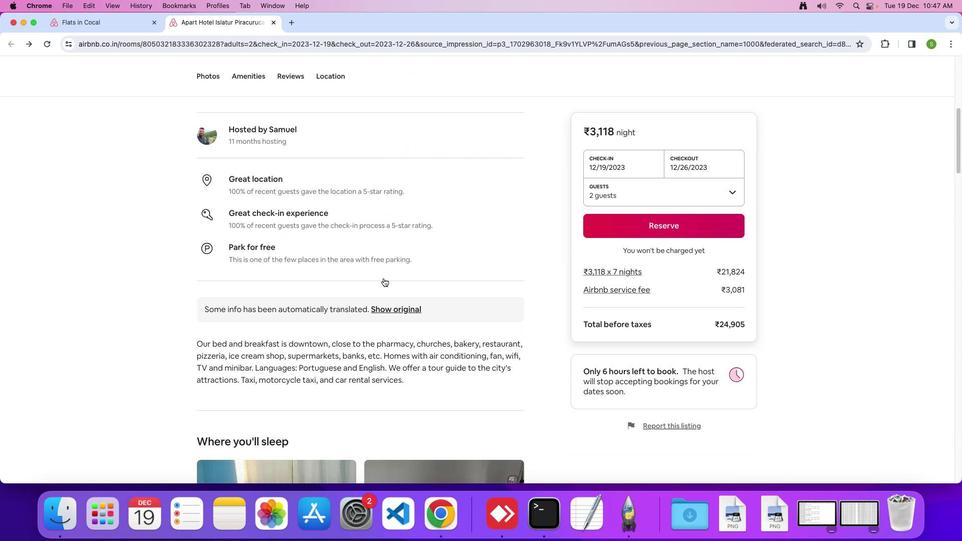
Action: Mouse scrolled (386, 280) with delta (2, 2)
Screenshot: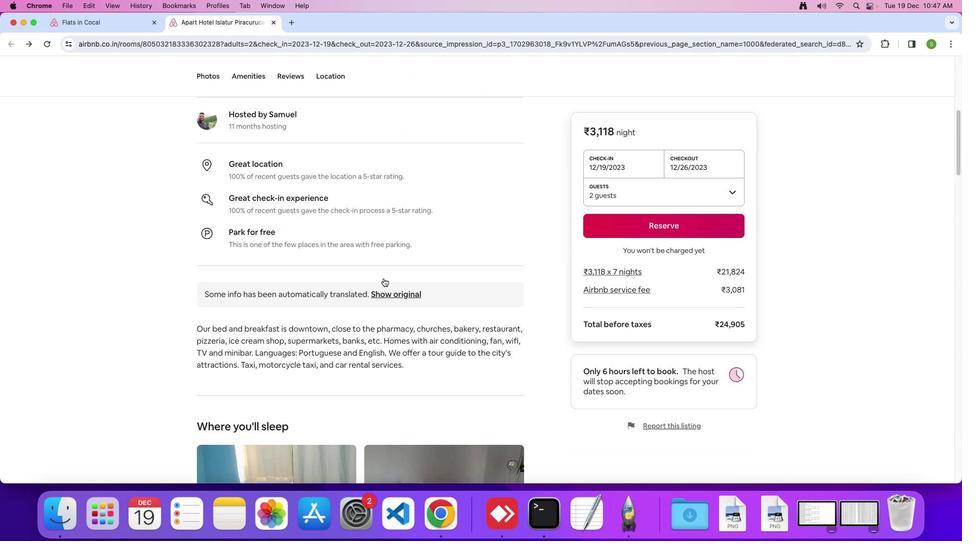 
Action: Mouse scrolled (386, 280) with delta (2, 2)
Screenshot: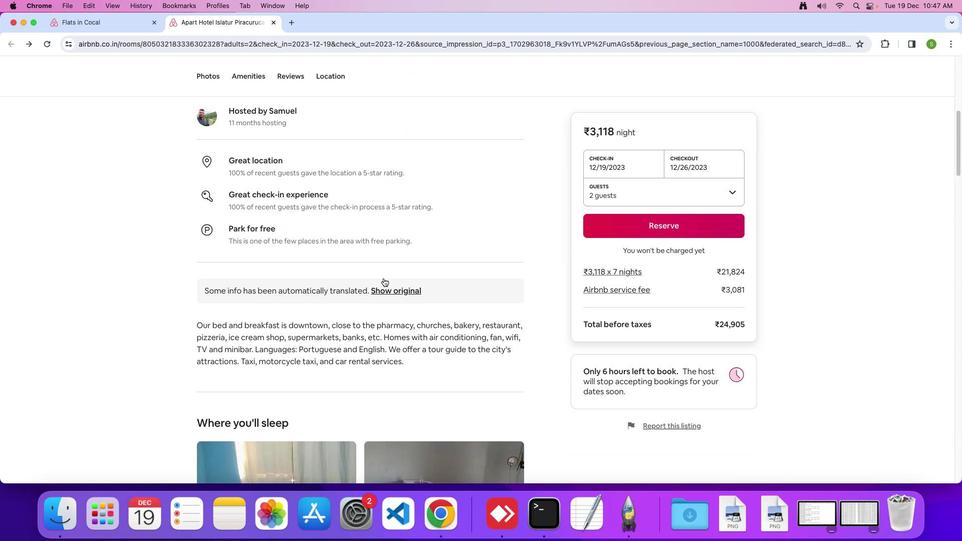 
Action: Mouse scrolled (386, 280) with delta (2, 2)
Screenshot: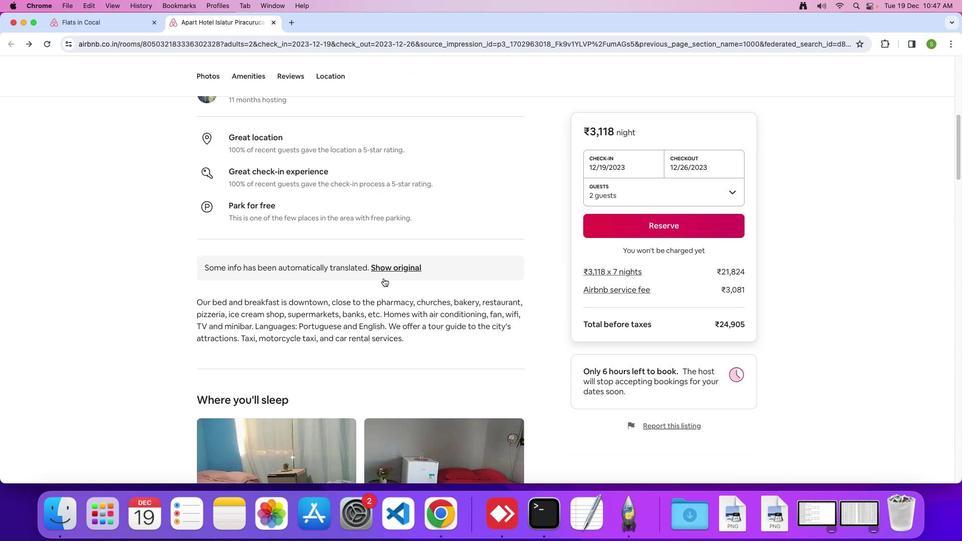 
Action: Mouse scrolled (386, 280) with delta (2, 2)
Screenshot: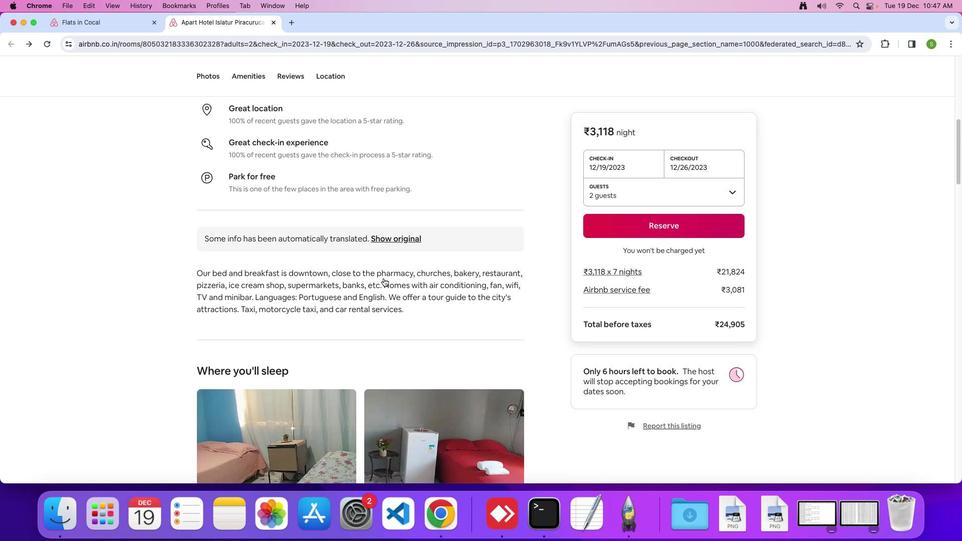 
Action: Mouse scrolled (386, 280) with delta (2, 2)
Screenshot: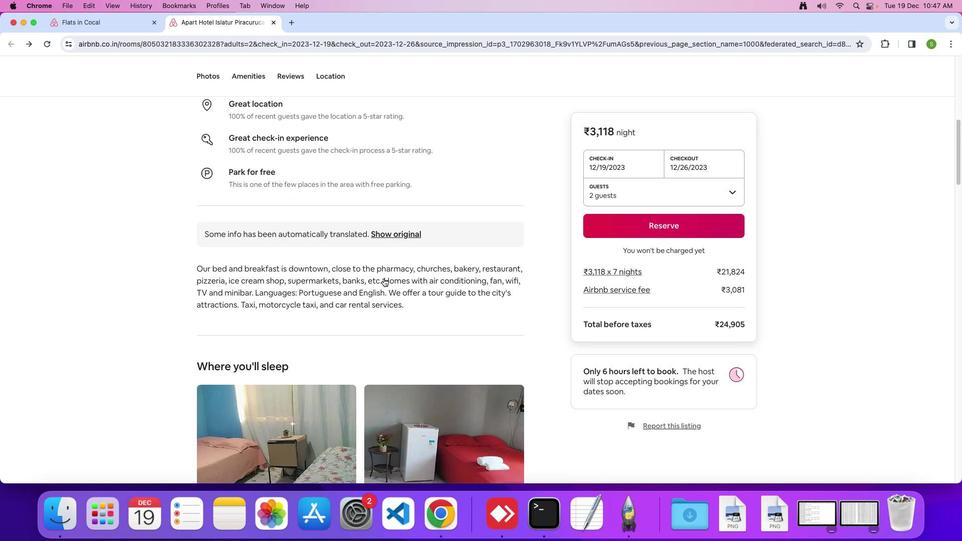 
Action: Mouse scrolled (386, 280) with delta (2, 2)
Screenshot: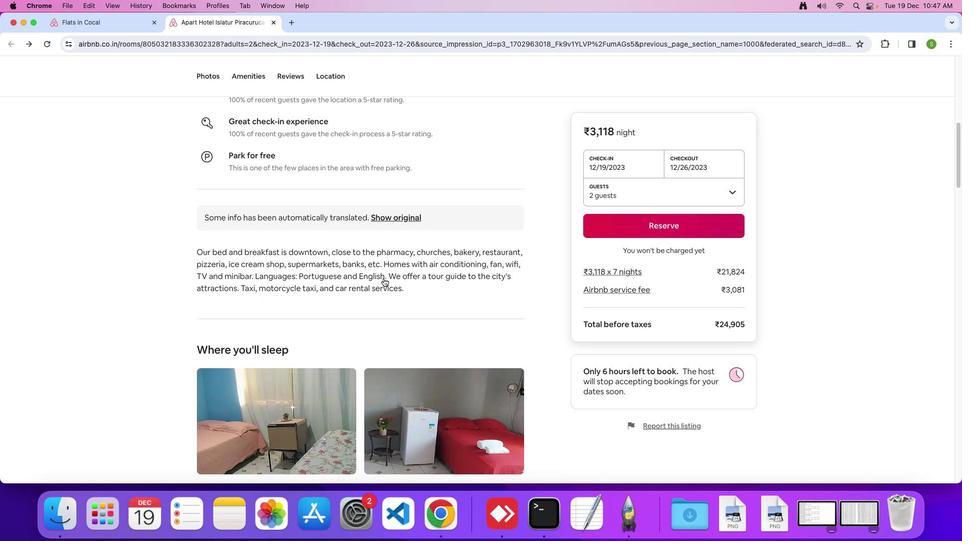 
Action: Mouse scrolled (386, 280) with delta (2, 2)
Screenshot: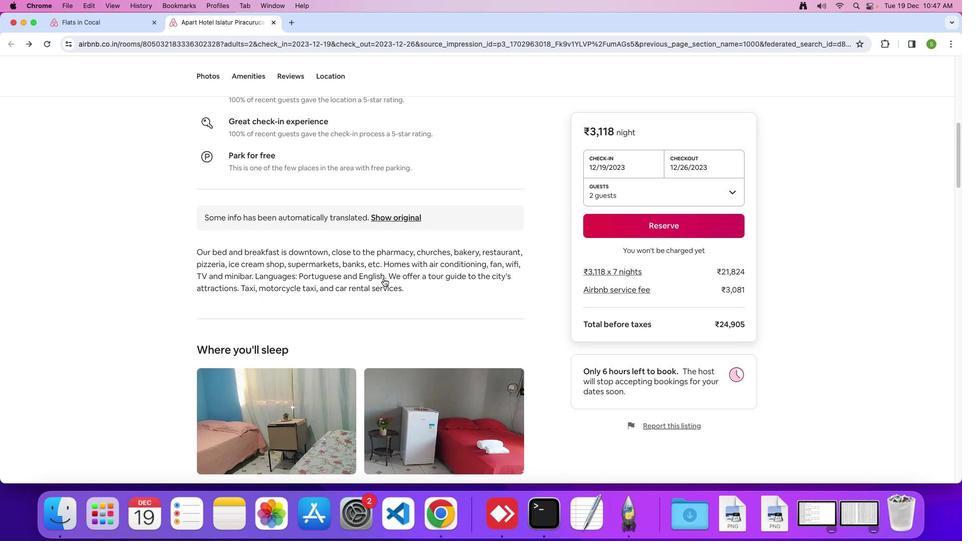 
Action: Mouse scrolled (386, 280) with delta (2, 1)
Screenshot: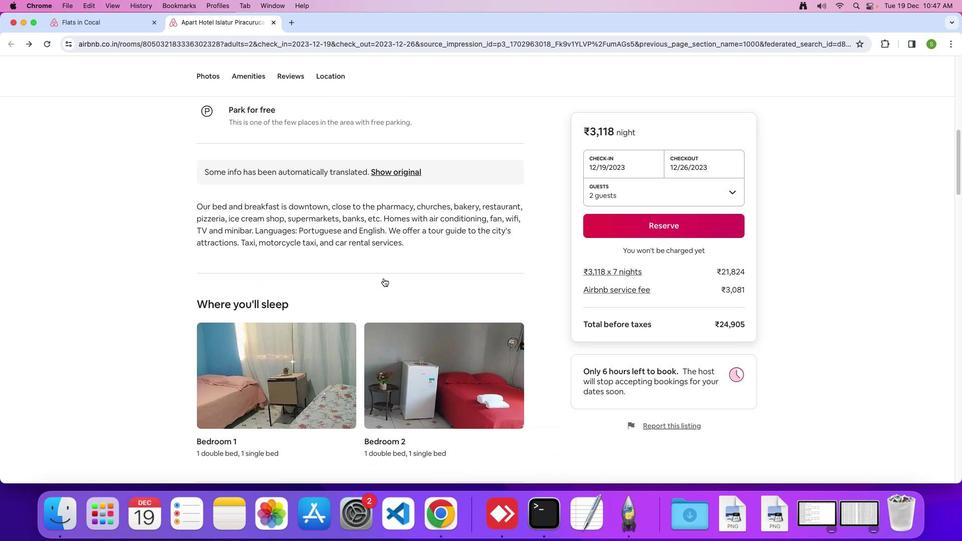 
Action: Mouse scrolled (386, 280) with delta (2, 2)
Screenshot: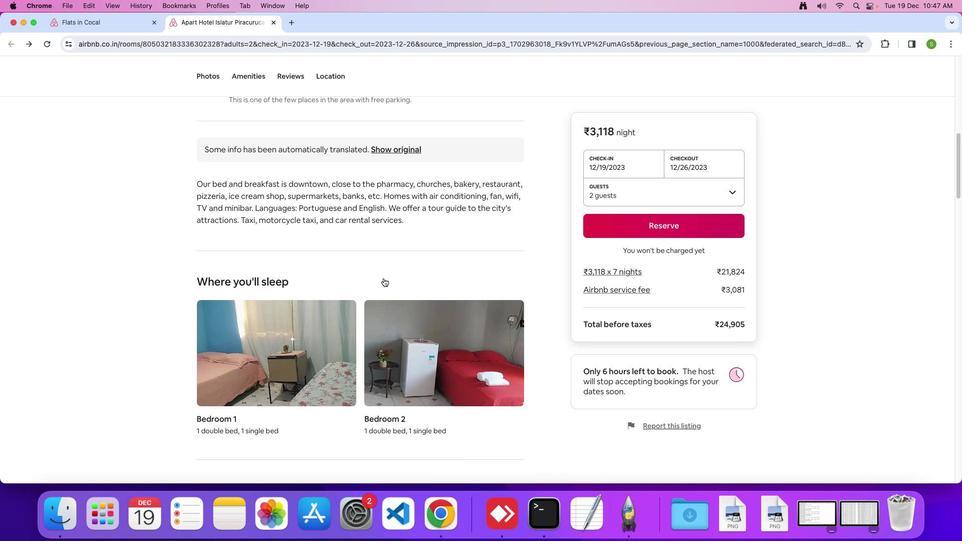 
Action: Mouse scrolled (386, 280) with delta (2, 2)
Screenshot: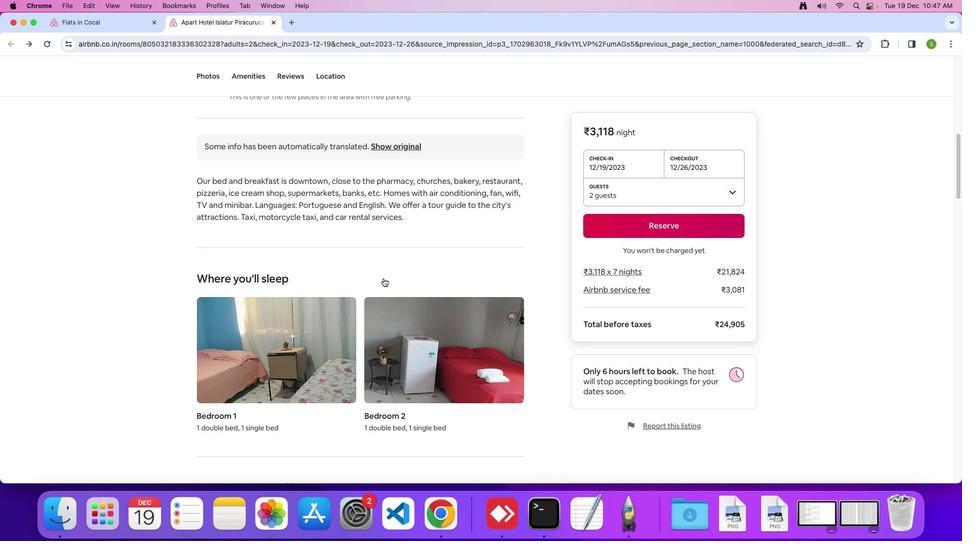 
Action: Mouse scrolled (386, 280) with delta (2, 1)
Screenshot: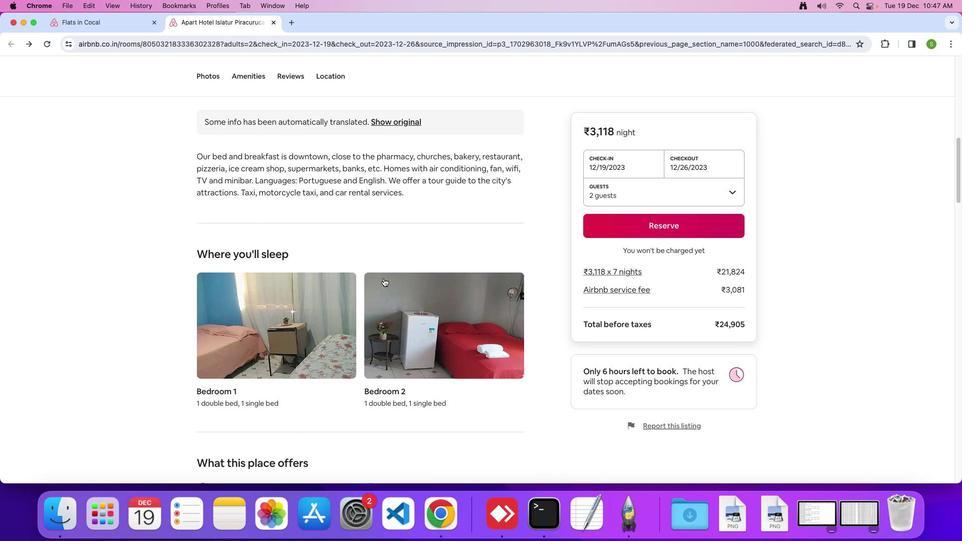 
Action: Mouse scrolled (386, 280) with delta (2, 2)
Screenshot: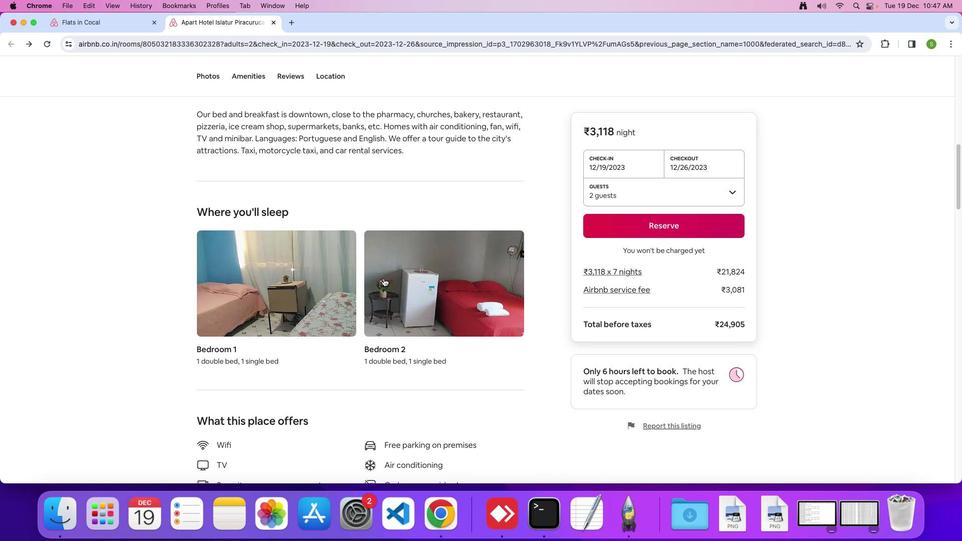 
Action: Mouse scrolled (386, 280) with delta (2, 2)
Screenshot: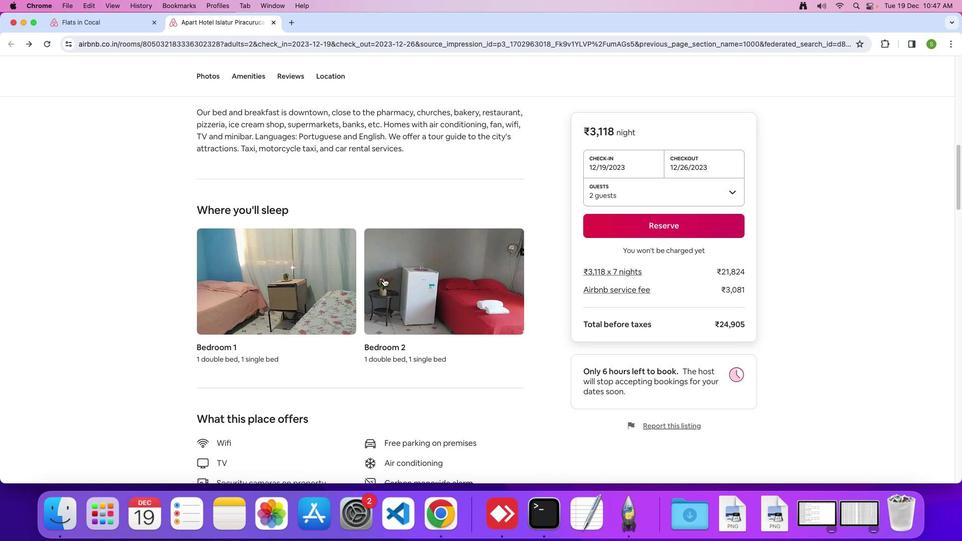 
Action: Mouse scrolled (386, 280) with delta (2, 2)
Screenshot: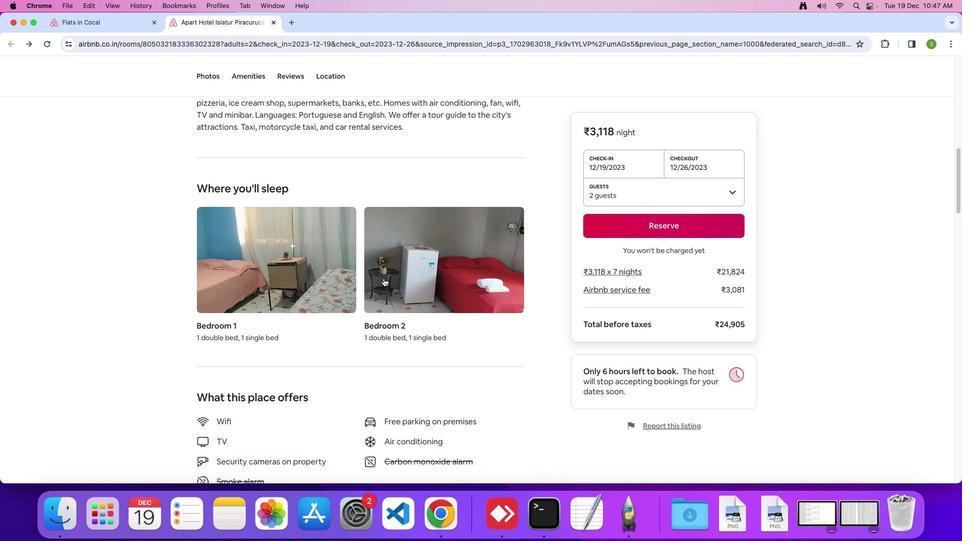 
Action: Mouse scrolled (386, 280) with delta (2, 2)
Screenshot: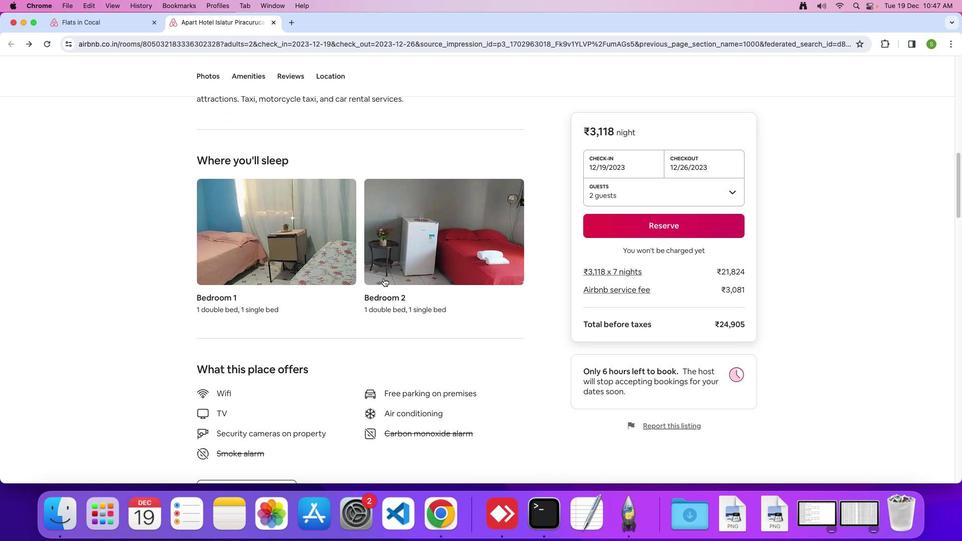 
Action: Mouse scrolled (386, 280) with delta (2, 2)
Screenshot: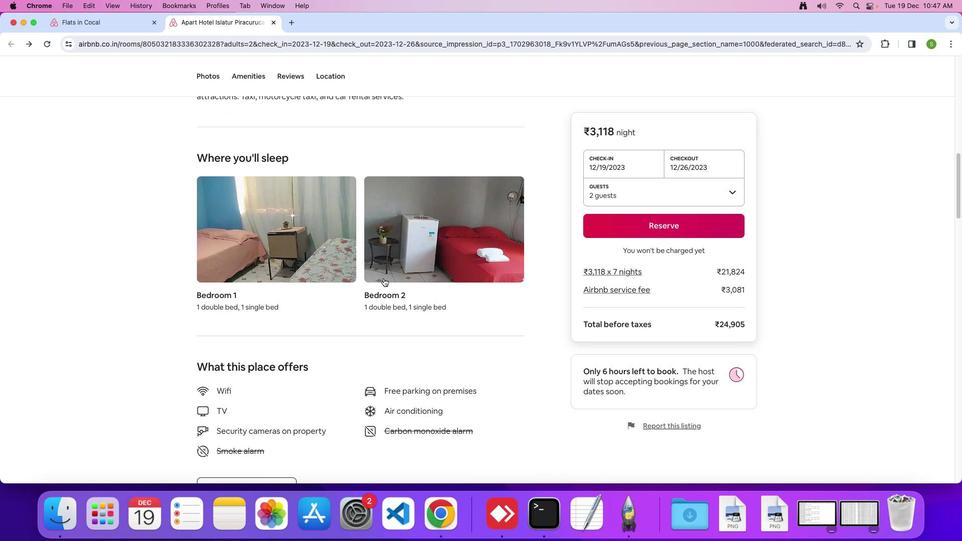 
Action: Mouse scrolled (386, 280) with delta (2, 1)
Screenshot: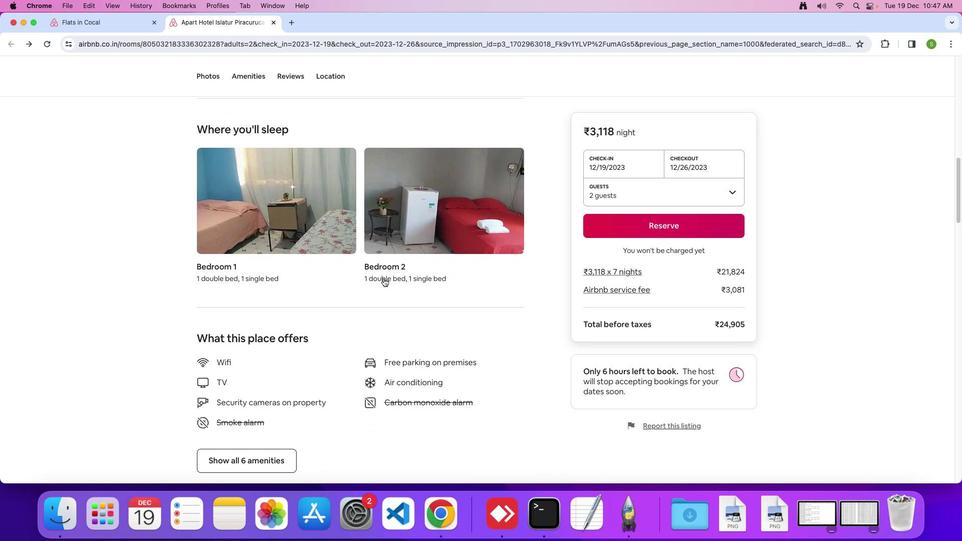 
Action: Mouse scrolled (386, 280) with delta (2, 2)
Screenshot: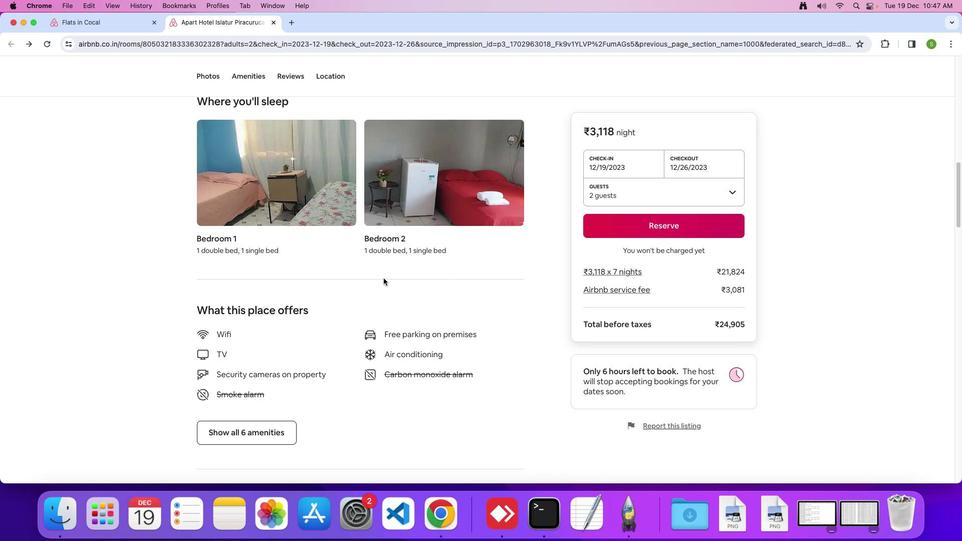 
Action: Mouse scrolled (386, 280) with delta (2, 2)
Screenshot: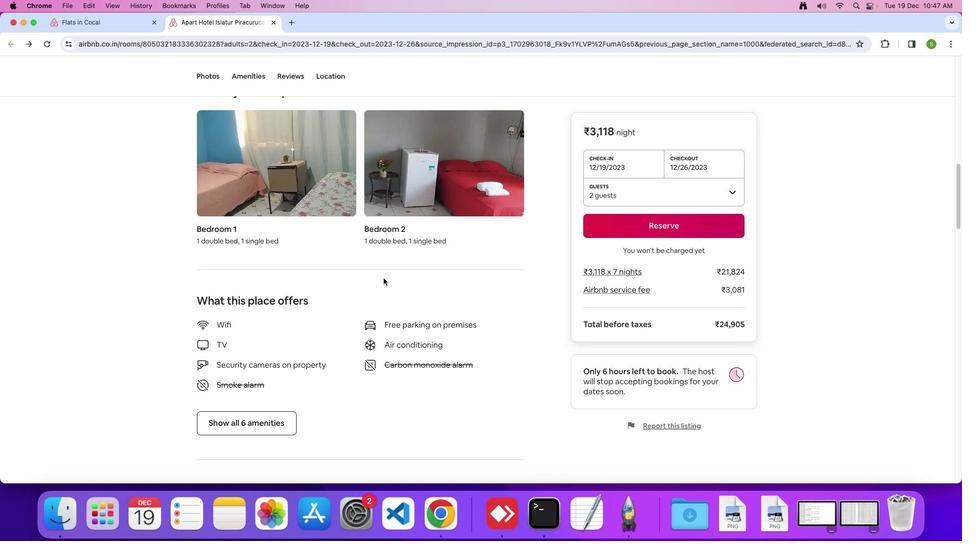 
Action: Mouse scrolled (386, 280) with delta (2, 2)
Screenshot: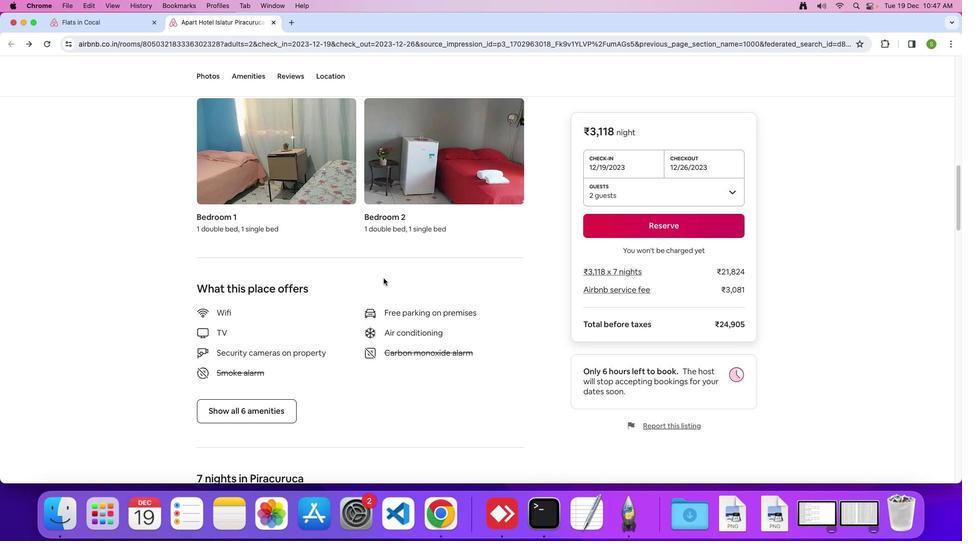 
Action: Mouse scrolled (386, 280) with delta (2, 2)
Screenshot: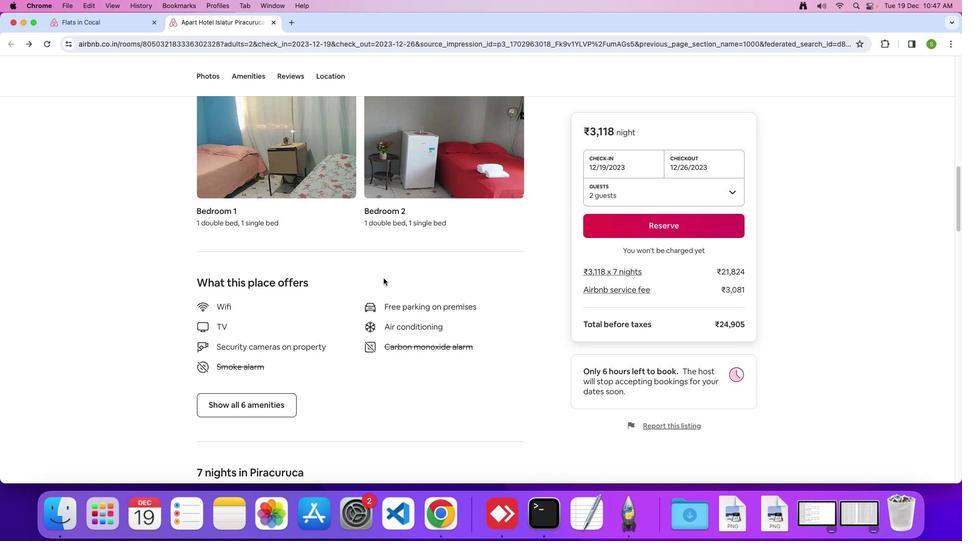 
Action: Mouse scrolled (386, 280) with delta (2, 1)
Screenshot: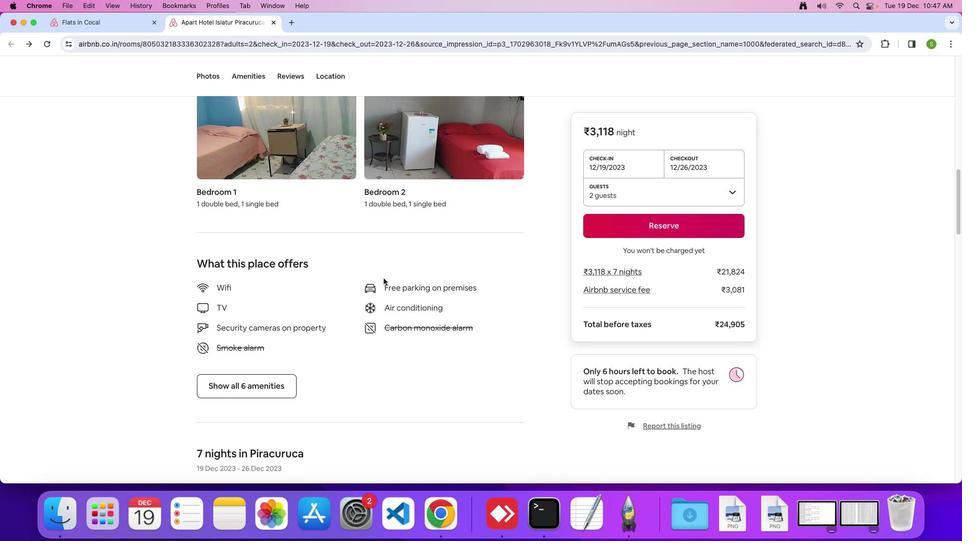
Action: Mouse scrolled (386, 280) with delta (2, 2)
Screenshot: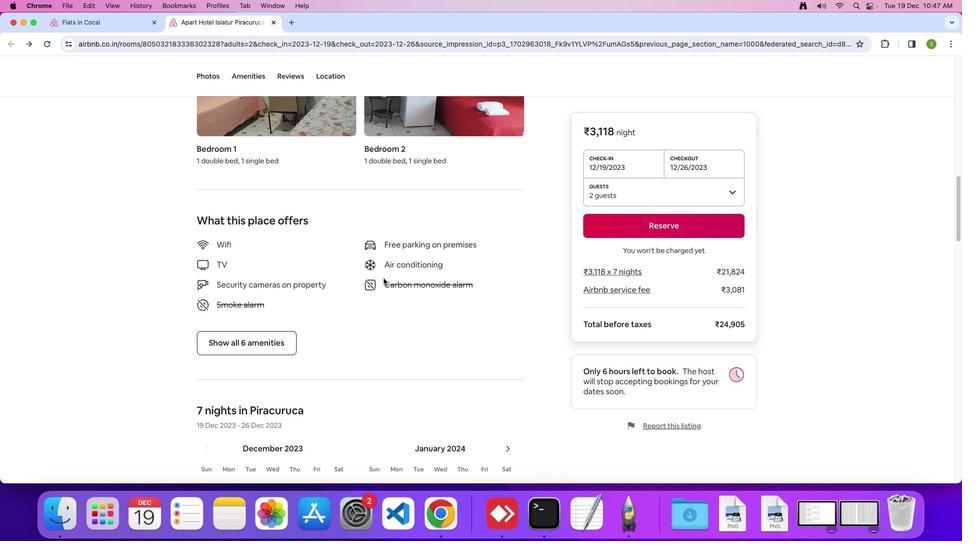 
Action: Mouse scrolled (386, 280) with delta (2, 2)
Screenshot: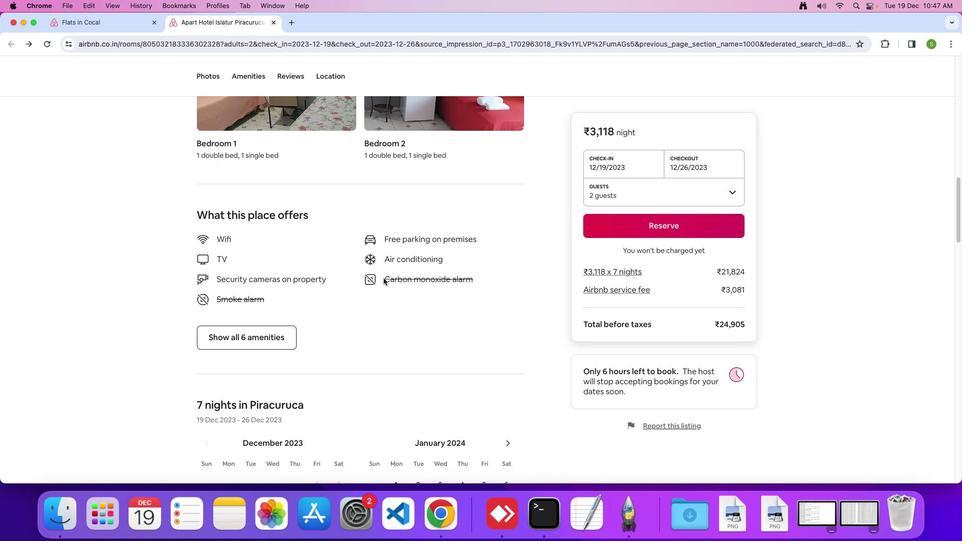 
Action: Mouse moved to (261, 328)
Screenshot: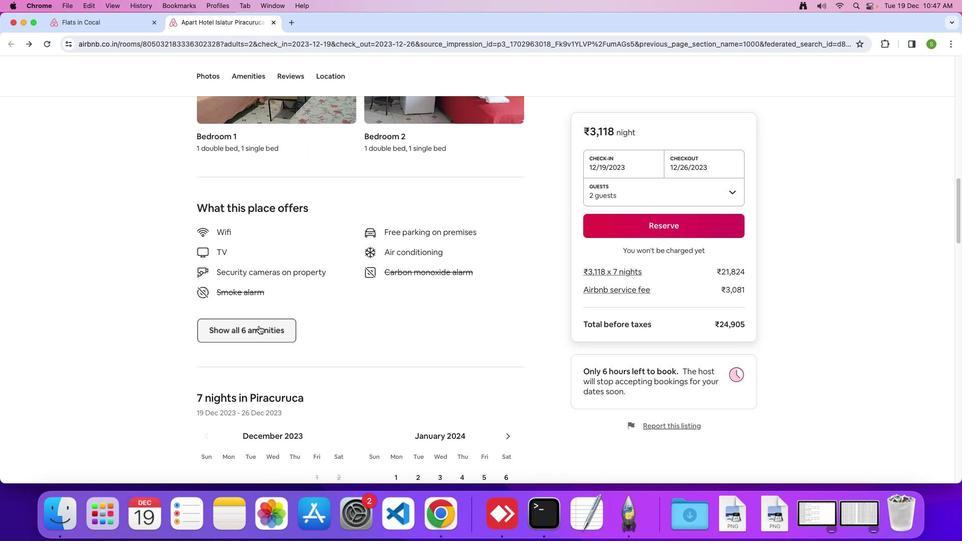 
Action: Mouse pressed left at (261, 328)
Screenshot: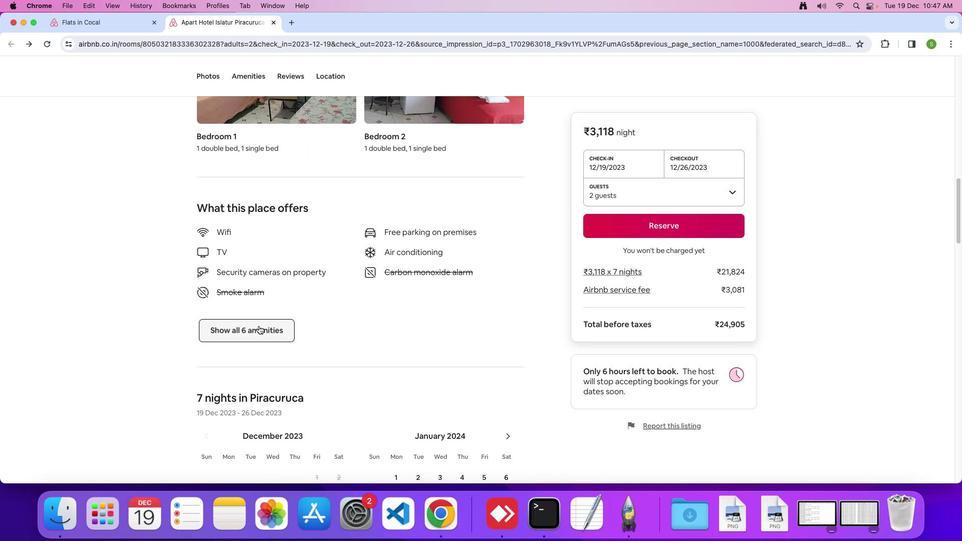 
Action: Mouse moved to (487, 286)
Screenshot: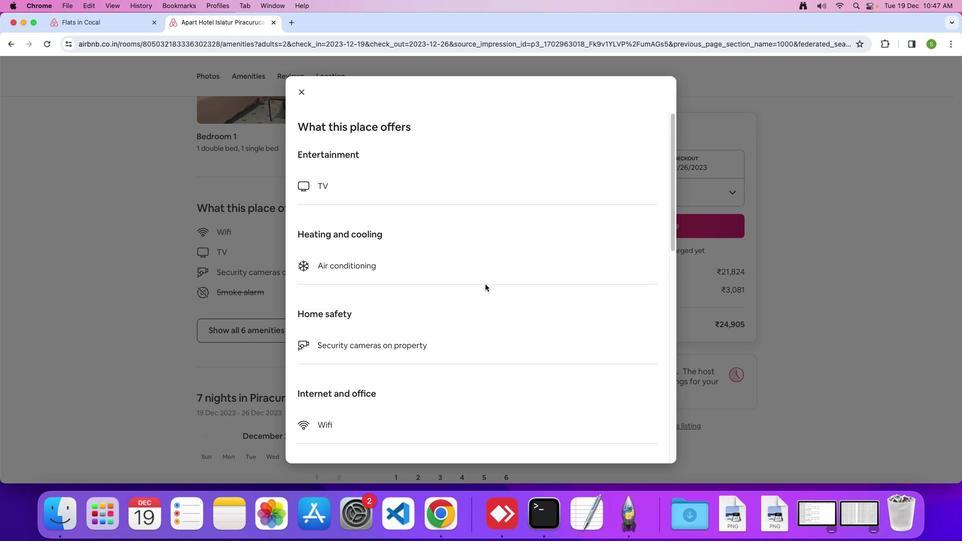 
Action: Mouse scrolled (487, 286) with delta (2, 2)
Screenshot: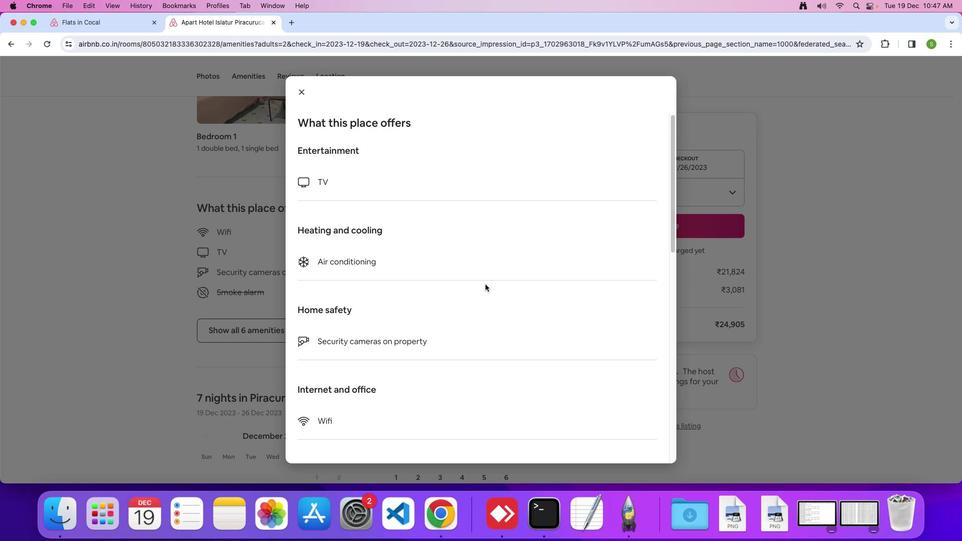 
Action: Mouse scrolled (487, 286) with delta (2, 2)
Screenshot: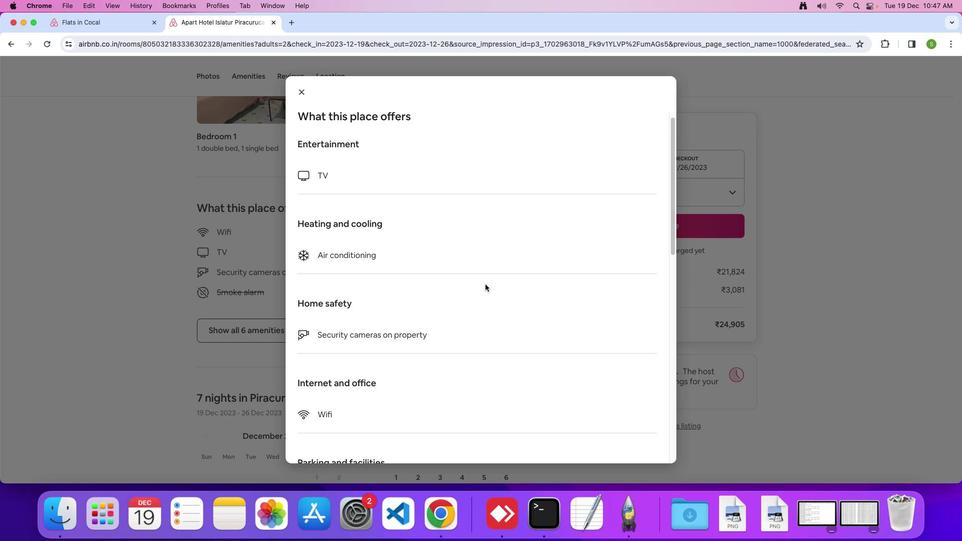 
Action: Mouse scrolled (487, 286) with delta (2, 1)
Screenshot: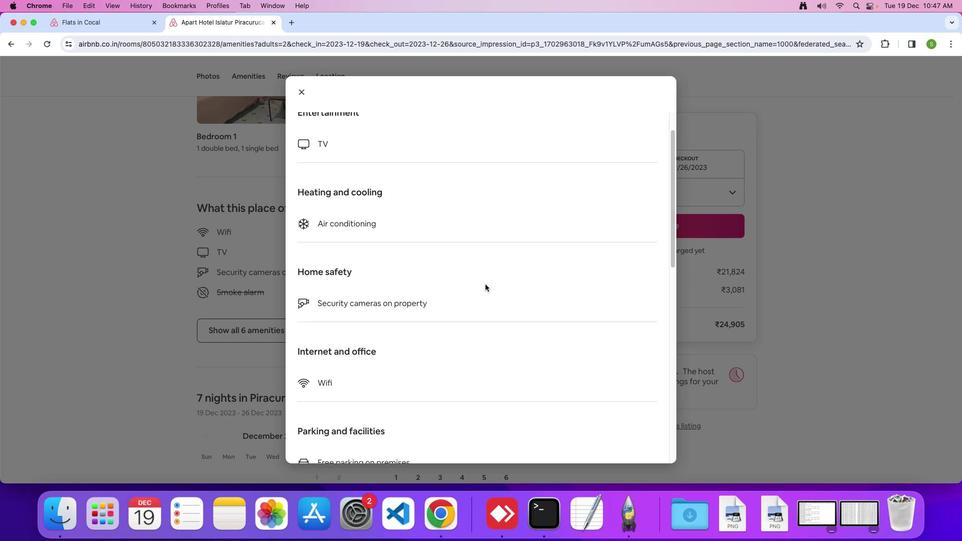 
Action: Mouse scrolled (487, 286) with delta (2, 2)
Screenshot: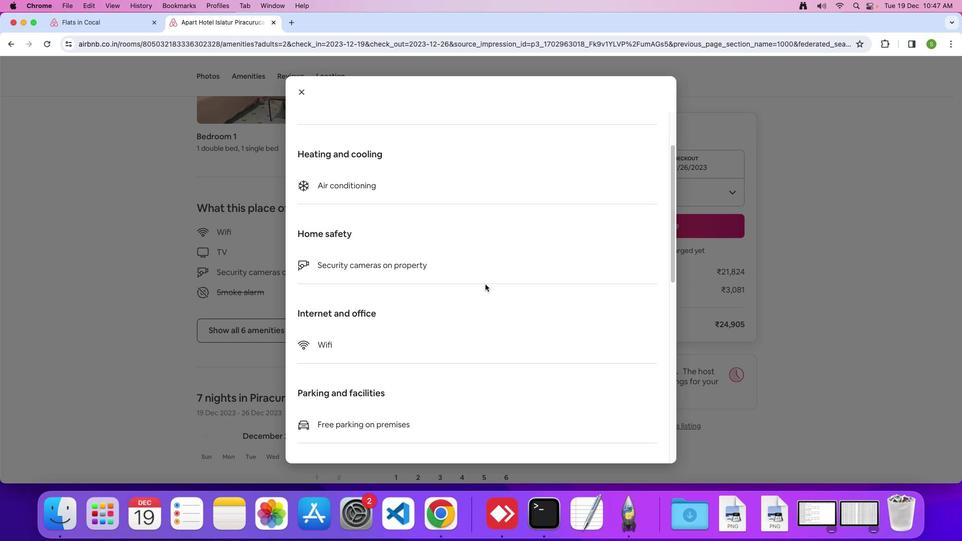 
Action: Mouse scrolled (487, 286) with delta (2, 2)
Screenshot: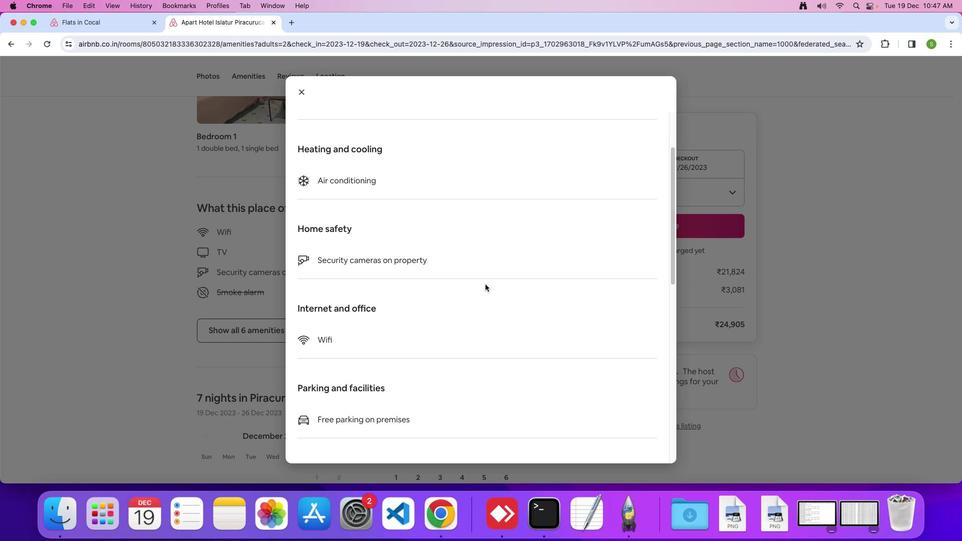 
Action: Mouse scrolled (487, 286) with delta (2, 2)
Screenshot: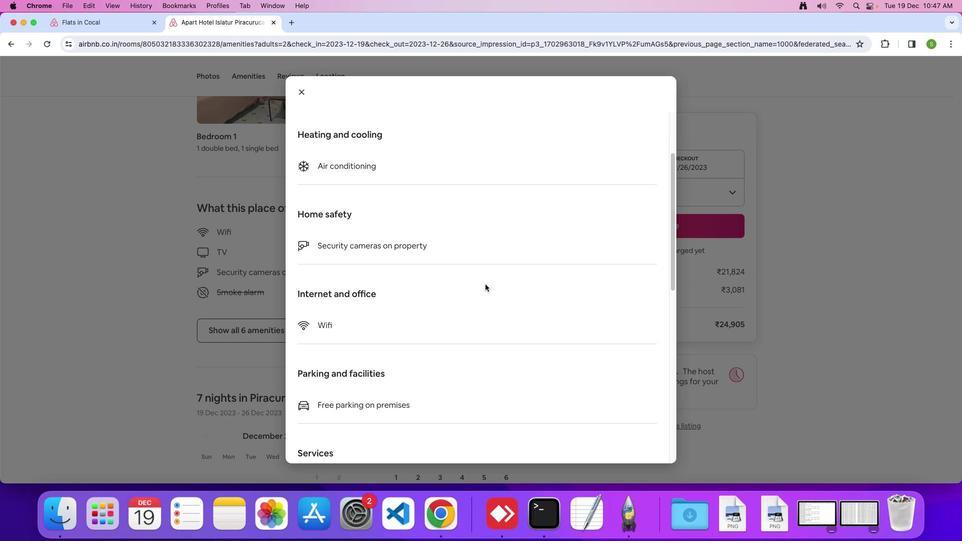 
Action: Mouse scrolled (487, 286) with delta (2, 2)
Screenshot: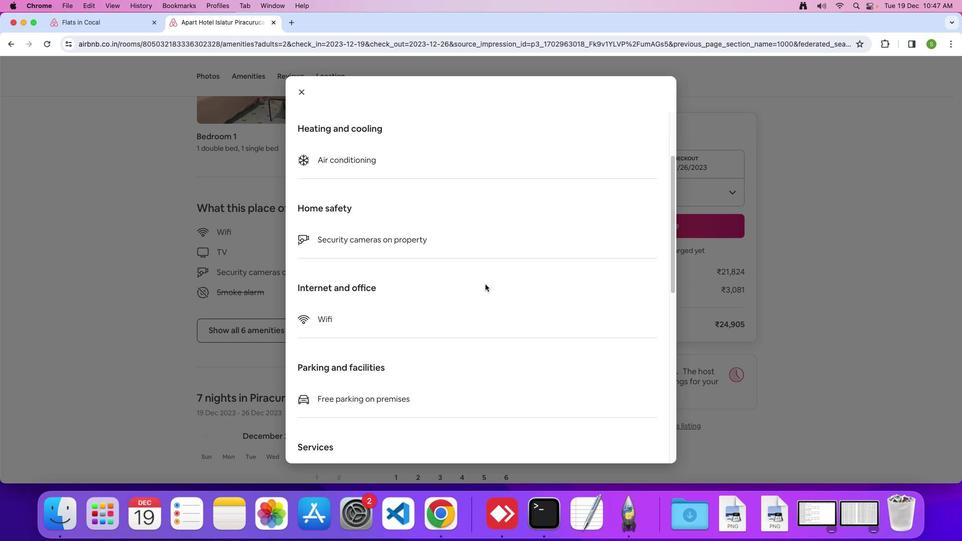
Action: Mouse scrolled (487, 286) with delta (2, 1)
Screenshot: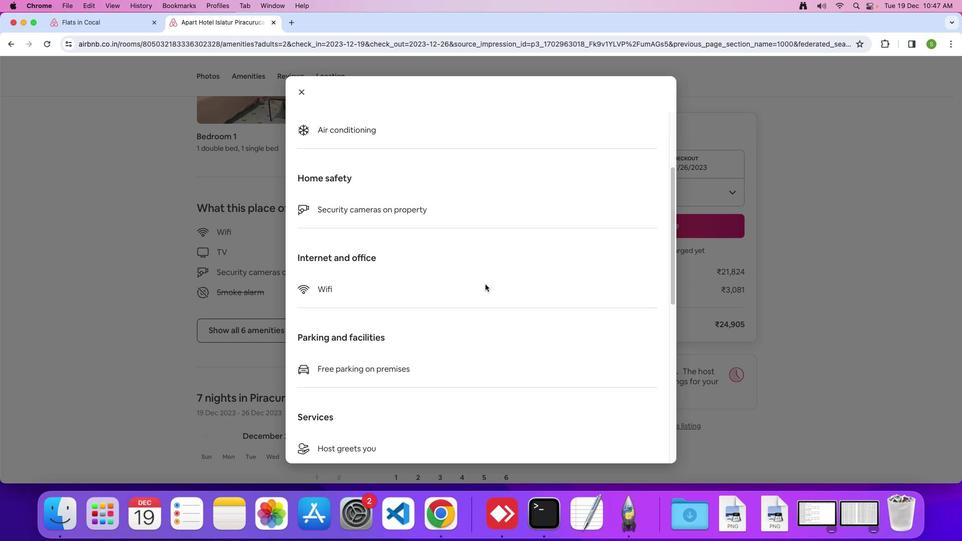 
Action: Mouse scrolled (487, 286) with delta (2, 2)
Screenshot: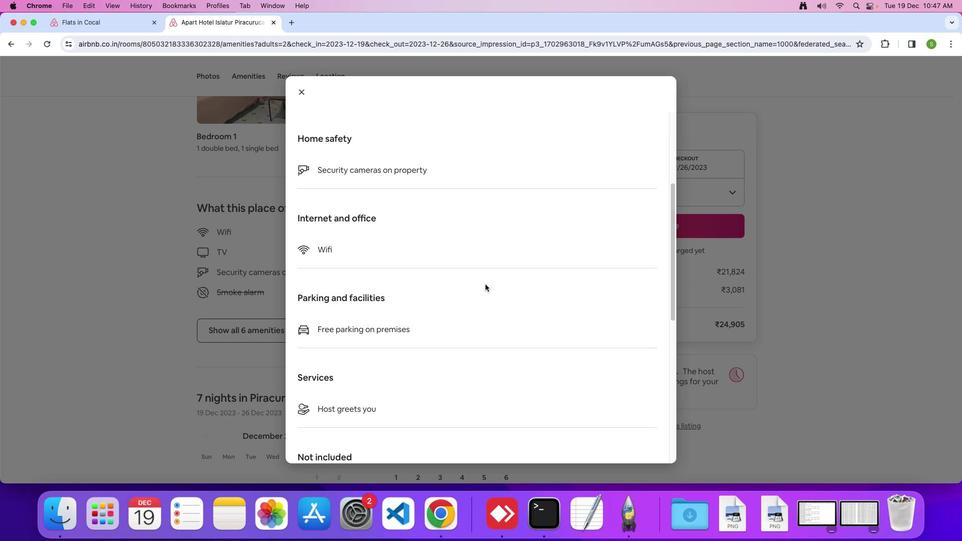 
Action: Mouse scrolled (487, 286) with delta (2, 2)
Screenshot: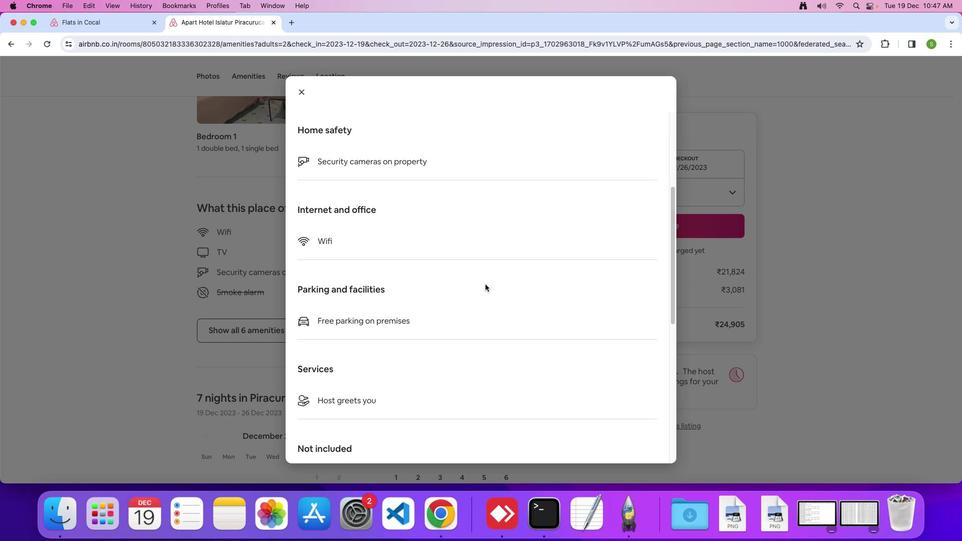 
Action: Mouse scrolled (487, 286) with delta (2, 2)
Screenshot: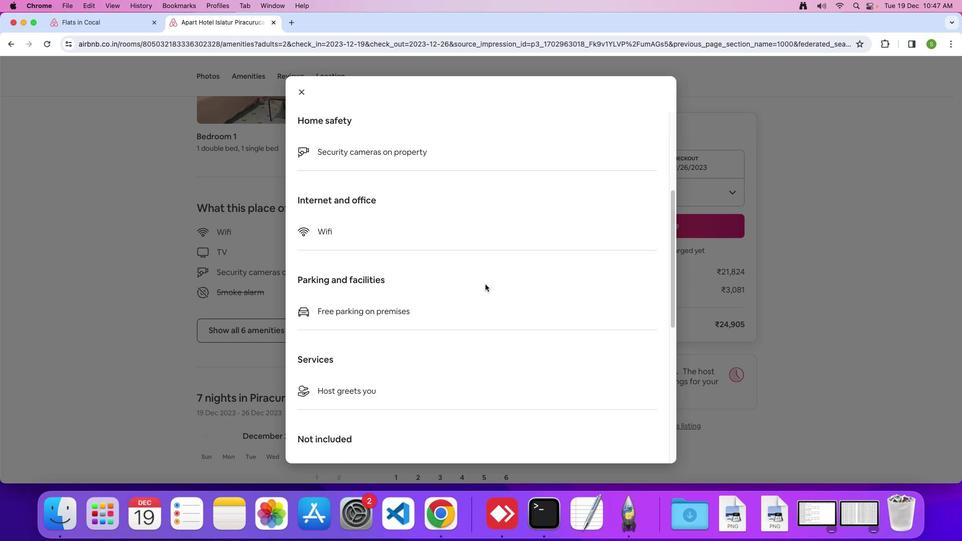 
Action: Mouse scrolled (487, 286) with delta (2, 2)
Screenshot: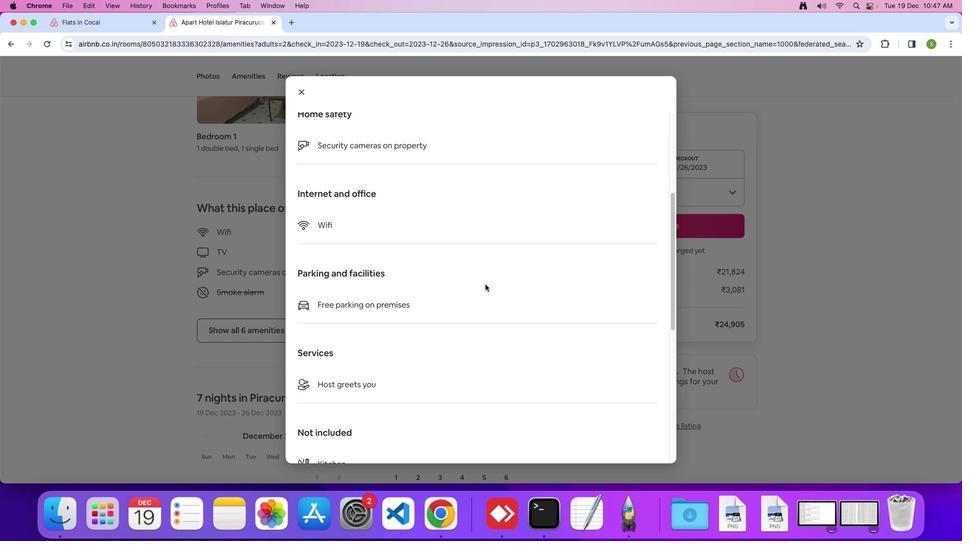 
Action: Mouse scrolled (487, 286) with delta (2, 2)
Screenshot: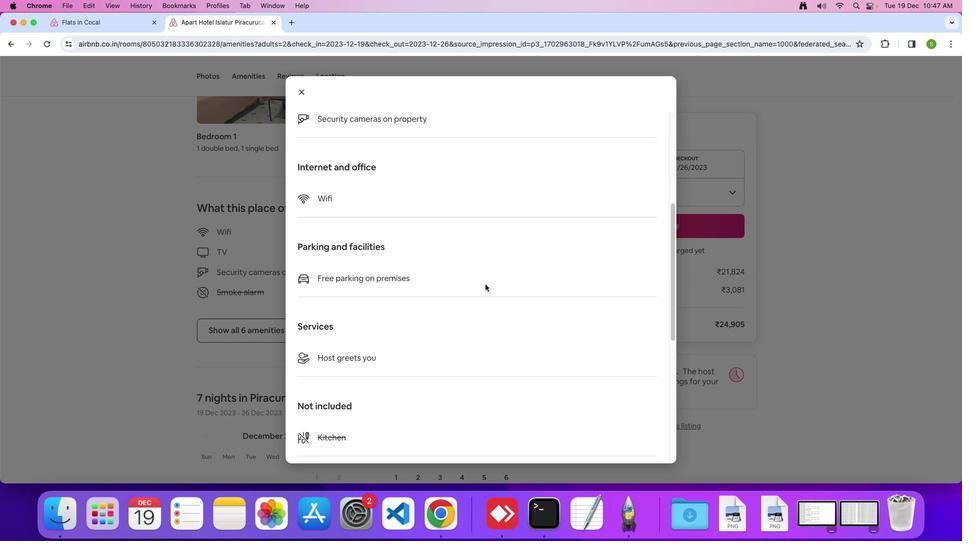
Action: Mouse scrolled (487, 286) with delta (2, 2)
Screenshot: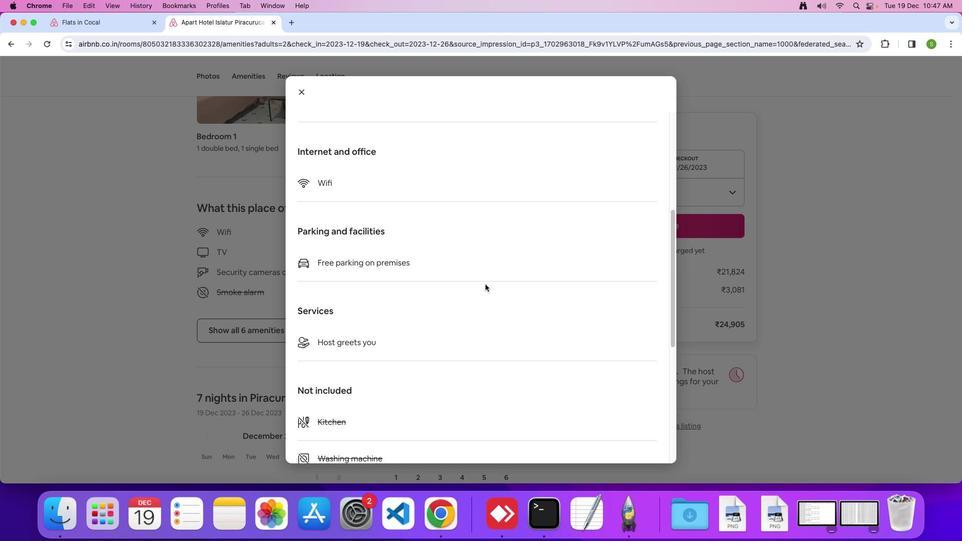 
Action: Mouse scrolled (487, 286) with delta (2, 2)
Screenshot: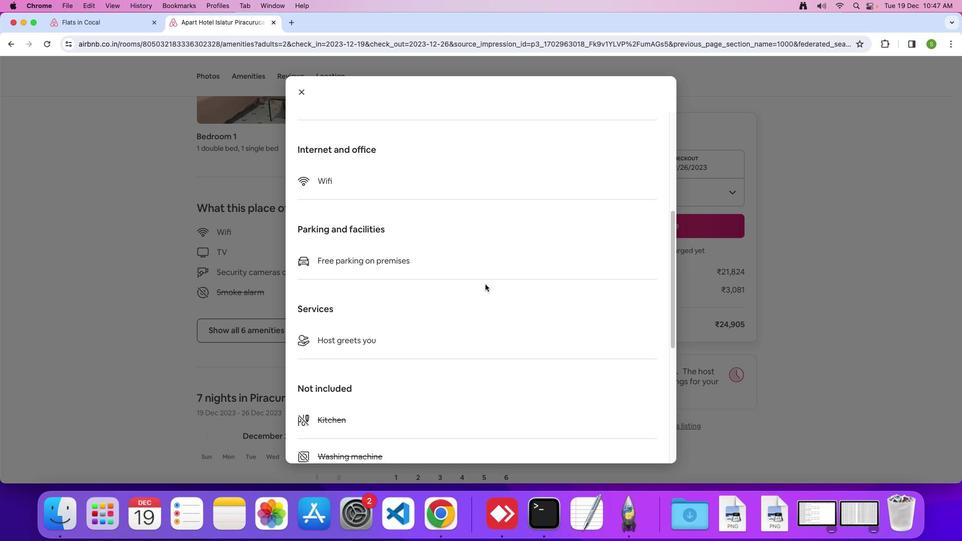 
Action: Mouse scrolled (487, 286) with delta (2, 2)
Screenshot: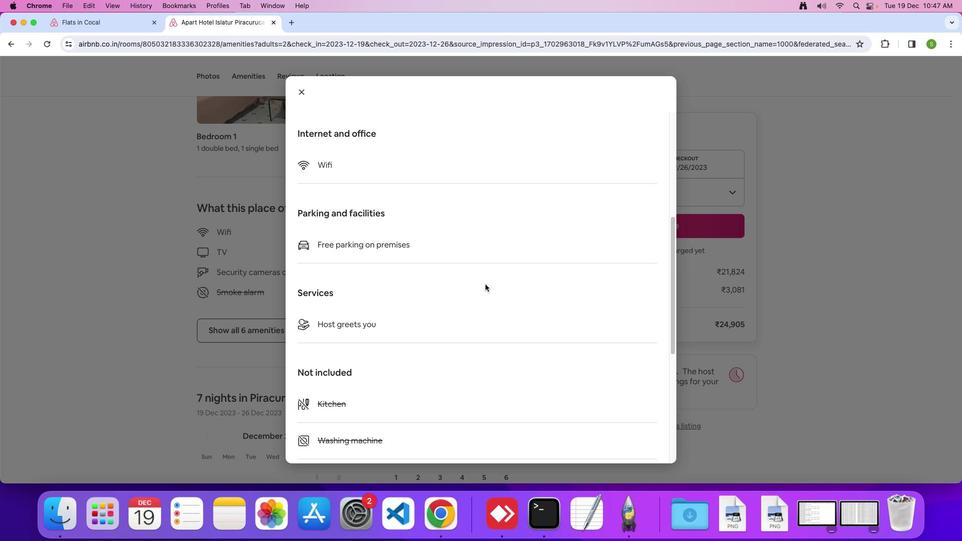 
Action: Mouse scrolled (487, 286) with delta (2, 2)
Screenshot: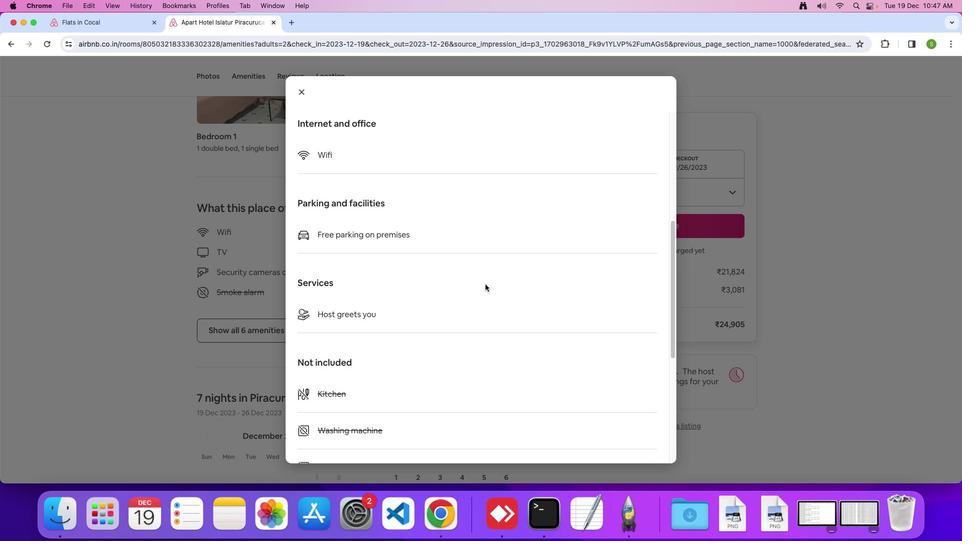 
Action: Mouse scrolled (487, 286) with delta (2, 2)
Screenshot: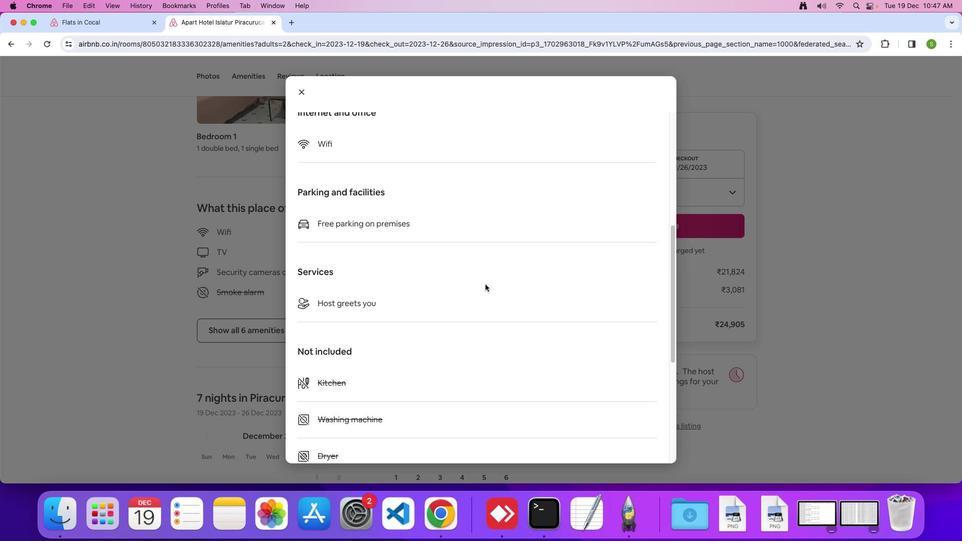 
Action: Mouse scrolled (487, 286) with delta (2, 2)
Screenshot: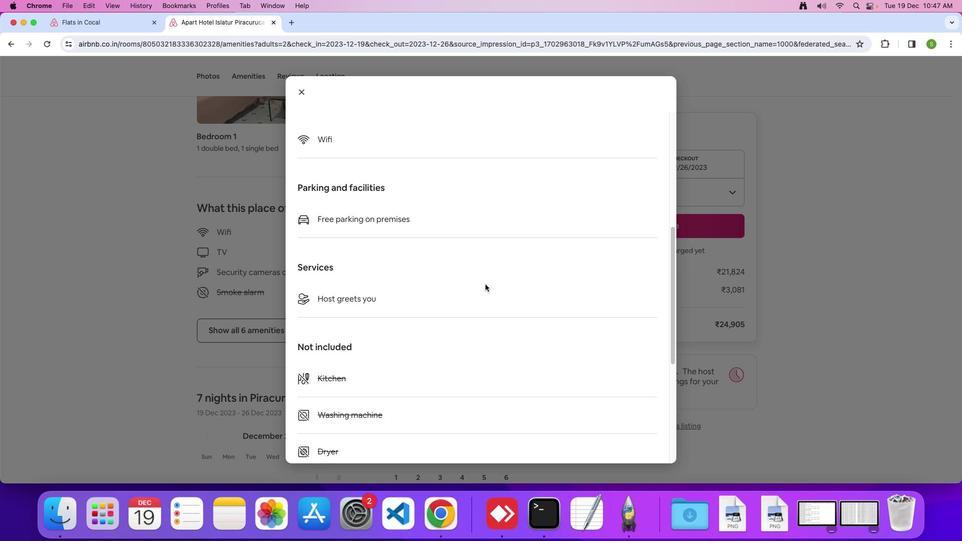 
Action: Mouse scrolled (487, 286) with delta (2, 2)
Screenshot: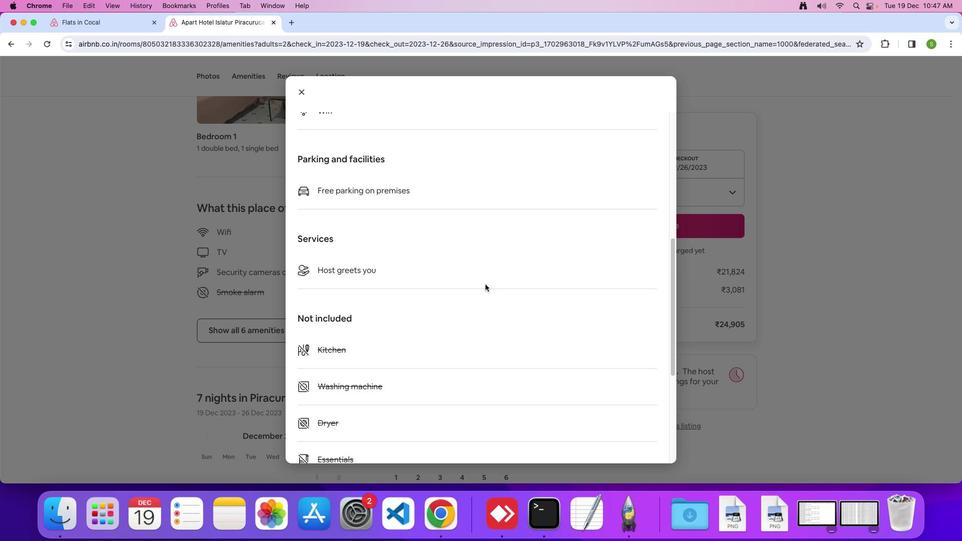 
Action: Mouse scrolled (487, 286) with delta (2, 2)
Screenshot: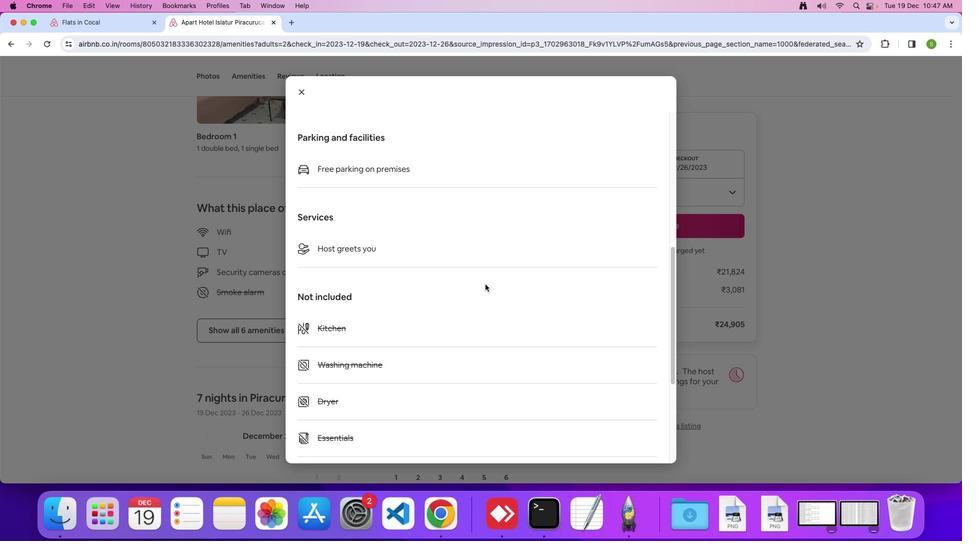 
Action: Mouse scrolled (487, 286) with delta (2, 2)
Screenshot: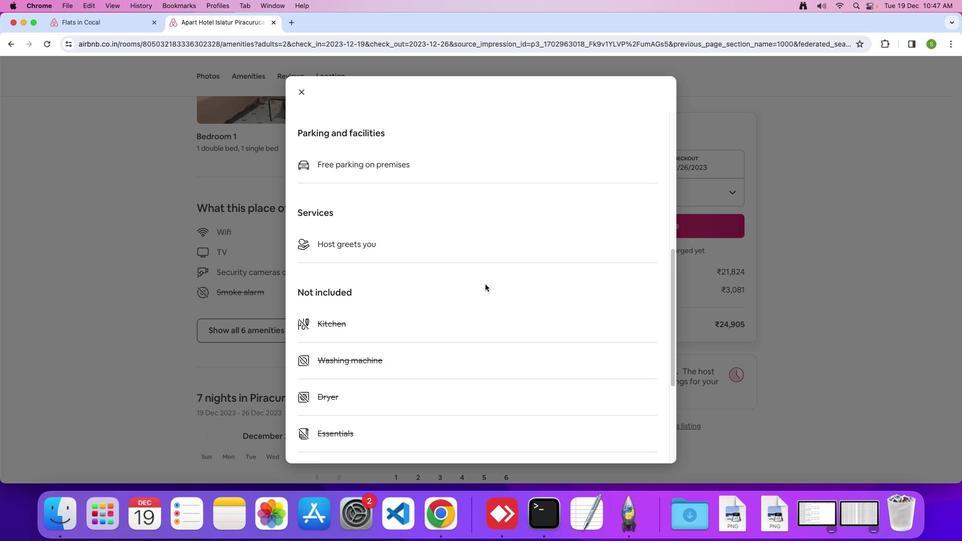 
Action: Mouse scrolled (487, 286) with delta (2, 2)
Screenshot: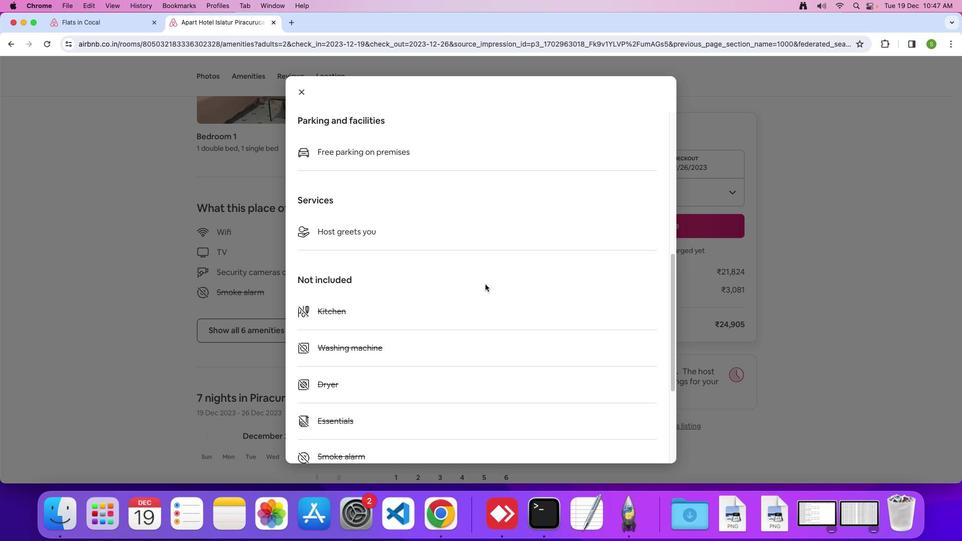 
Action: Mouse scrolled (487, 286) with delta (2, 2)
Screenshot: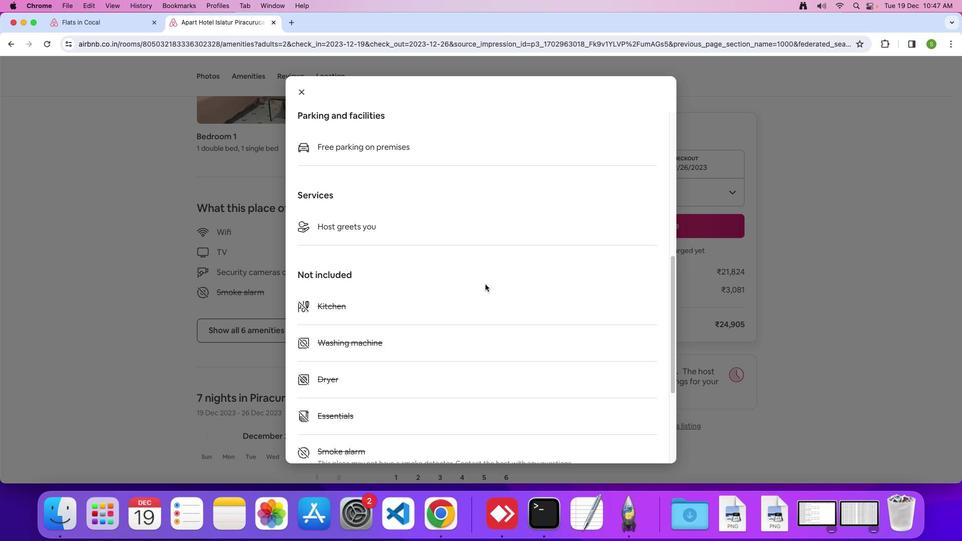 
Action: Mouse scrolled (487, 286) with delta (2, 2)
Screenshot: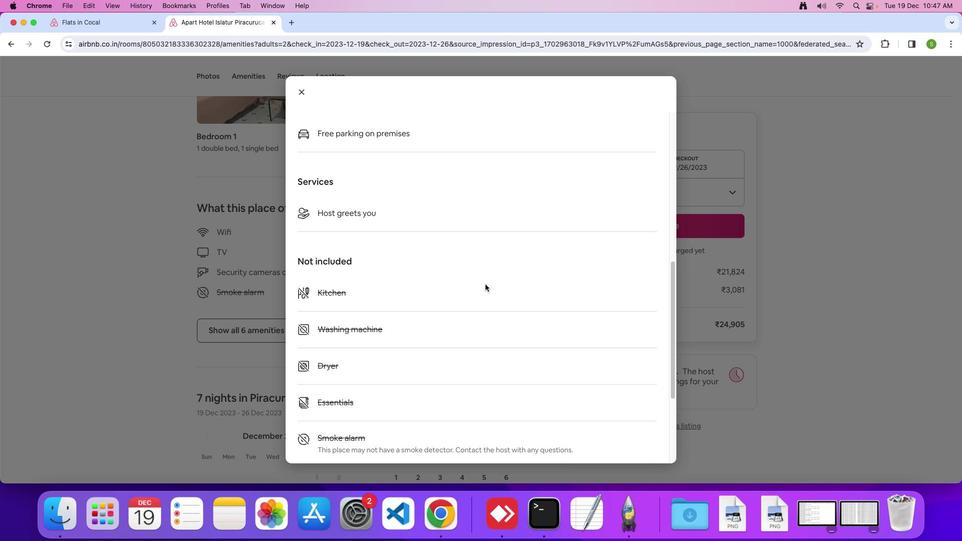 
Action: Mouse scrolled (487, 286) with delta (2, 2)
Screenshot: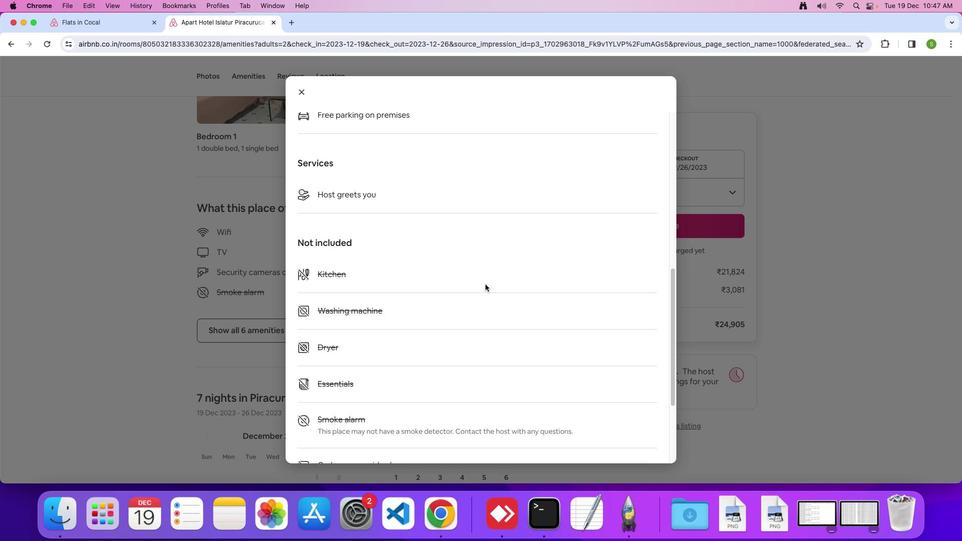 
Action: Mouse scrolled (487, 286) with delta (2, 1)
Screenshot: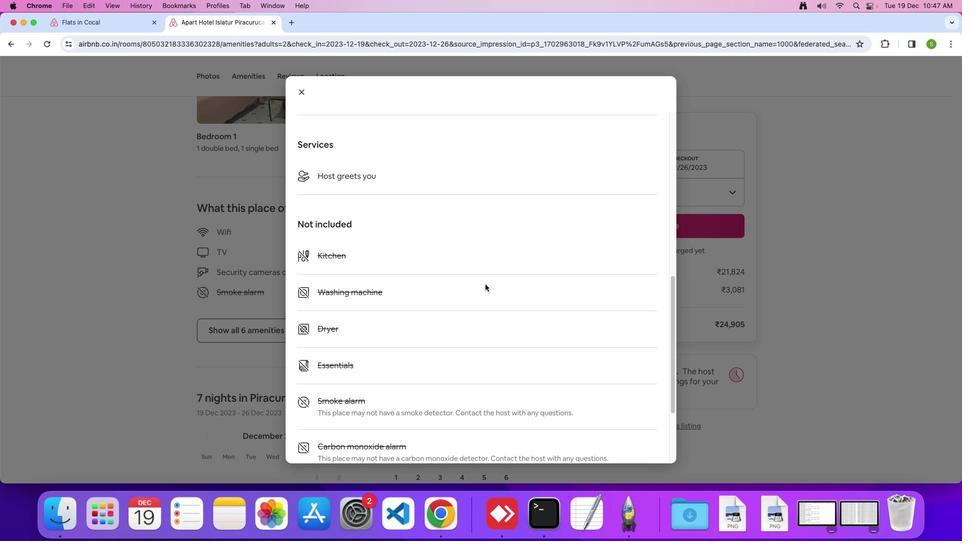 
Action: Mouse scrolled (487, 286) with delta (2, 2)
Screenshot: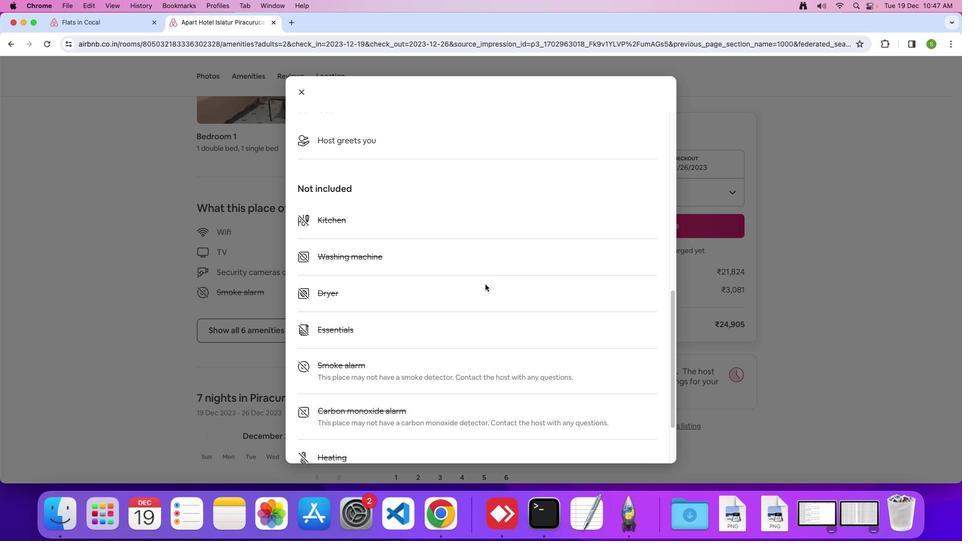 
Action: Mouse scrolled (487, 286) with delta (2, 2)
Screenshot: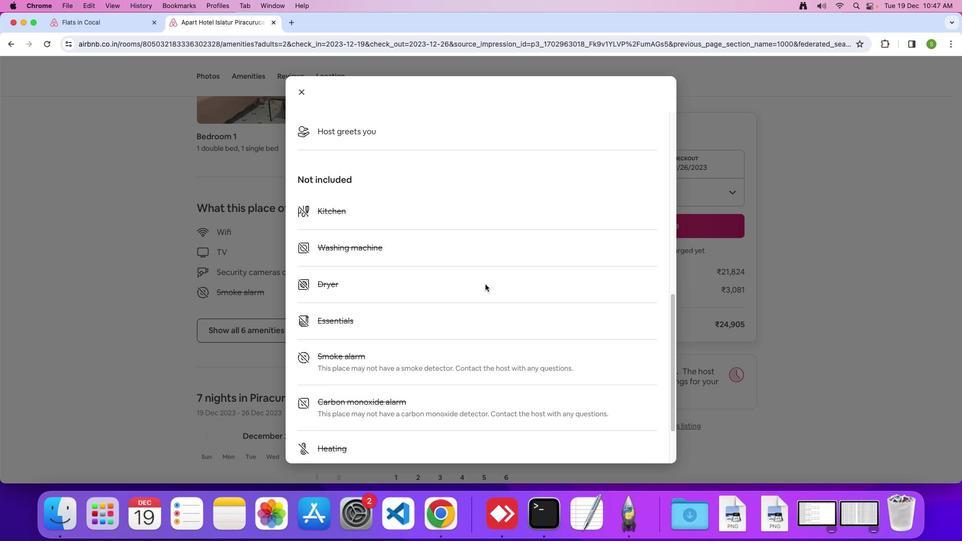 
Action: Mouse scrolled (487, 286) with delta (2, 2)
Screenshot: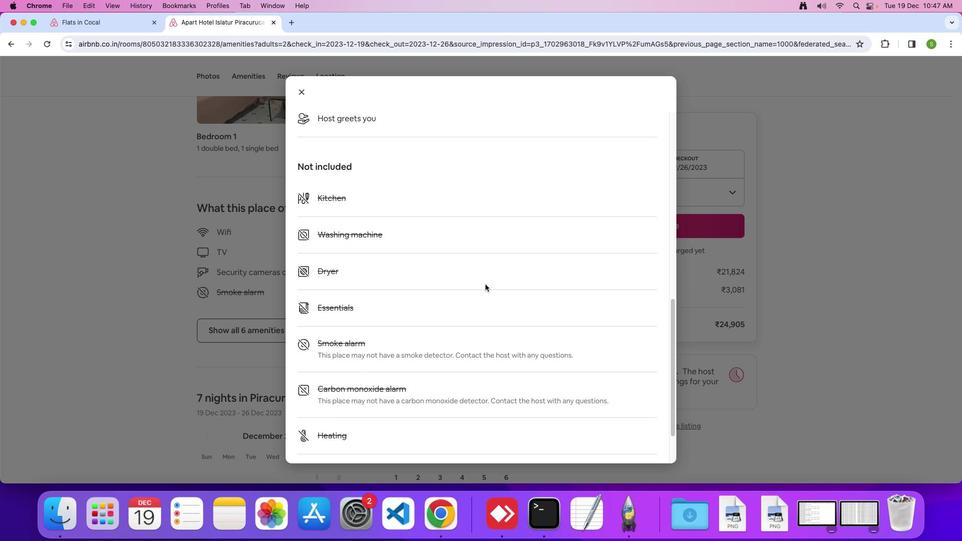 
Action: Mouse scrolled (487, 286) with delta (2, 2)
Screenshot: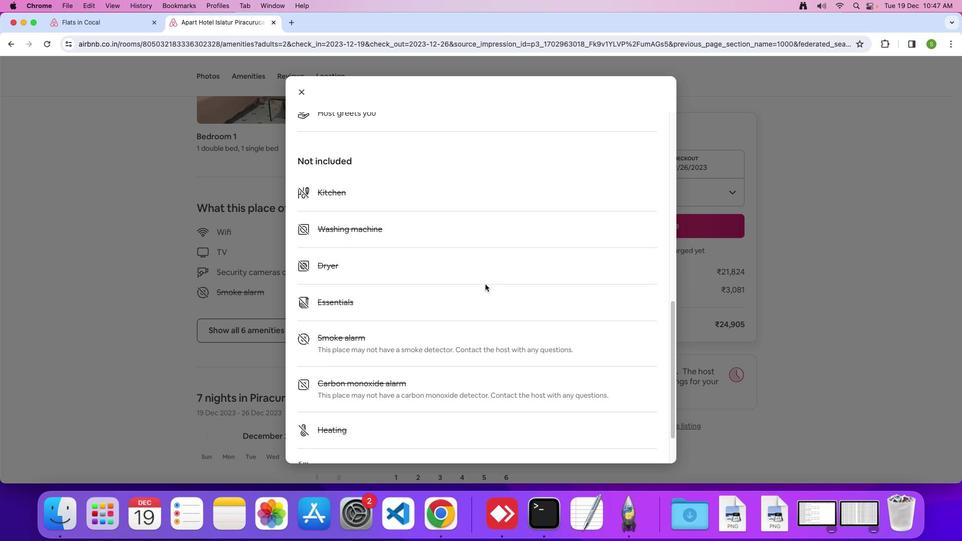 
Action: Mouse scrolled (487, 286) with delta (2, 2)
Screenshot: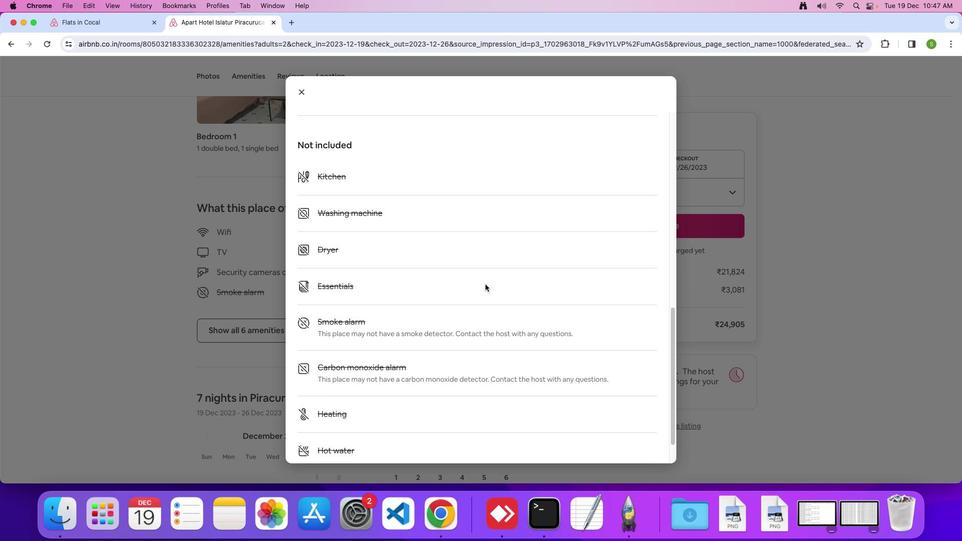 
Action: Mouse scrolled (487, 286) with delta (2, 2)
Screenshot: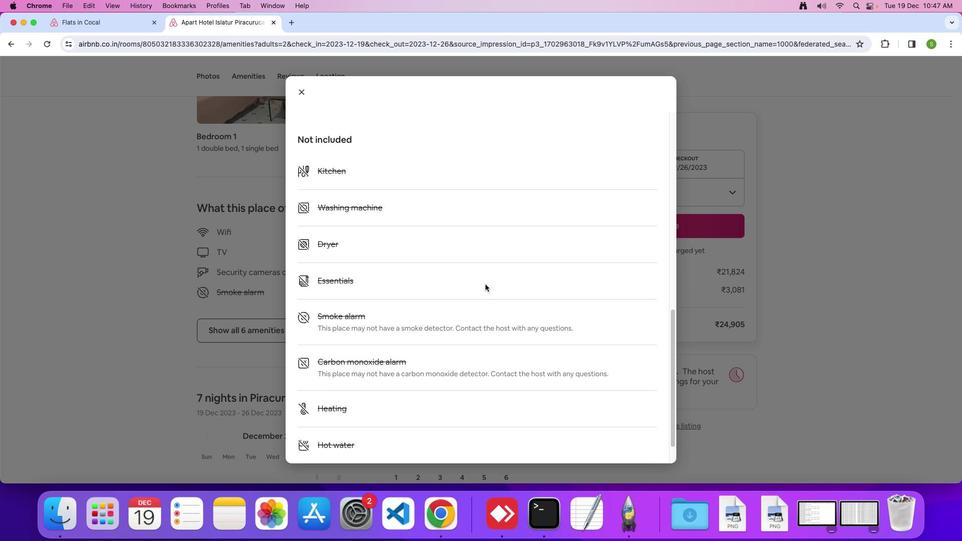 
Action: Mouse scrolled (487, 286) with delta (2, 2)
Screenshot: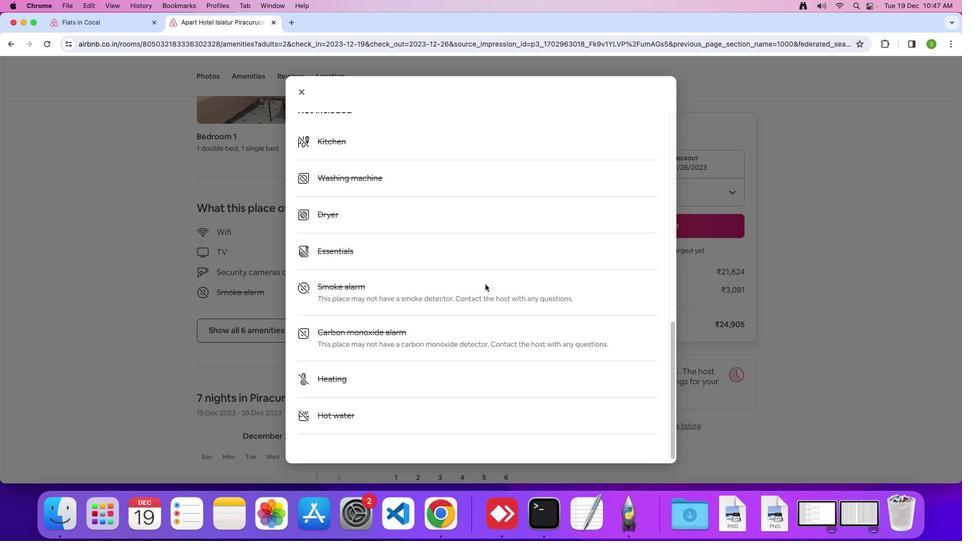 
Action: Mouse scrolled (487, 286) with delta (2, 2)
Screenshot: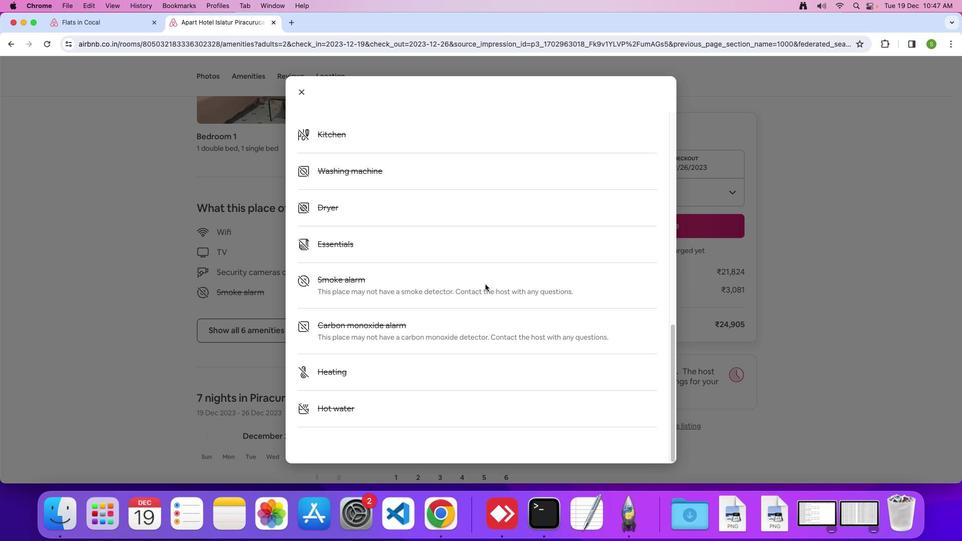 
Action: Mouse scrolled (487, 286) with delta (2, 2)
Screenshot: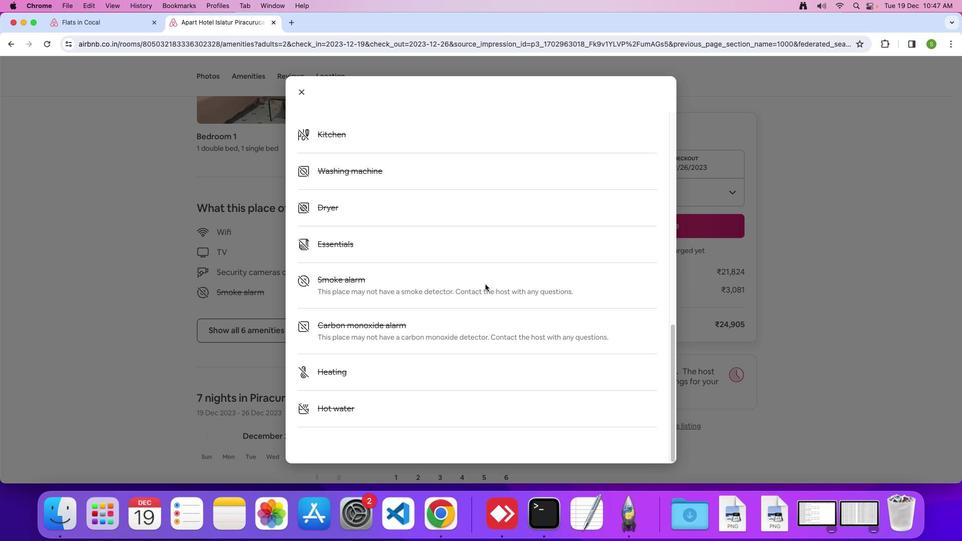 
Action: Mouse scrolled (487, 286) with delta (2, 2)
Screenshot: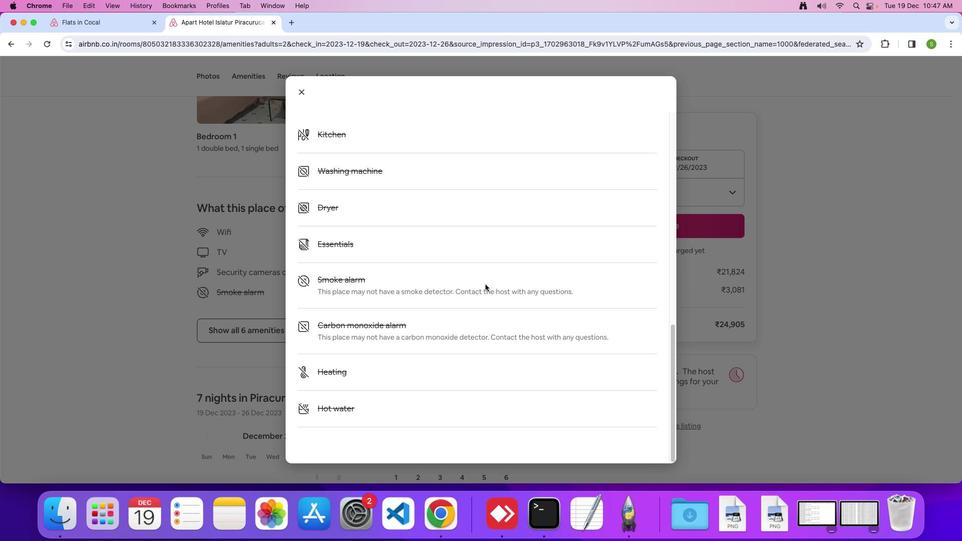 
Action: Mouse scrolled (487, 286) with delta (2, 2)
Screenshot: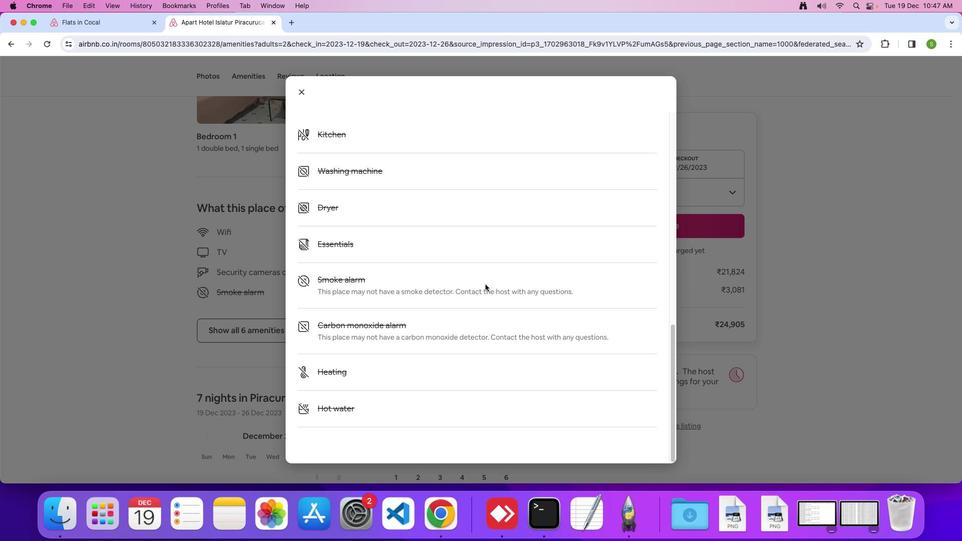 
Action: Mouse scrolled (487, 286) with delta (2, 1)
Screenshot: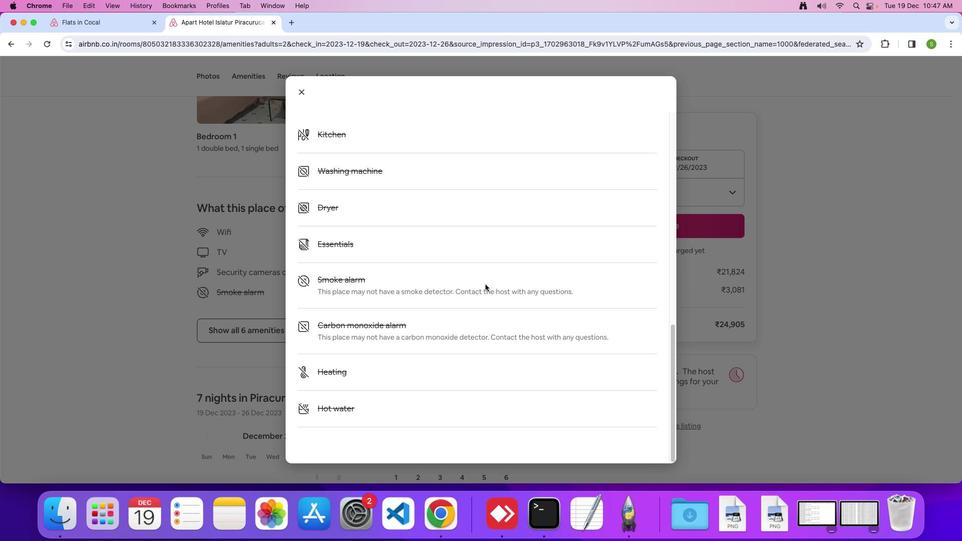 
Action: Mouse scrolled (487, 286) with delta (2, 2)
Screenshot: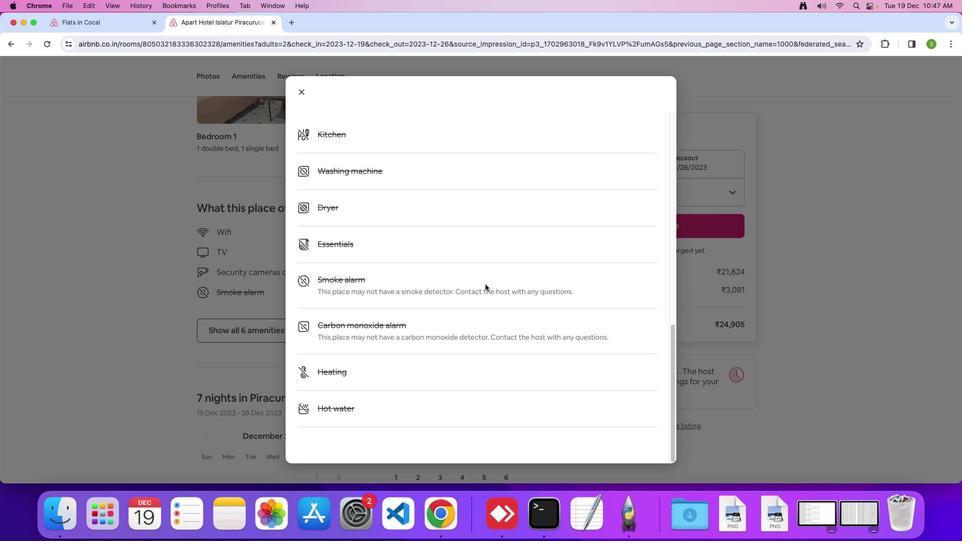 
Action: Mouse moved to (307, 99)
Screenshot: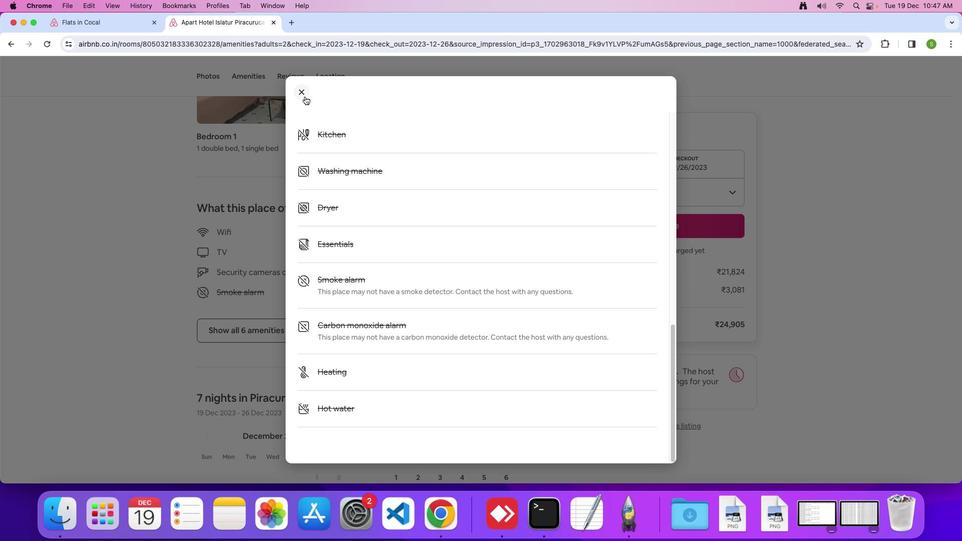 
Action: Mouse pressed left at (307, 99)
Screenshot: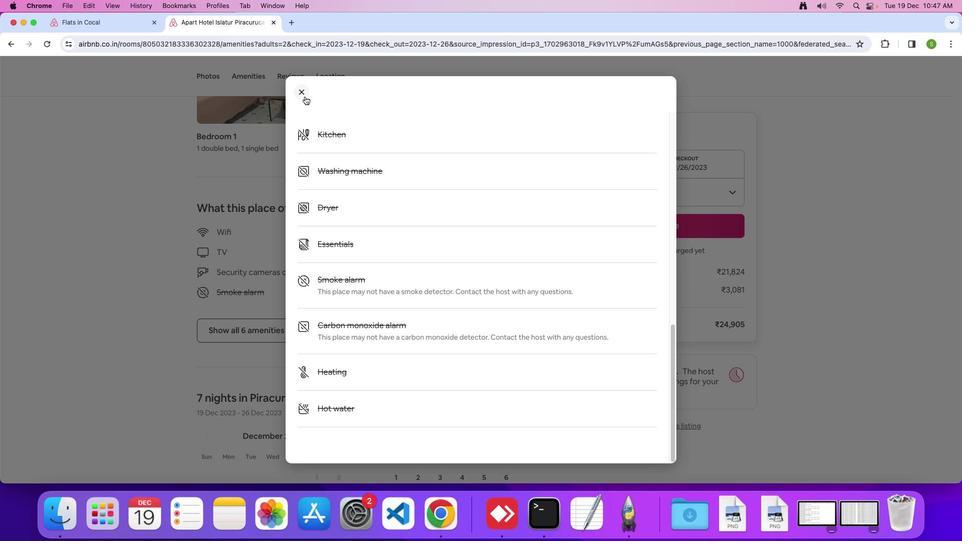 
Action: Mouse moved to (471, 336)
Screenshot: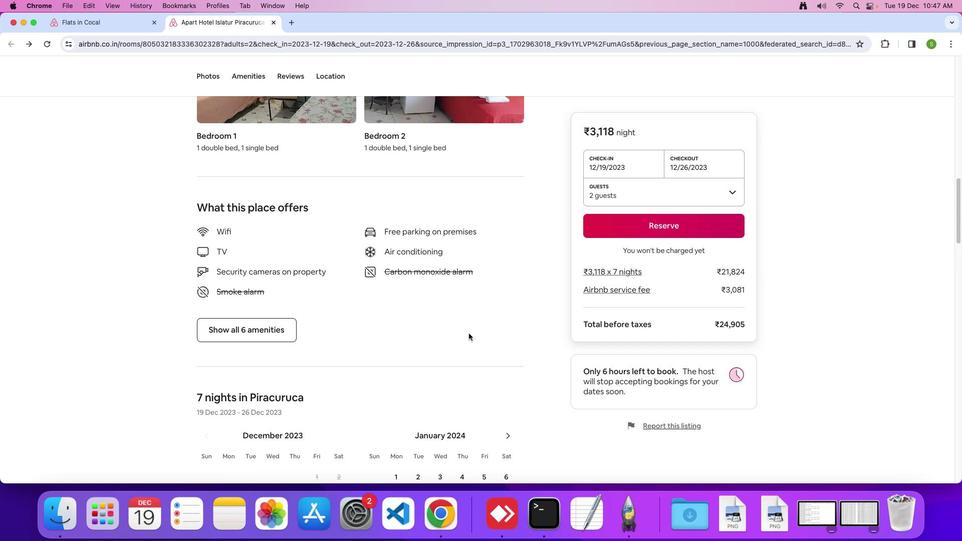 
Action: Mouse scrolled (471, 336) with delta (2, 2)
Screenshot: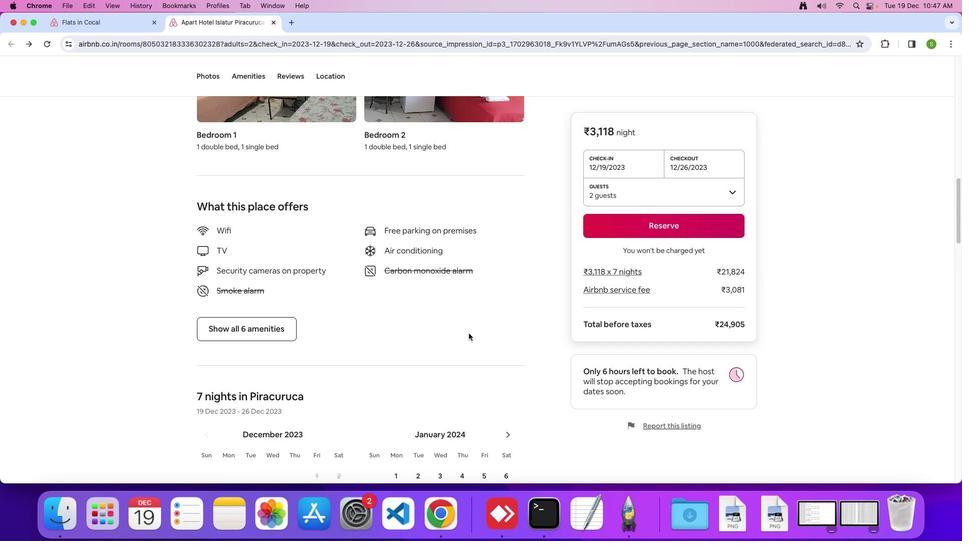 
Action: Mouse moved to (471, 336)
Screenshot: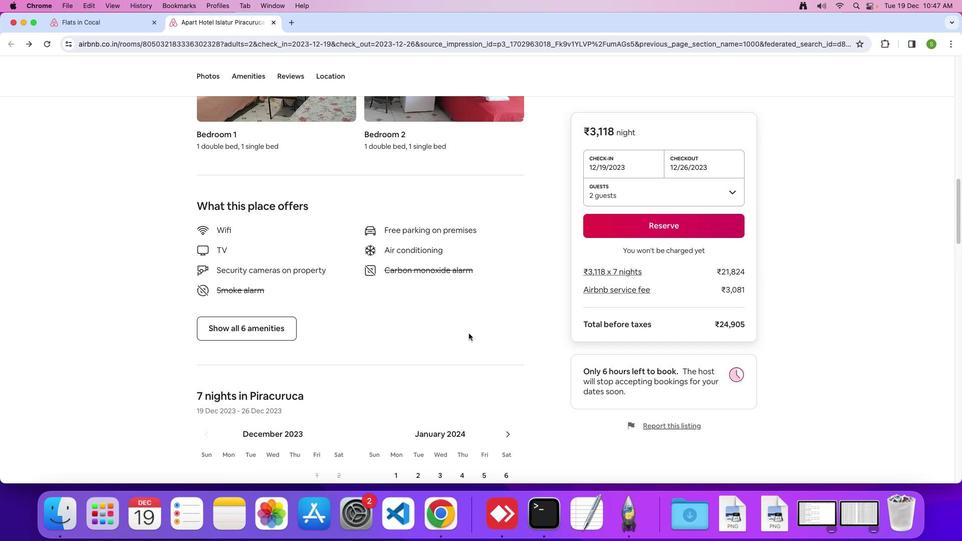 
Action: Mouse scrolled (471, 336) with delta (2, 2)
Screenshot: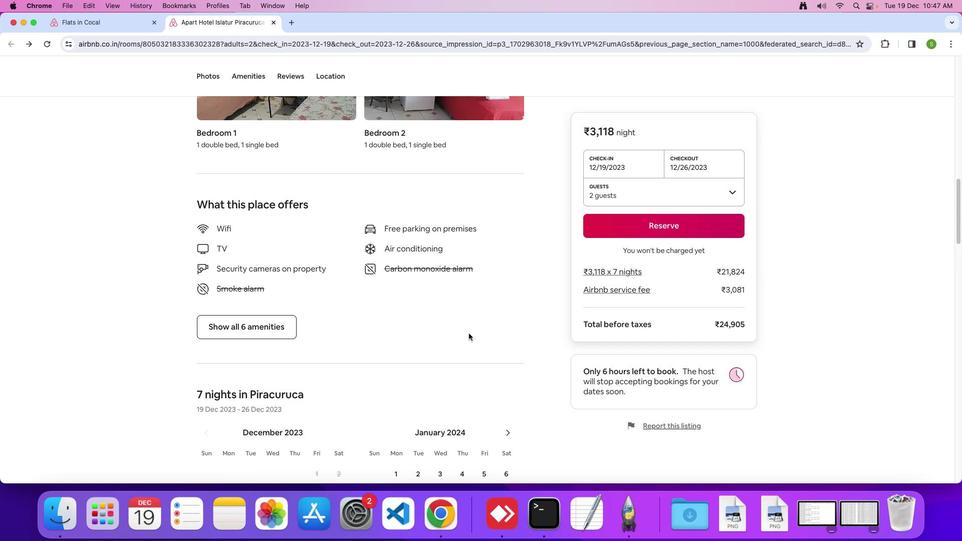
Action: Mouse moved to (470, 333)
Screenshot: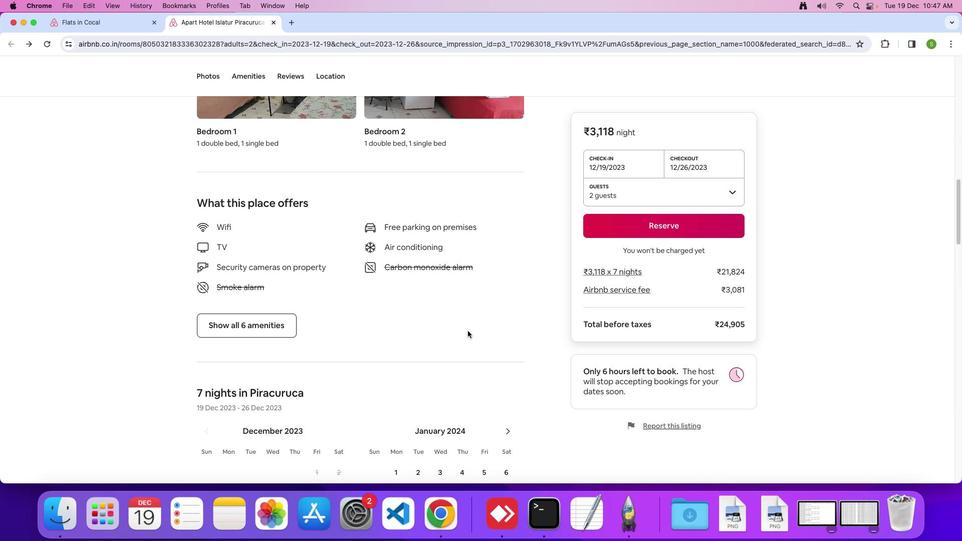 
Action: Mouse scrolled (470, 333) with delta (2, 2)
Screenshot: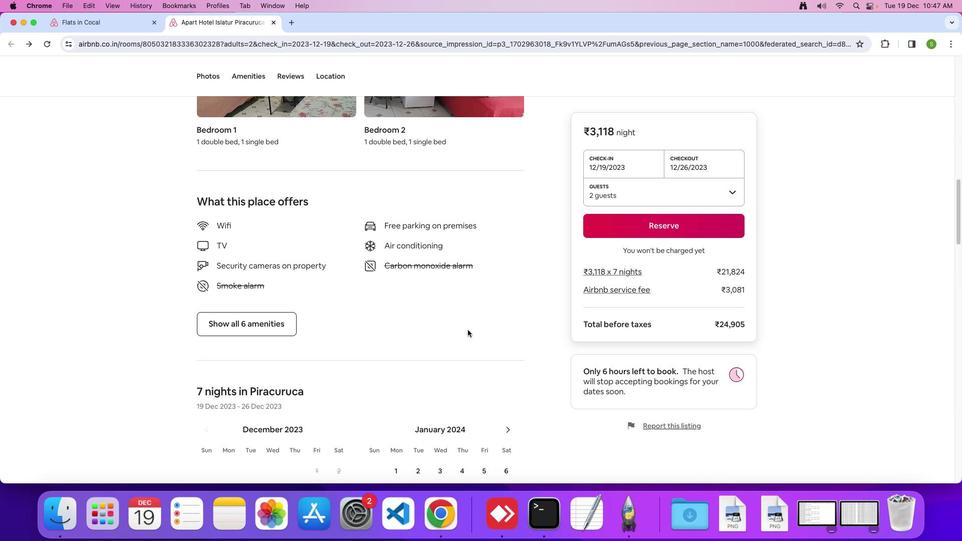 
Action: Mouse moved to (470, 333)
Screenshot: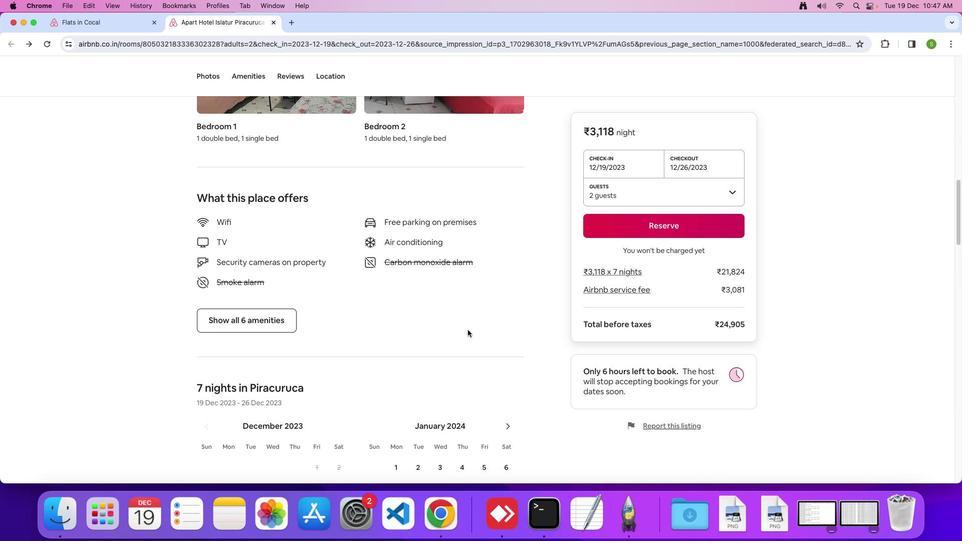 
Action: Mouse scrolled (470, 333) with delta (2, 2)
Screenshot: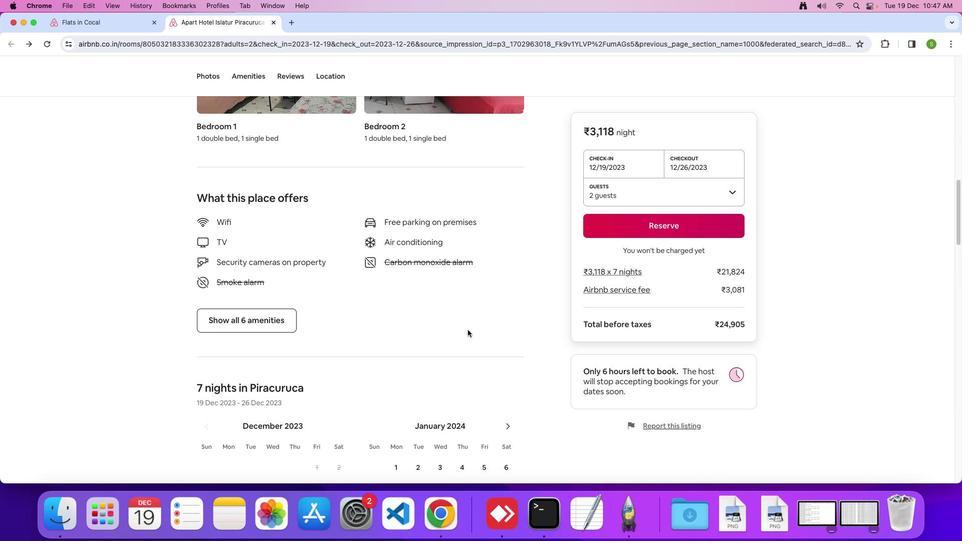 
Action: Mouse moved to (470, 332)
Screenshot: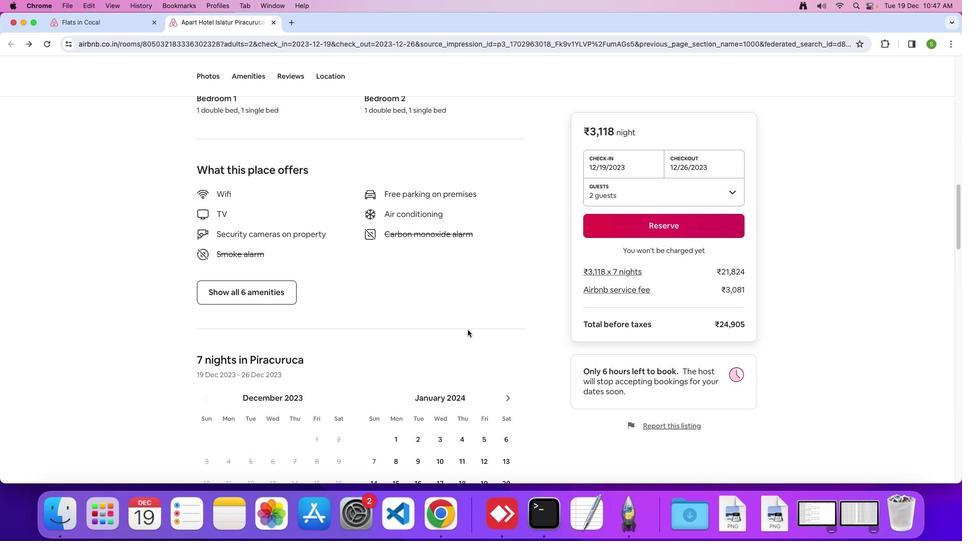 
Action: Mouse scrolled (470, 332) with delta (2, 1)
Screenshot: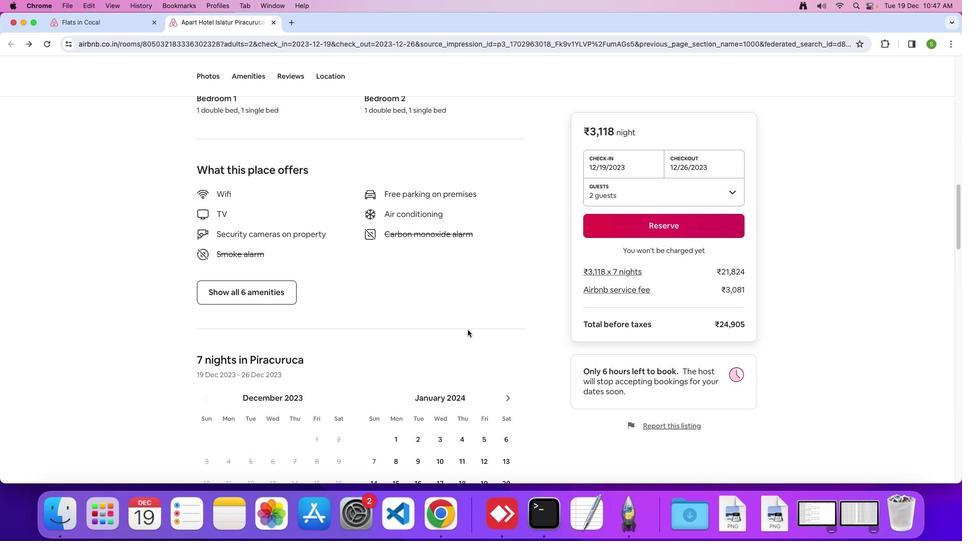 
Action: Mouse scrolled (470, 332) with delta (2, 2)
Screenshot: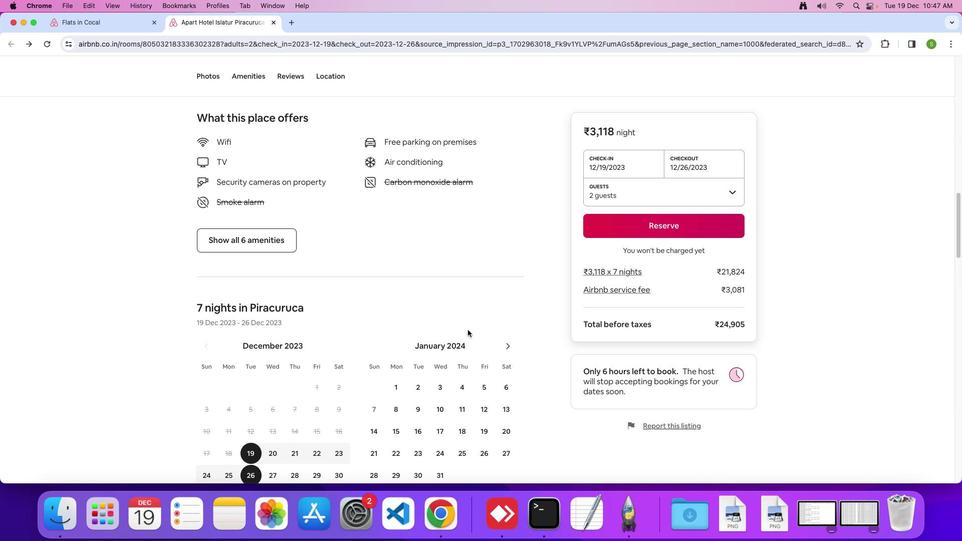 
Action: Mouse scrolled (470, 332) with delta (2, 2)
Screenshot: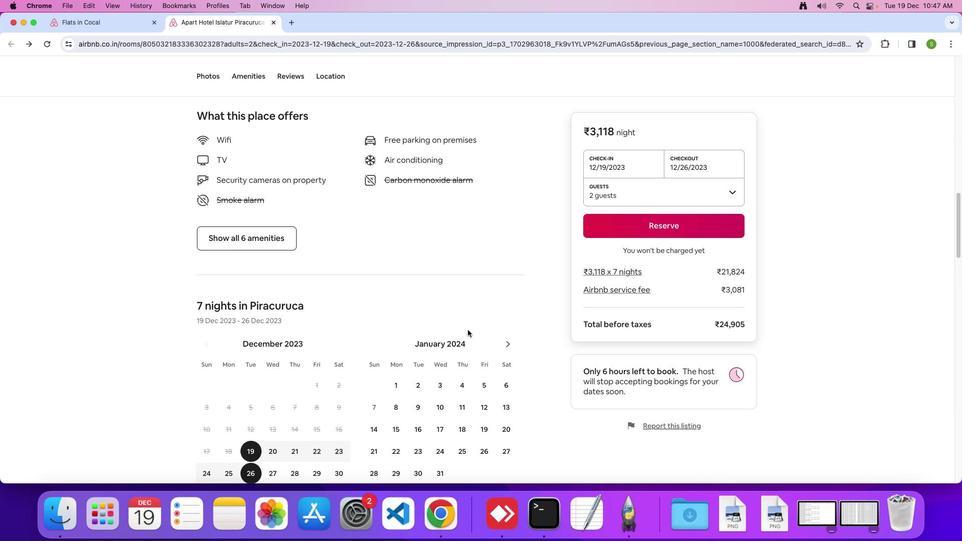 
Action: Mouse scrolled (470, 332) with delta (2, 1)
Screenshot: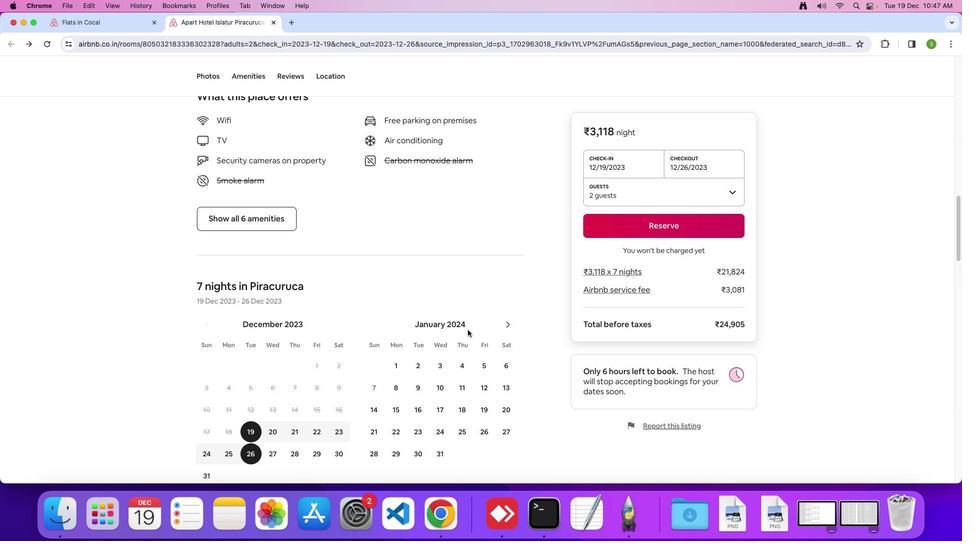 
Action: Mouse scrolled (470, 332) with delta (2, 2)
Screenshot: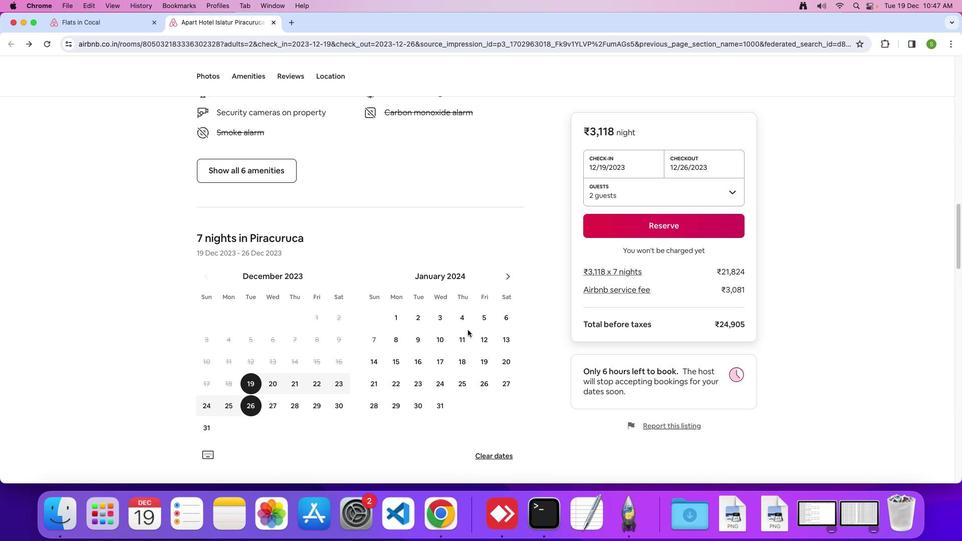 
Action: Mouse scrolled (470, 332) with delta (2, 2)
Screenshot: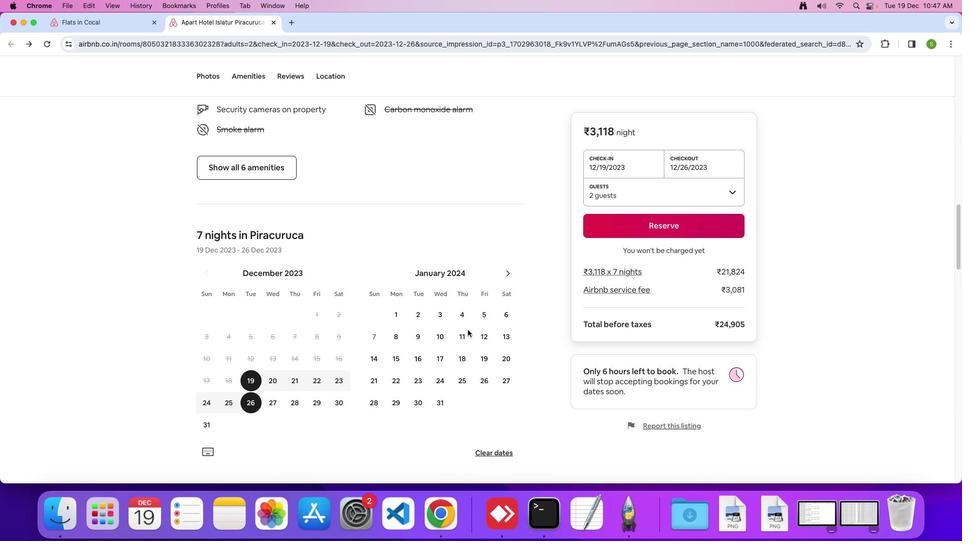 
Action: Mouse scrolled (470, 332) with delta (2, 1)
Screenshot: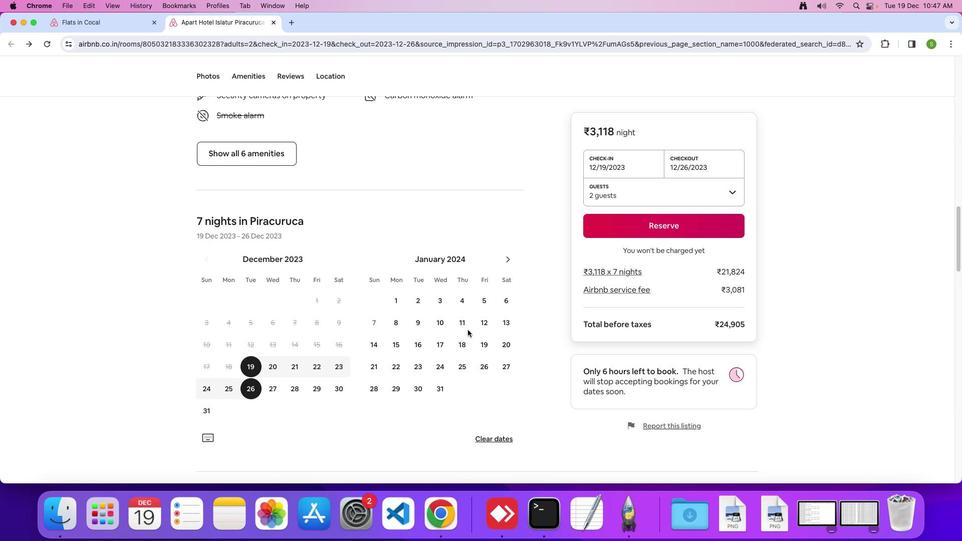 
Action: Mouse scrolled (470, 332) with delta (2, 2)
Screenshot: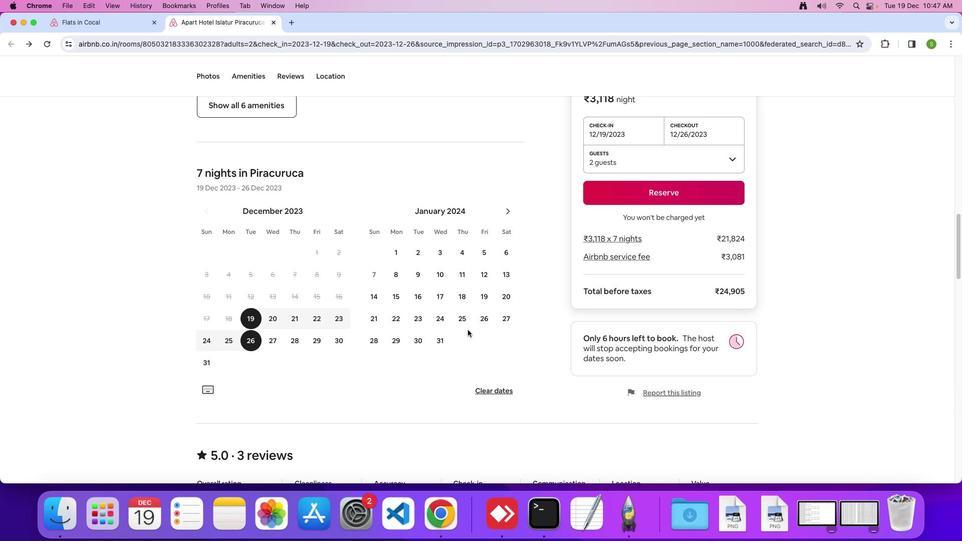 
Action: Mouse scrolled (470, 332) with delta (2, 2)
Screenshot: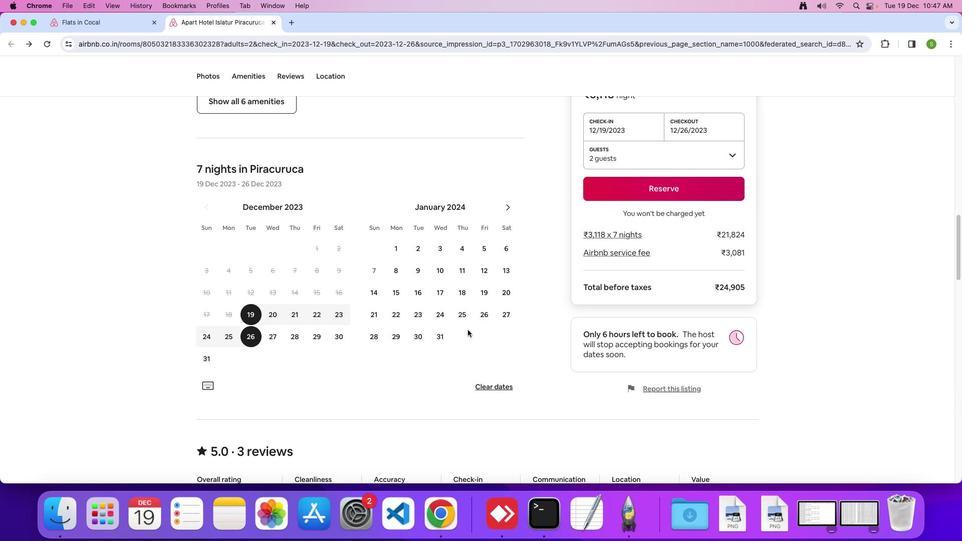 
Action: Mouse scrolled (470, 332) with delta (2, 1)
Screenshot: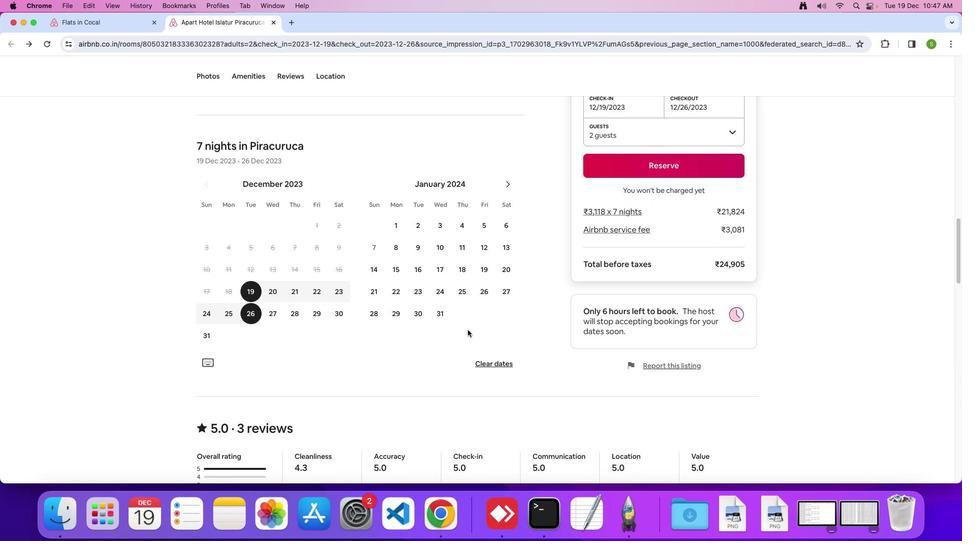 
Action: Mouse scrolled (470, 332) with delta (2, 2)
Screenshot: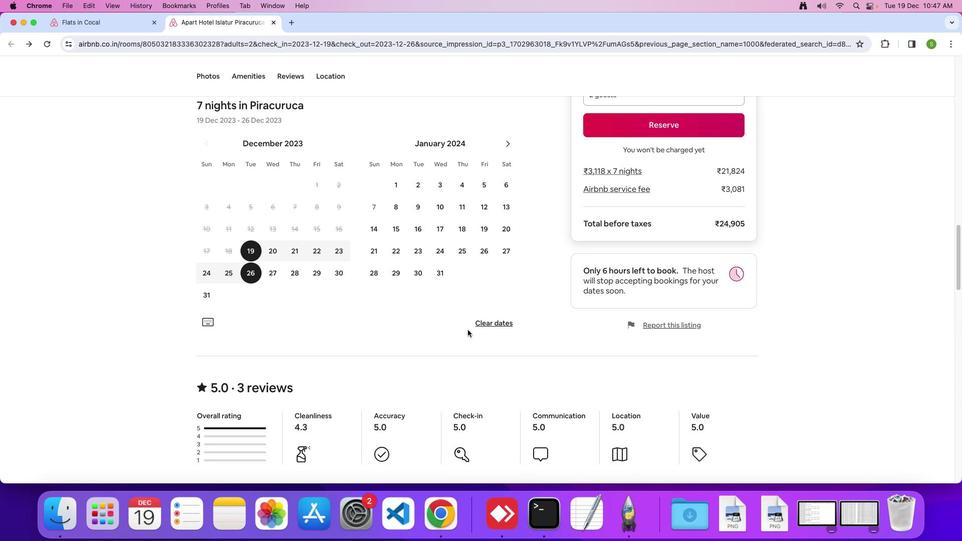 
Action: Mouse scrolled (470, 332) with delta (2, 2)
Screenshot: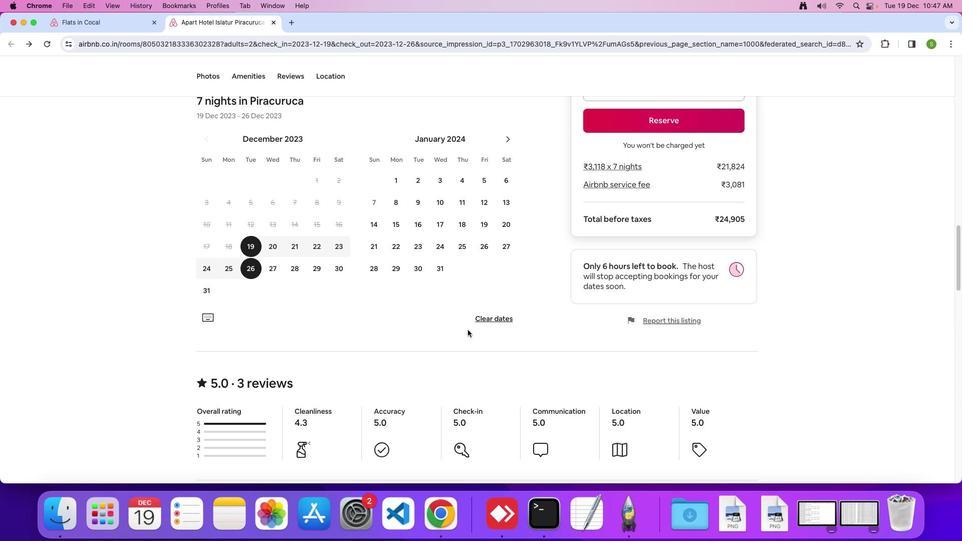 
Action: Mouse scrolled (470, 332) with delta (2, 1)
Screenshot: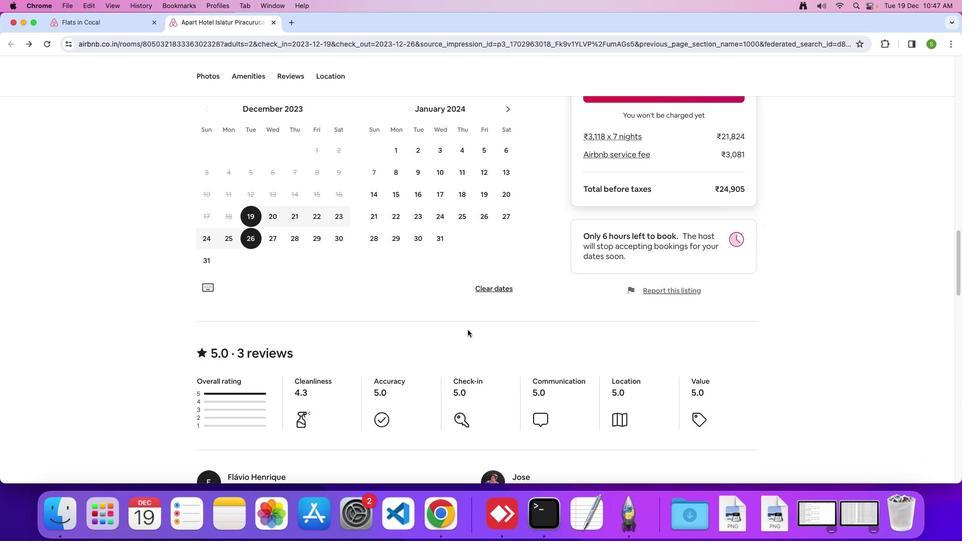 
Action: Mouse scrolled (470, 332) with delta (2, 2)
Screenshot: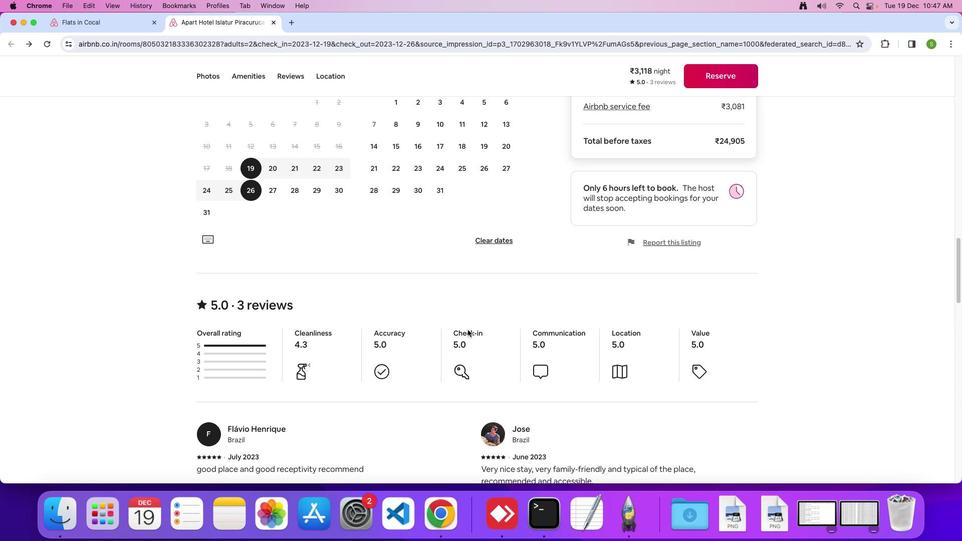 
Action: Mouse scrolled (470, 332) with delta (2, 2)
Screenshot: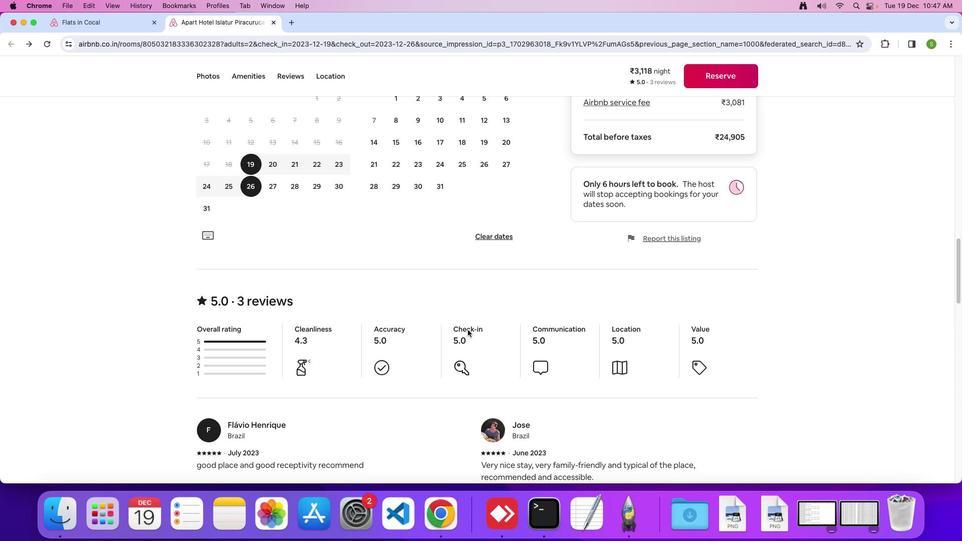 
Action: Mouse scrolled (470, 332) with delta (2, 2)
Screenshot: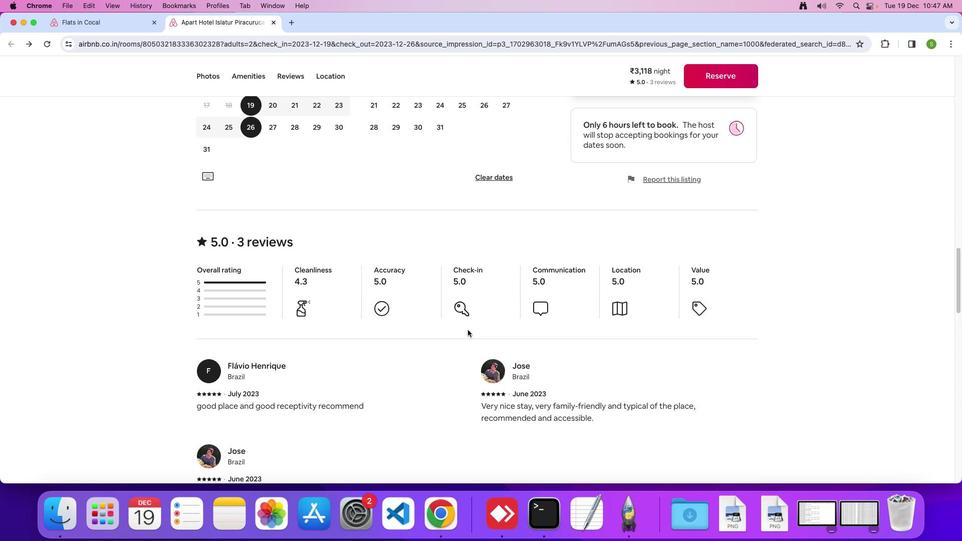 
Action: Mouse scrolled (470, 332) with delta (2, 2)
Screenshot: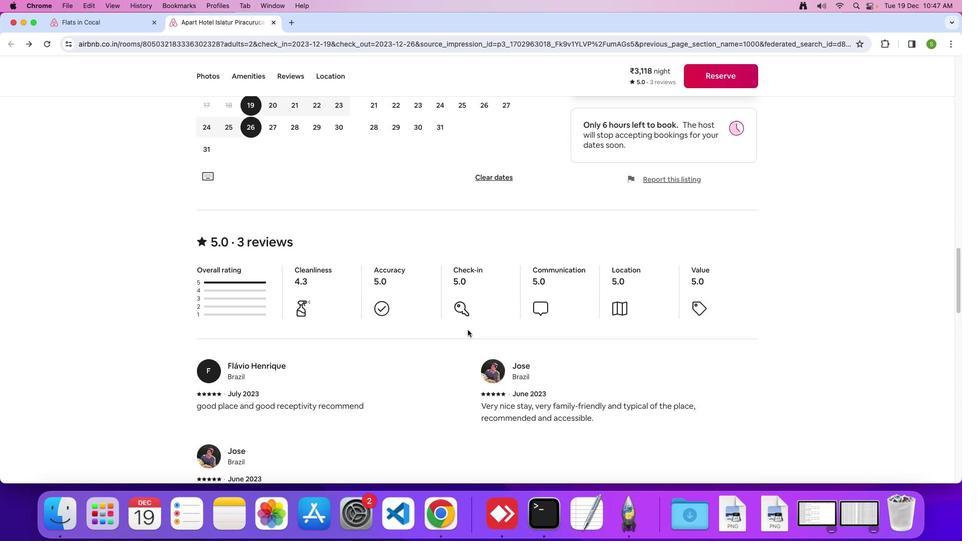 
Action: Mouse scrolled (470, 332) with delta (2, 1)
Screenshot: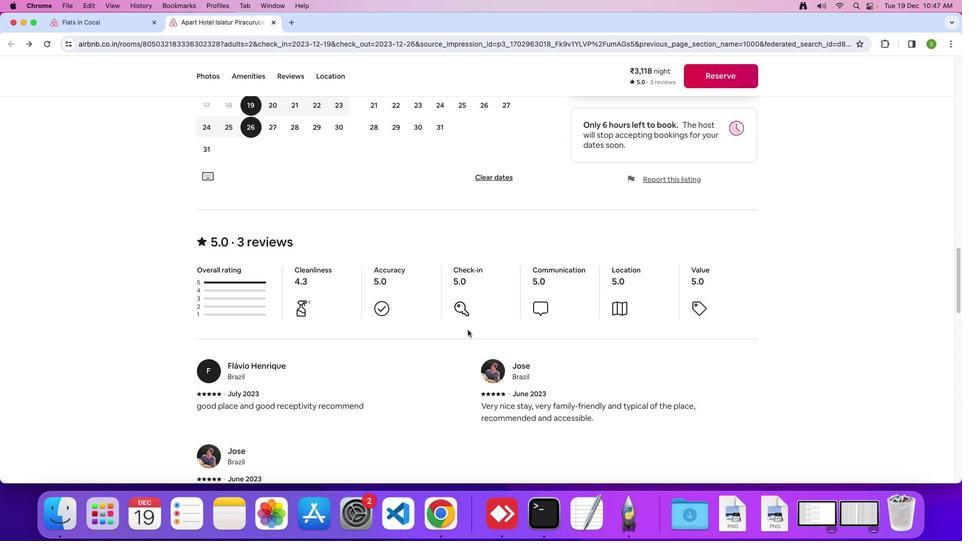
Action: Mouse scrolled (470, 332) with delta (2, 1)
Screenshot: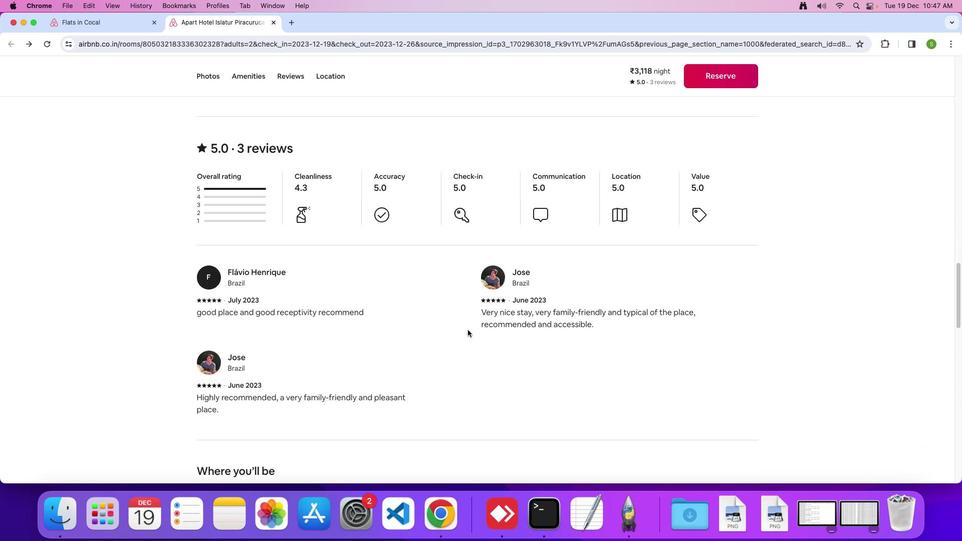 
Action: Mouse scrolled (470, 332) with delta (2, 2)
Screenshot: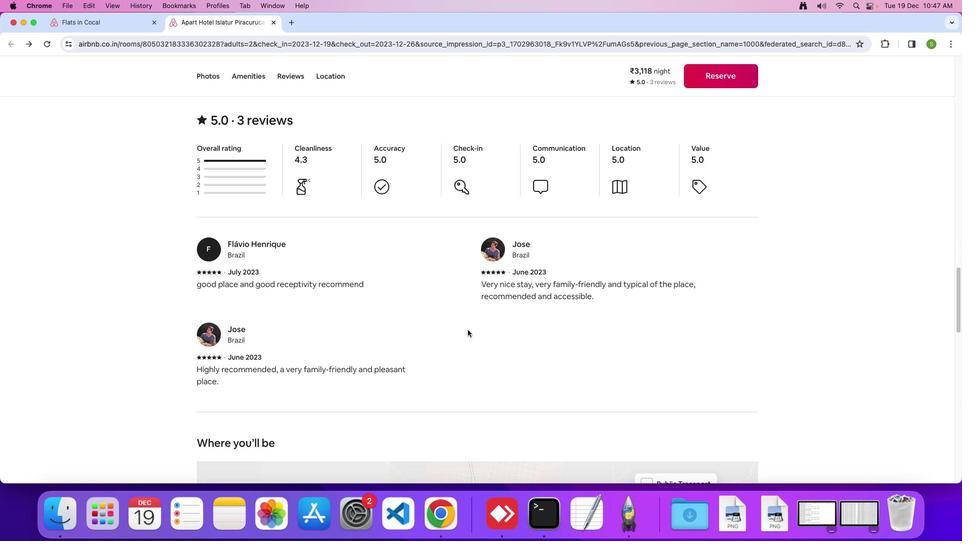 
Action: Mouse scrolled (470, 332) with delta (2, 2)
Screenshot: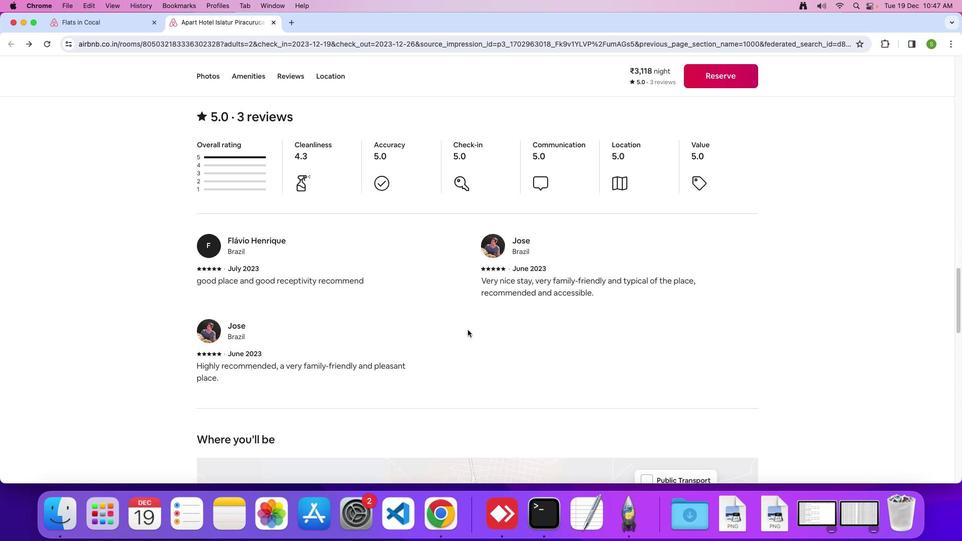 
Action: Mouse scrolled (470, 332) with delta (2, 2)
Screenshot: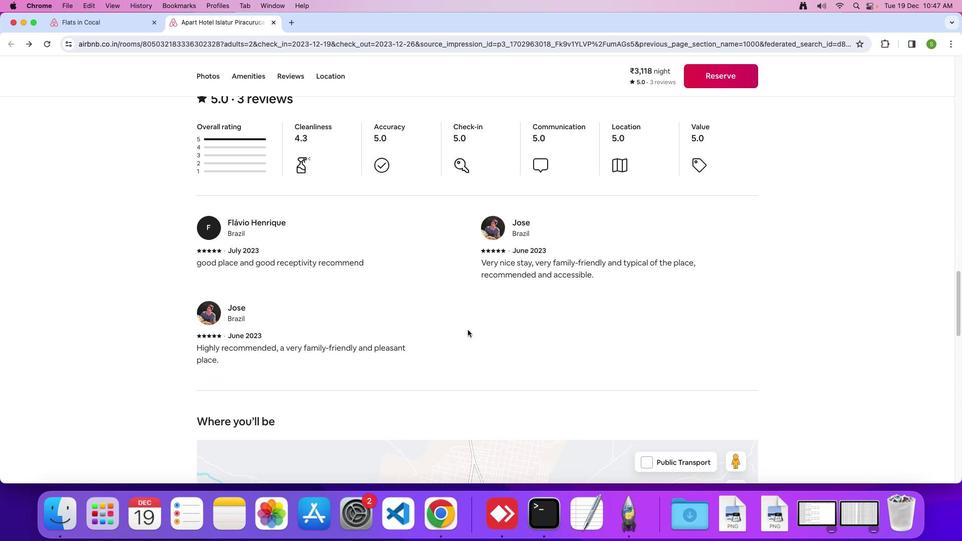 
Action: Mouse scrolled (470, 332) with delta (2, 2)
Screenshot: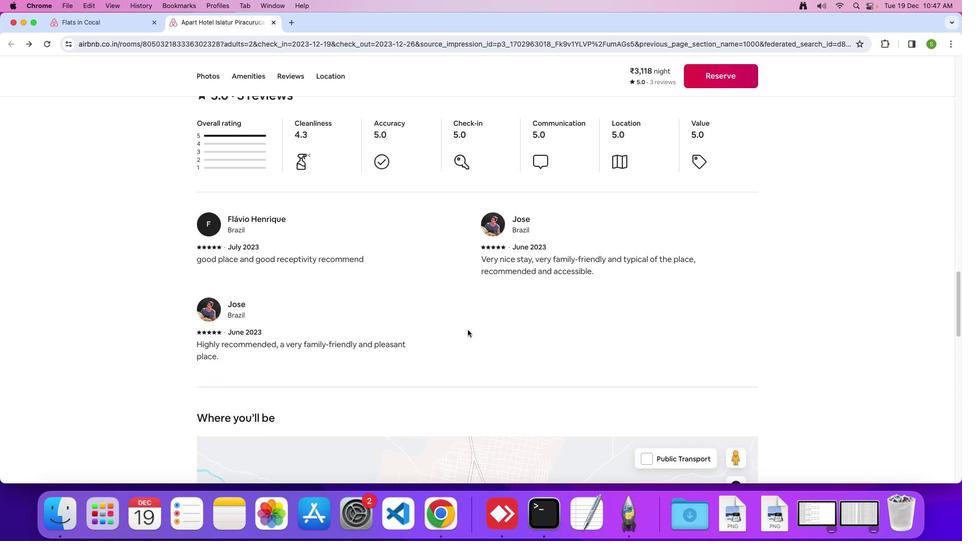 
Action: Mouse scrolled (470, 332) with delta (2, 1)
Screenshot: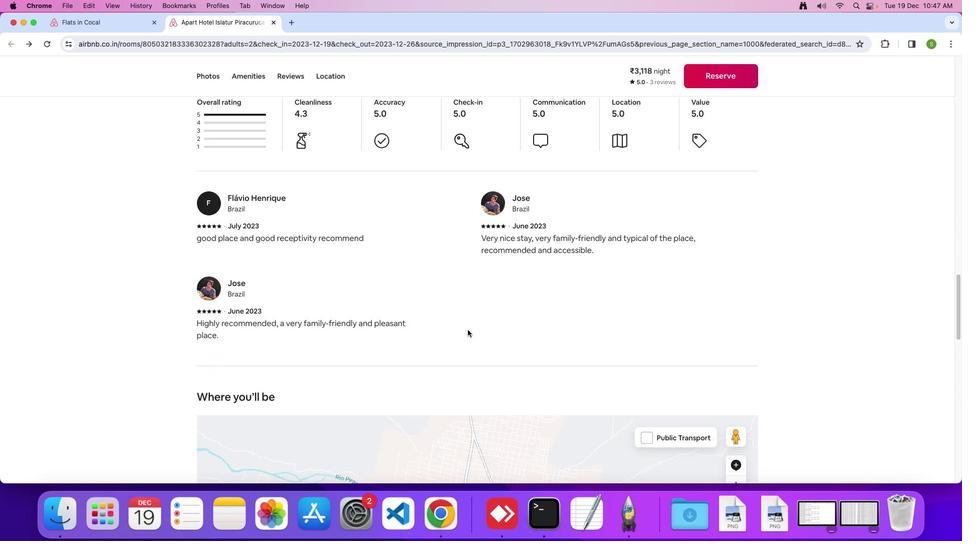 
Action: Mouse scrolled (470, 332) with delta (2, 2)
Screenshot: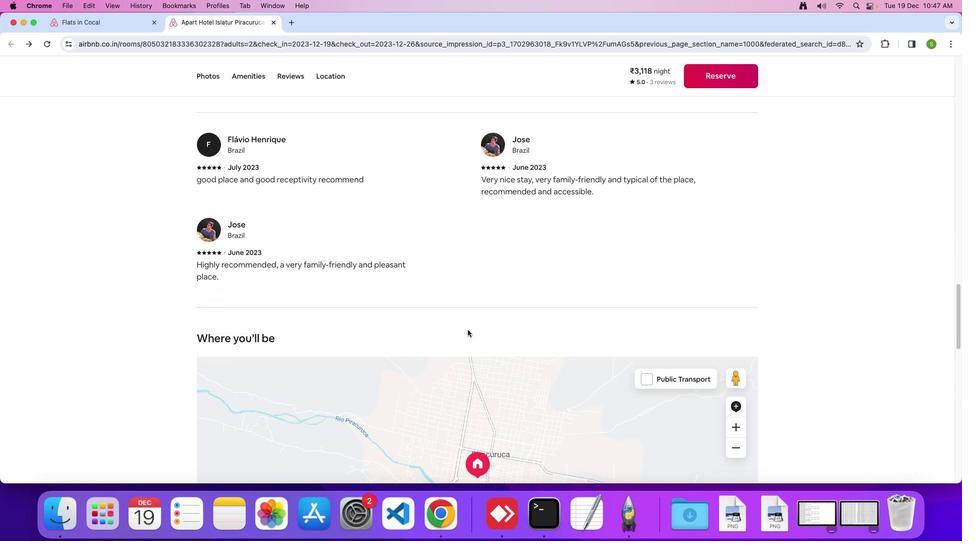 
Action: Mouse scrolled (470, 332) with delta (2, 2)
Screenshot: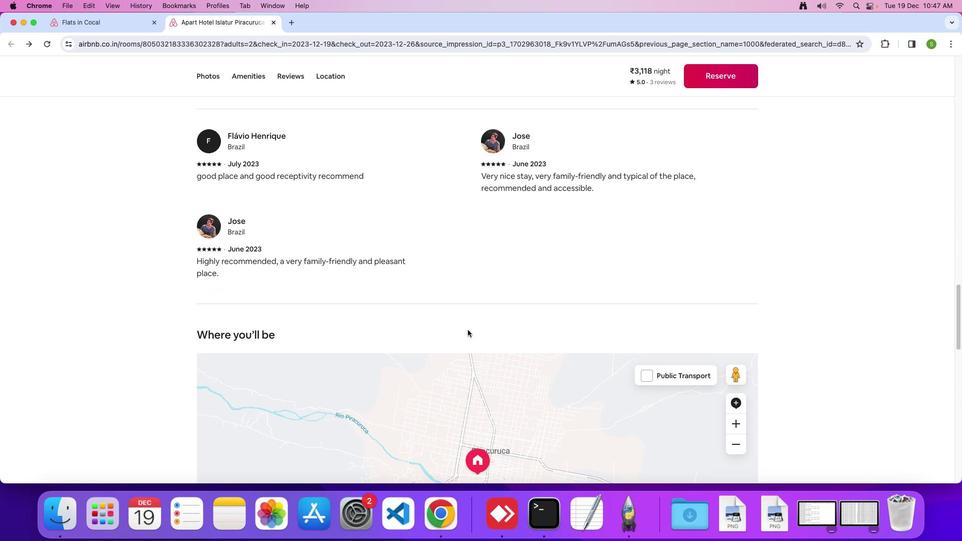 
Action: Mouse scrolled (470, 332) with delta (2, 1)
Screenshot: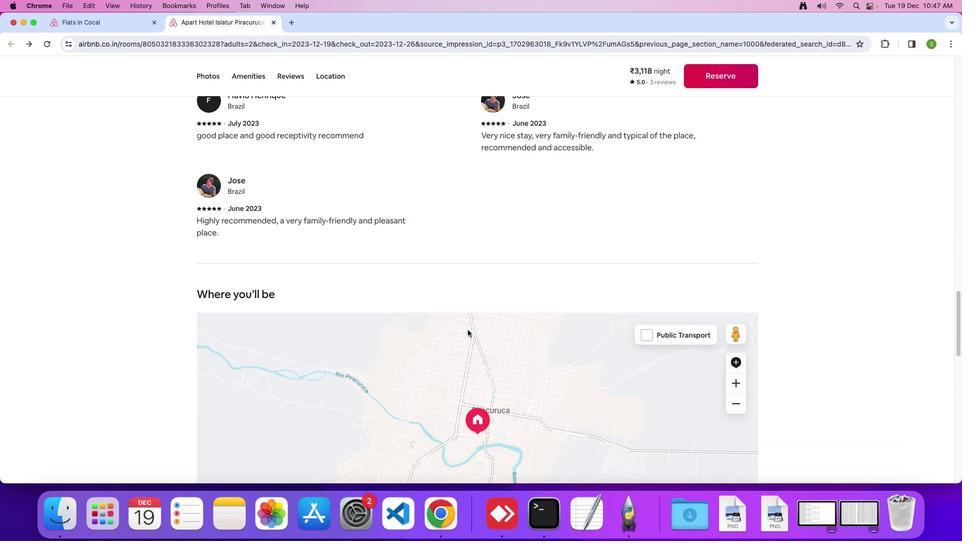 
Action: Mouse scrolled (470, 332) with delta (2, 2)
Screenshot: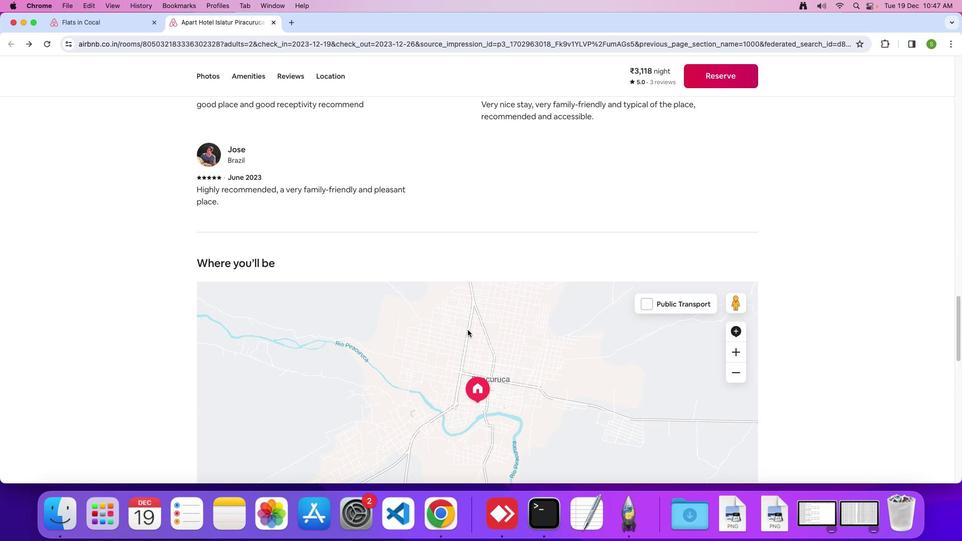 
Action: Mouse scrolled (470, 332) with delta (2, 2)
Screenshot: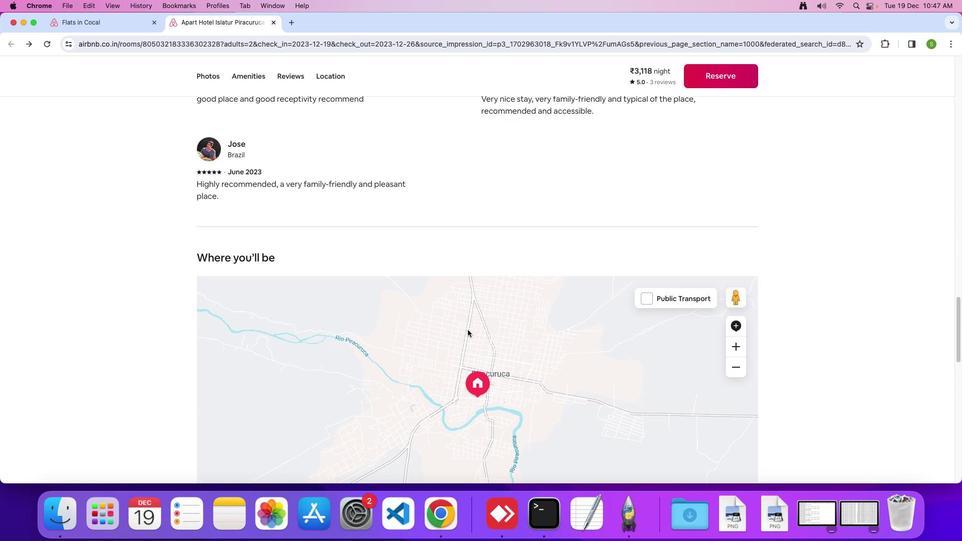 
Action: Mouse scrolled (470, 332) with delta (2, 2)
Screenshot: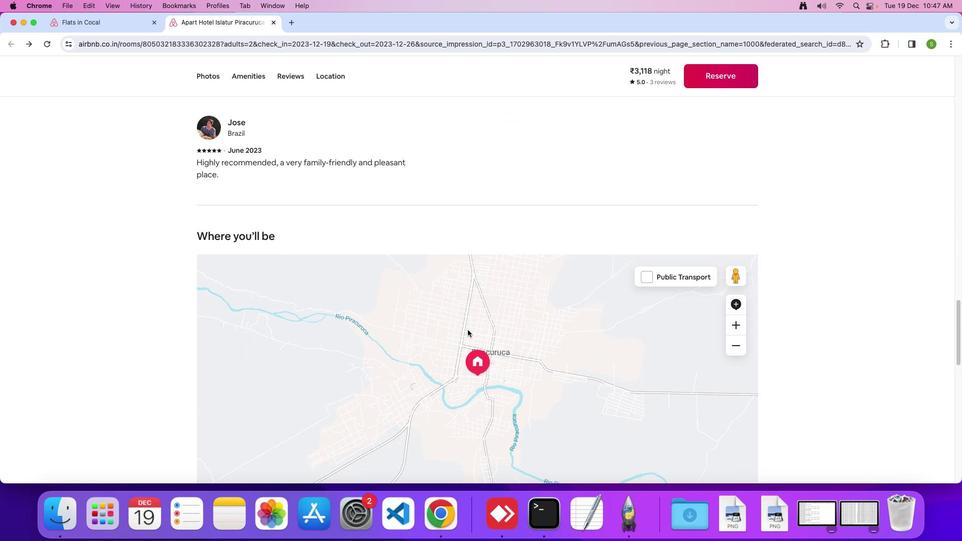 
Action: Mouse scrolled (470, 332) with delta (2, 2)
Screenshot: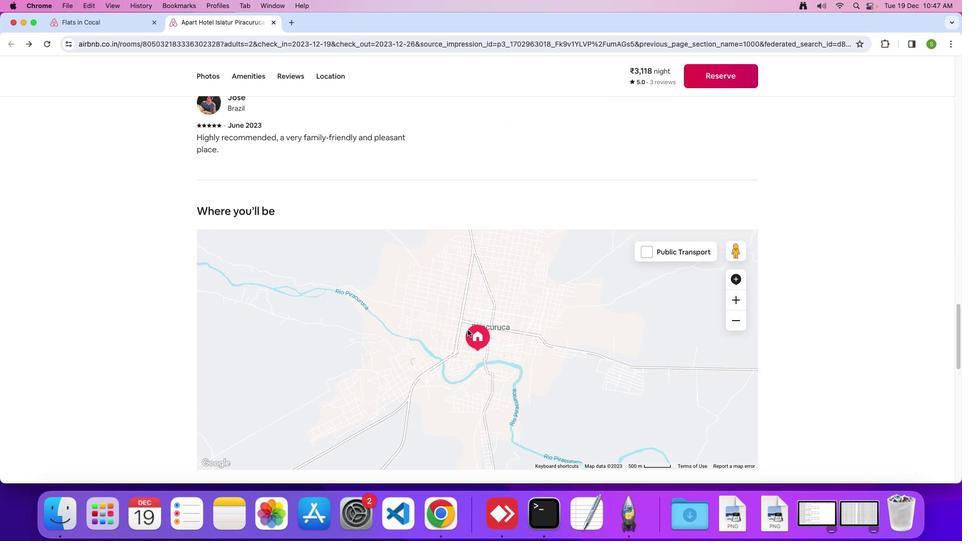 
Action: Mouse scrolled (470, 332) with delta (2, 2)
Screenshot: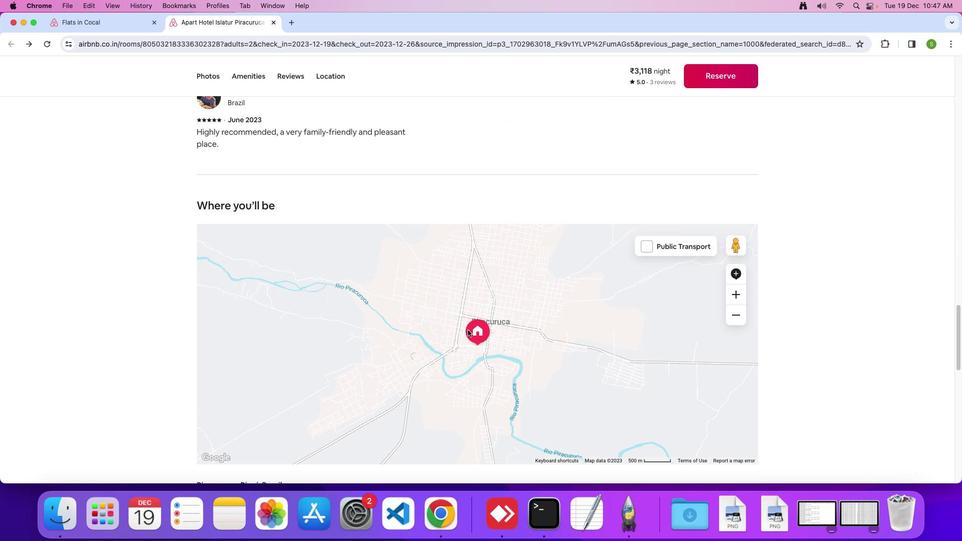 
Action: Mouse scrolled (470, 332) with delta (2, 2)
Screenshot: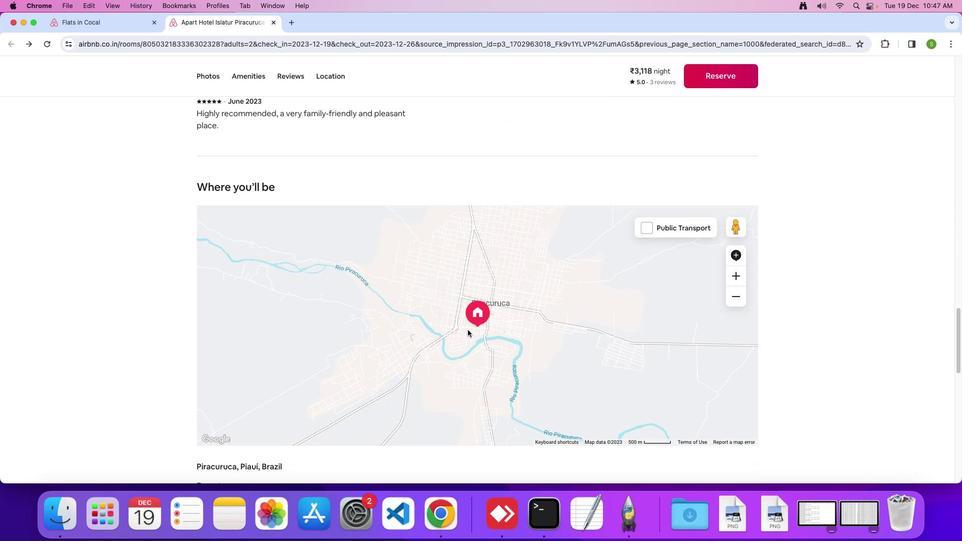 
Action: Mouse scrolled (470, 332) with delta (2, 2)
